 Task: Slide 3 - About Me.
Action: Mouse moved to (126, 70)
Screenshot: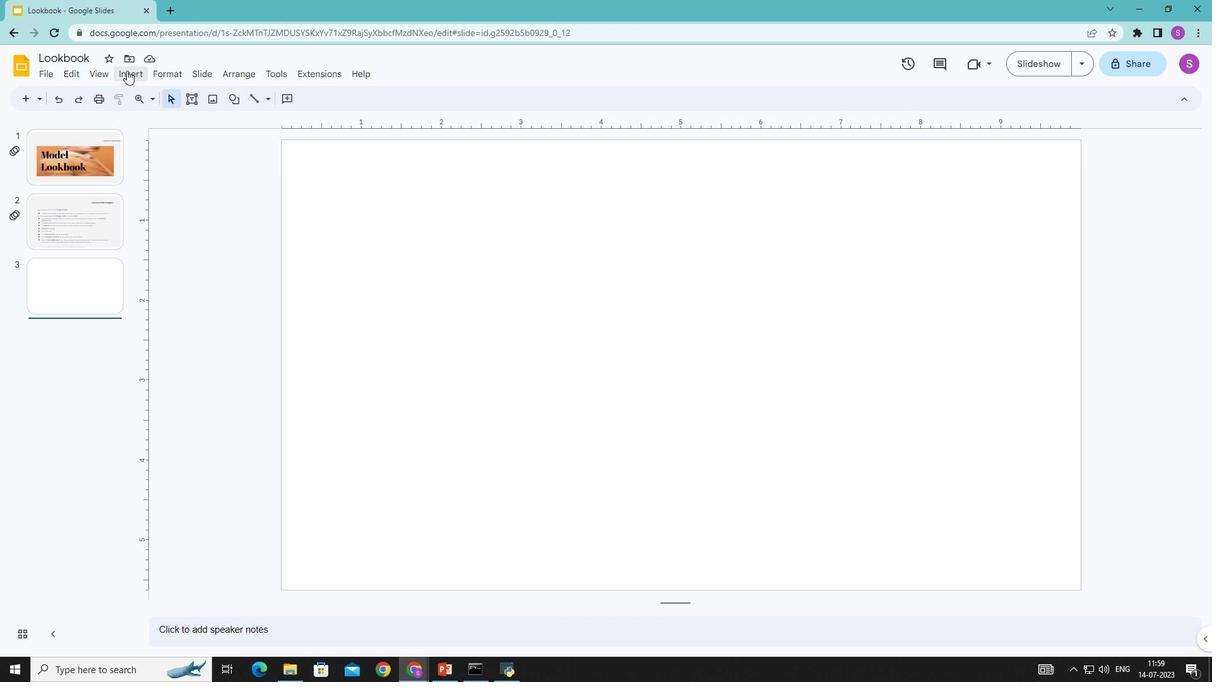 
Action: Mouse pressed left at (126, 70)
Screenshot: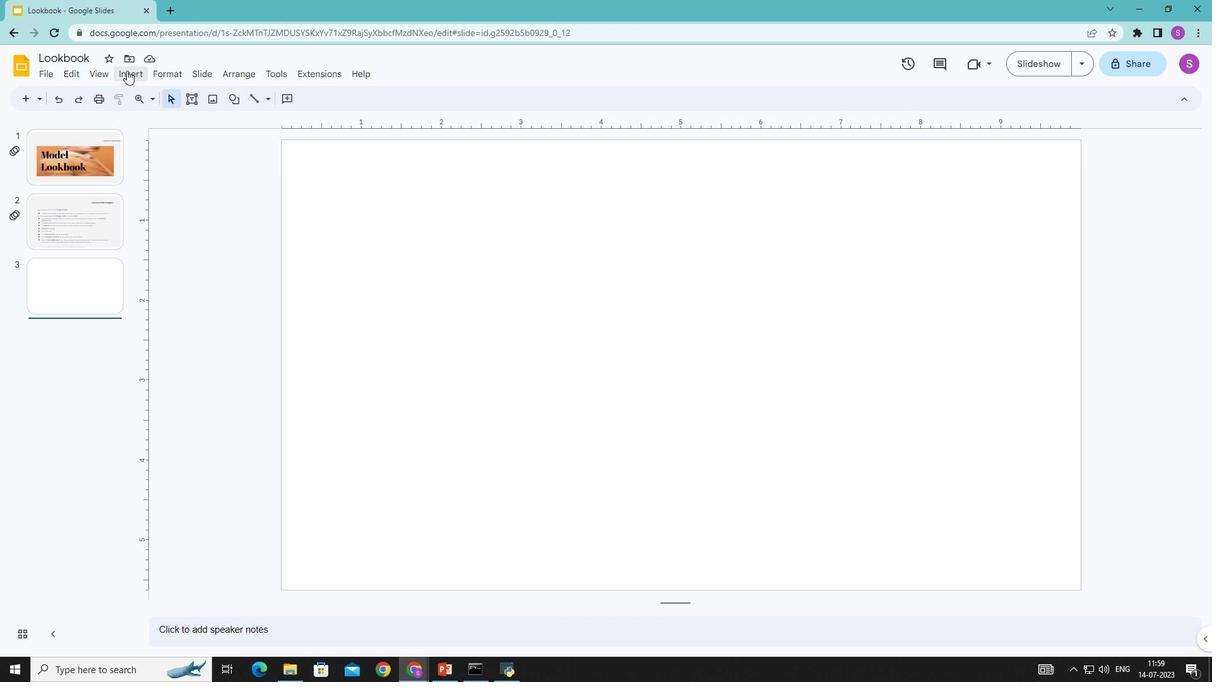 
Action: Mouse moved to (361, 94)
Screenshot: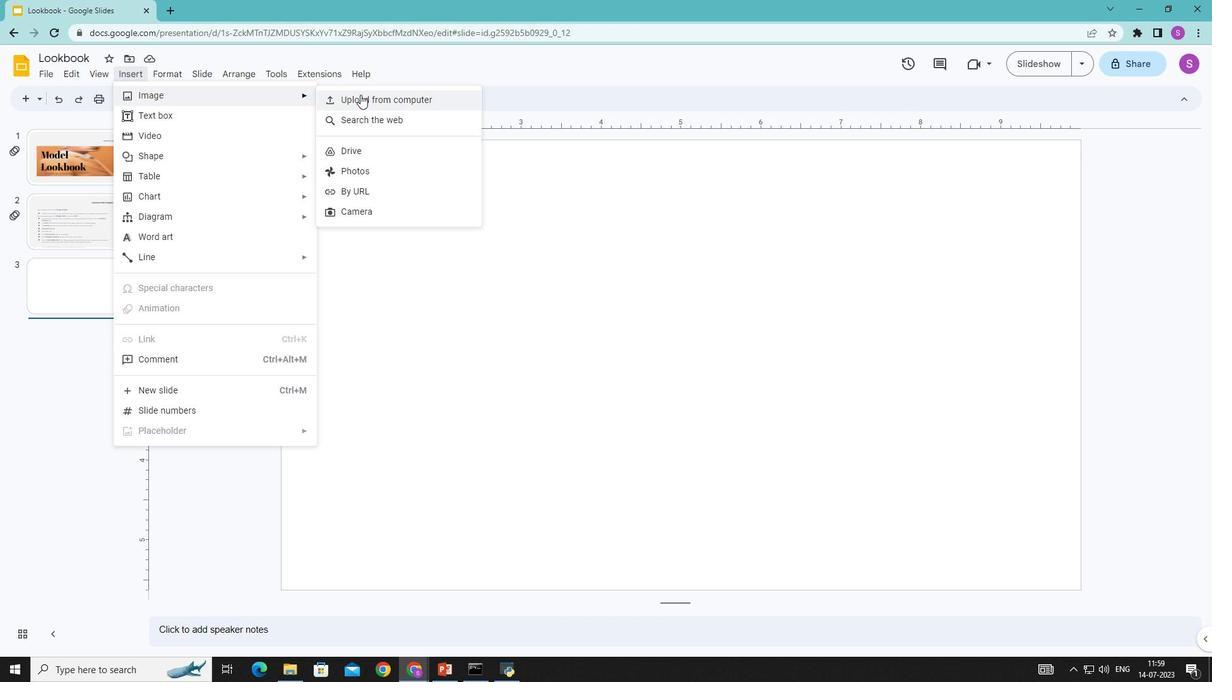 
Action: Mouse pressed left at (361, 94)
Screenshot: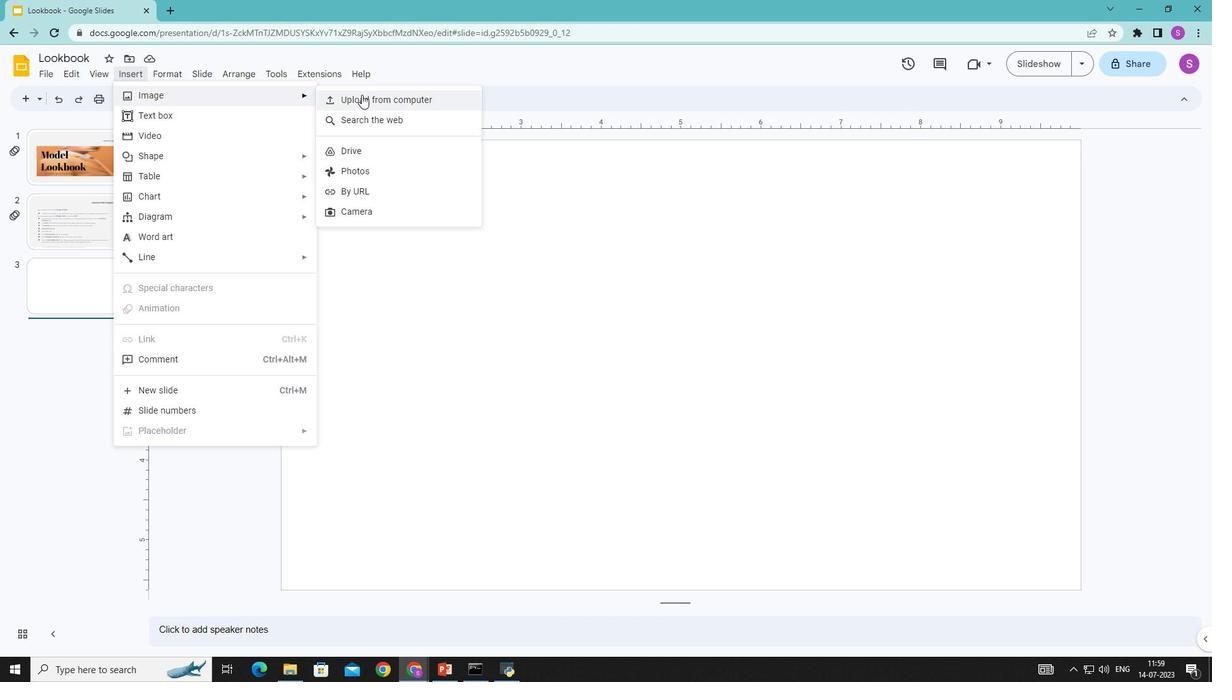 
Action: Mouse moved to (157, 106)
Screenshot: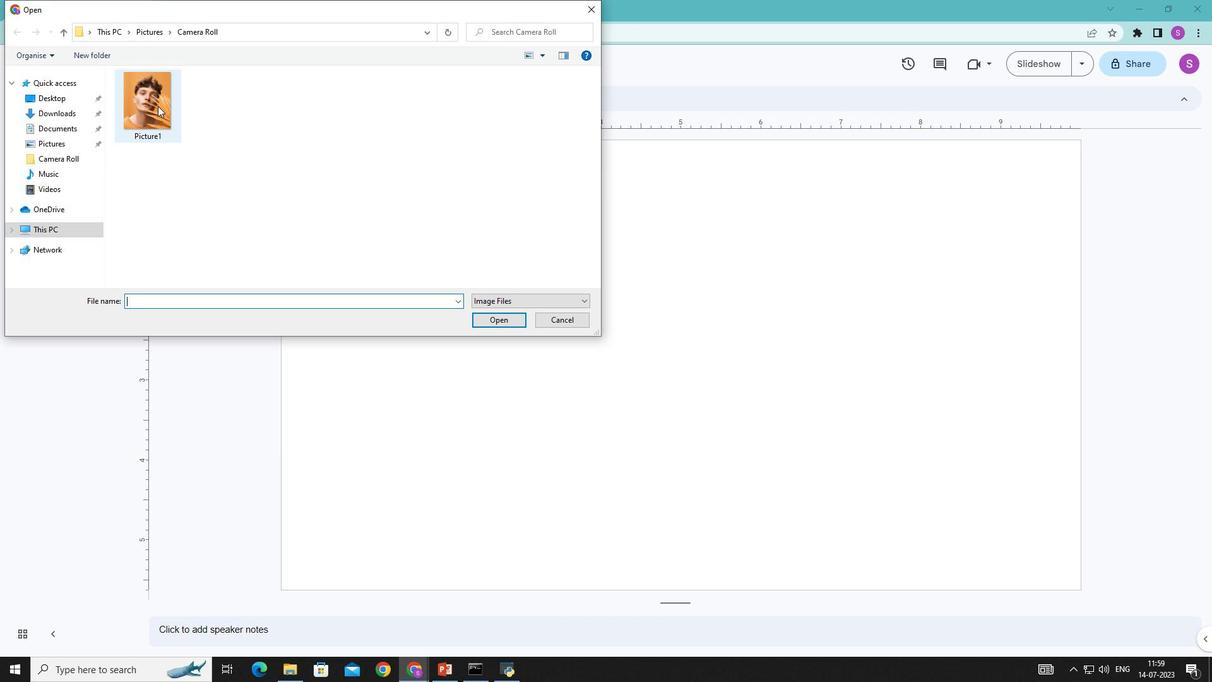 
Action: Mouse pressed left at (157, 106)
Screenshot: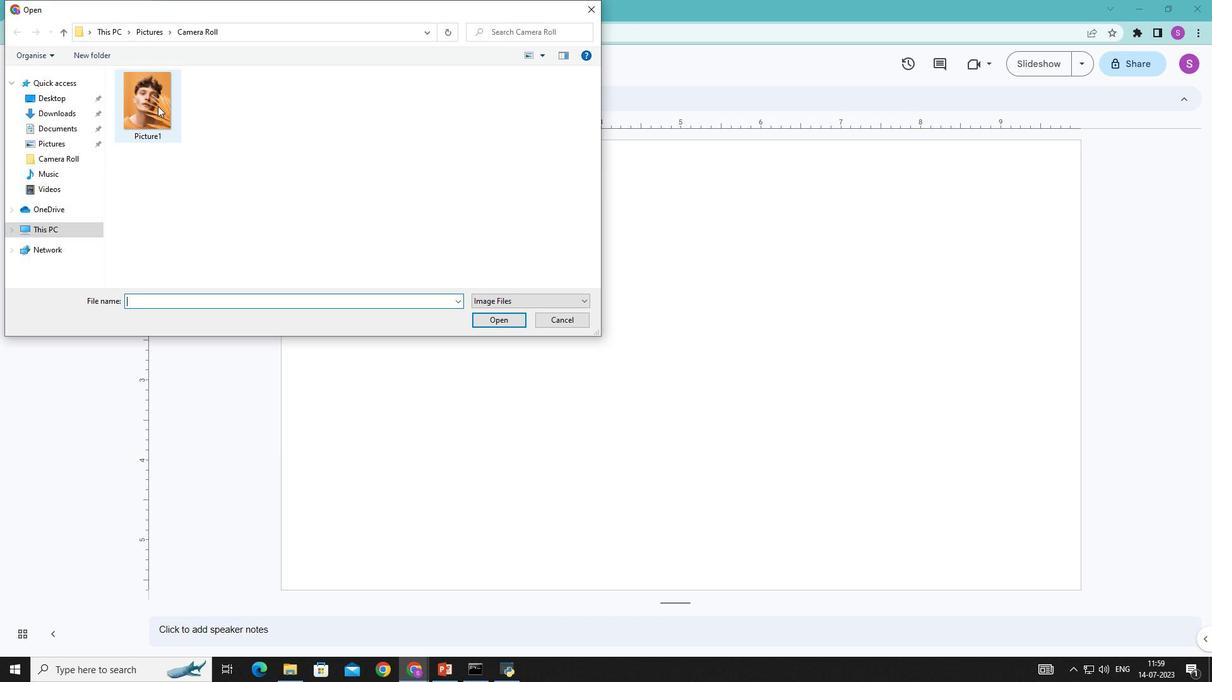 
Action: Mouse moved to (502, 319)
Screenshot: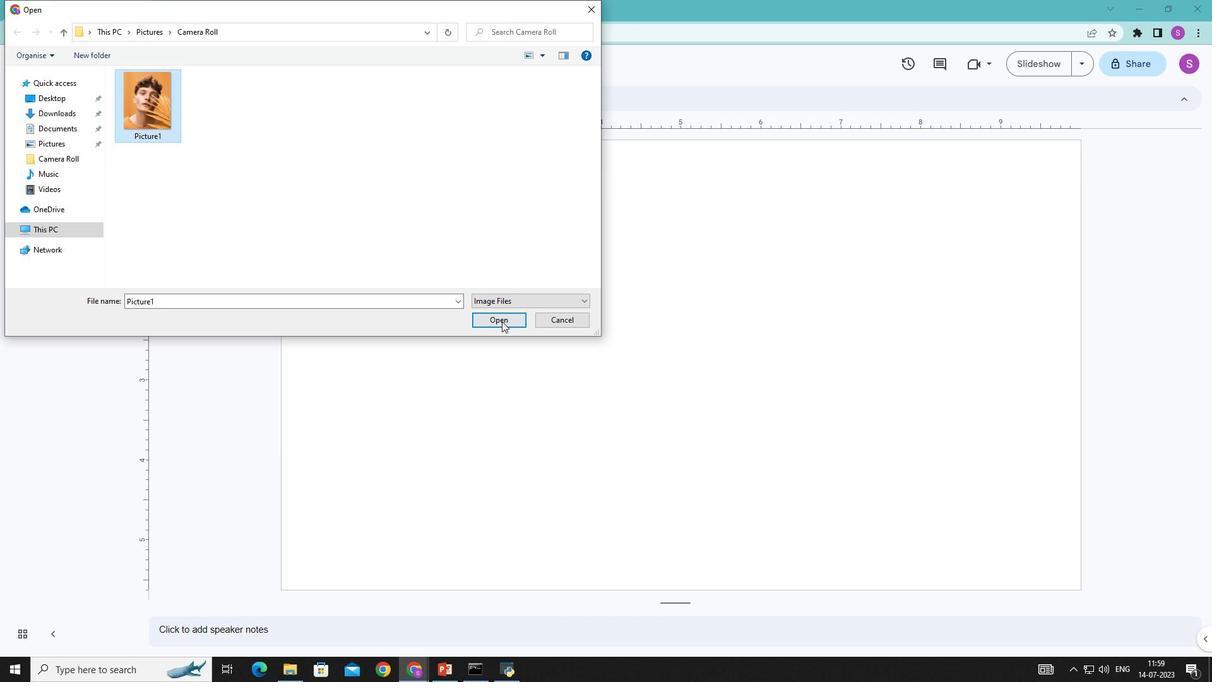 
Action: Mouse pressed left at (502, 319)
Screenshot: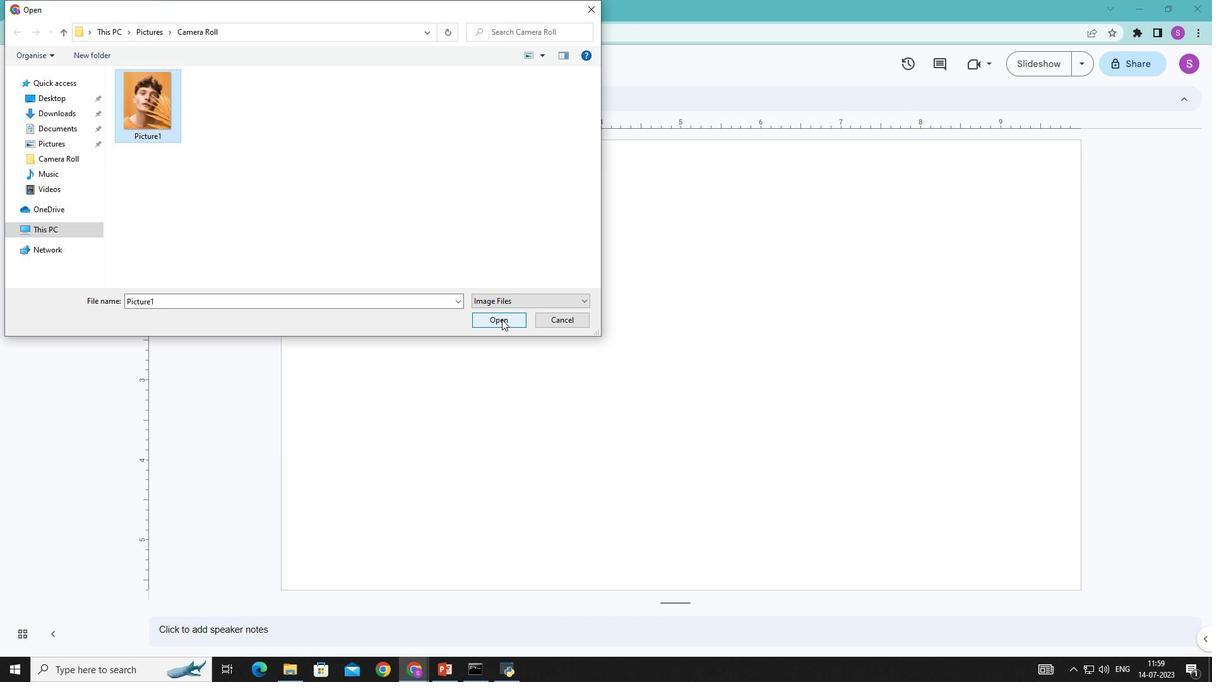 
Action: Mouse moved to (745, 255)
Screenshot: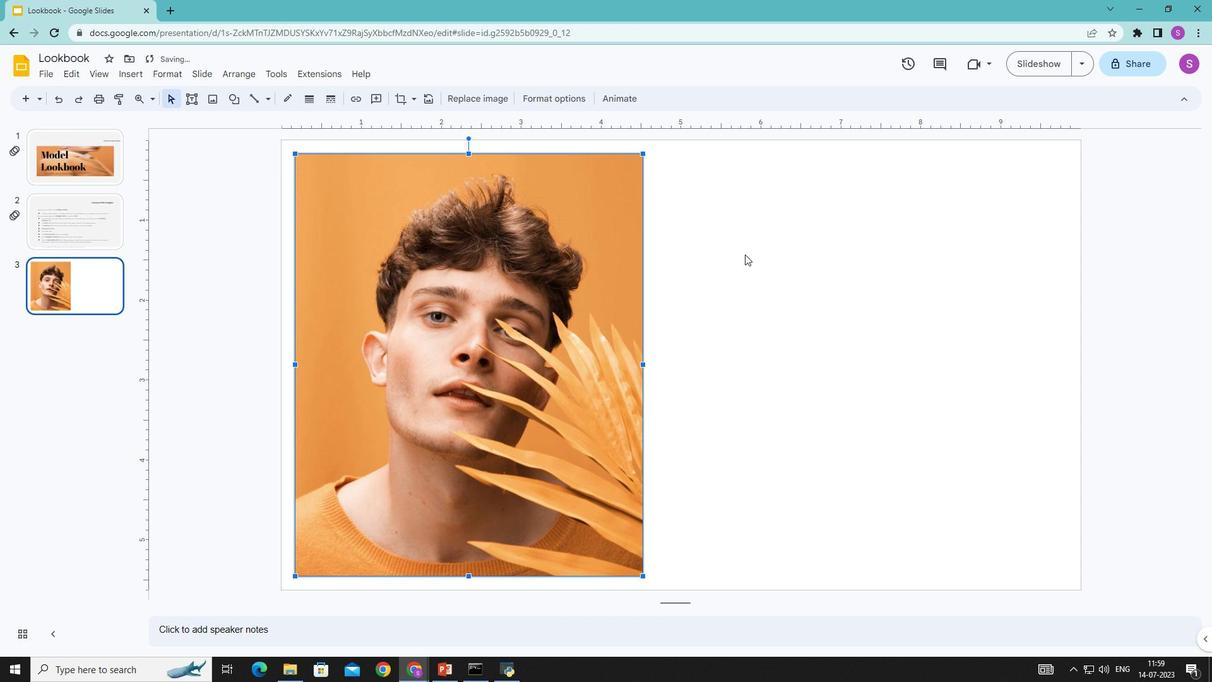 
Action: Mouse pressed left at (745, 255)
Screenshot: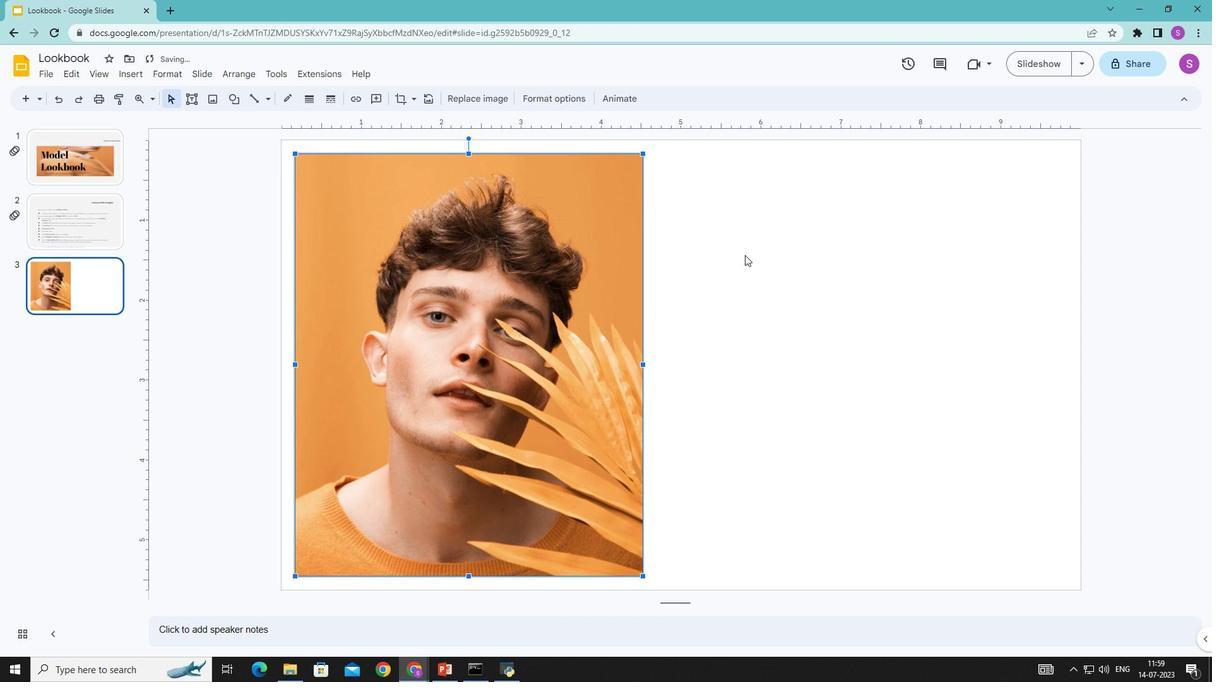 
Action: Mouse moved to (457, 216)
Screenshot: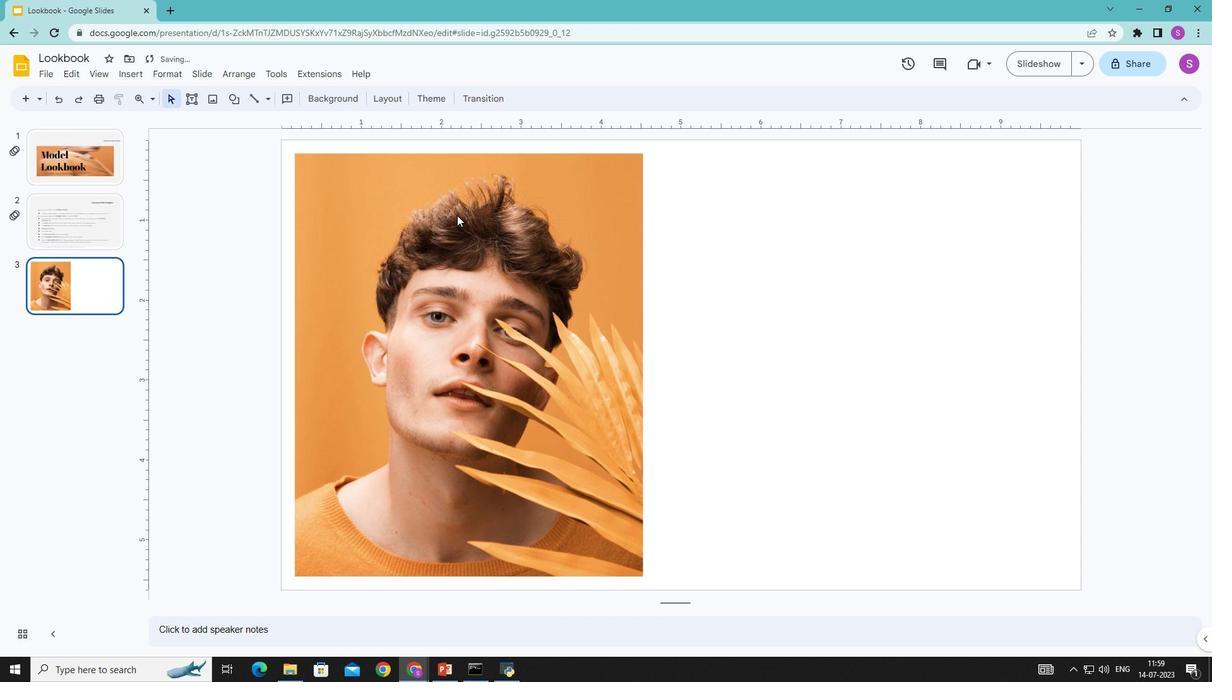 
Action: Mouse pressed left at (457, 216)
Screenshot: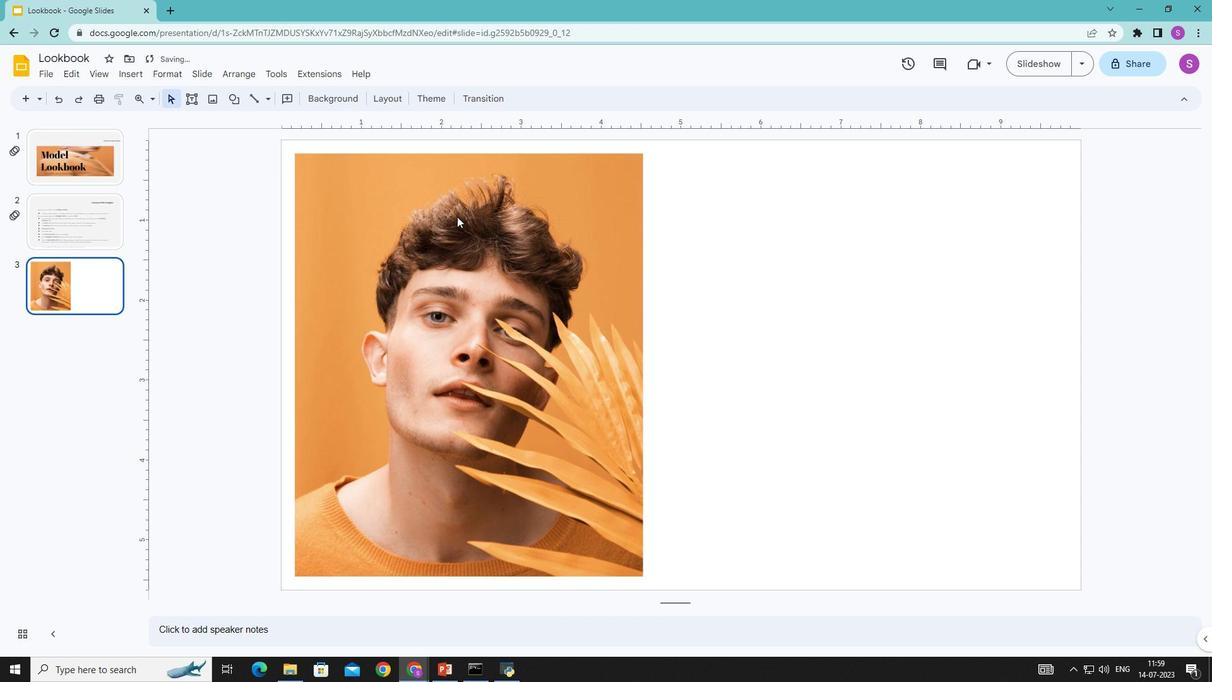 
Action: Mouse moved to (469, 152)
Screenshot: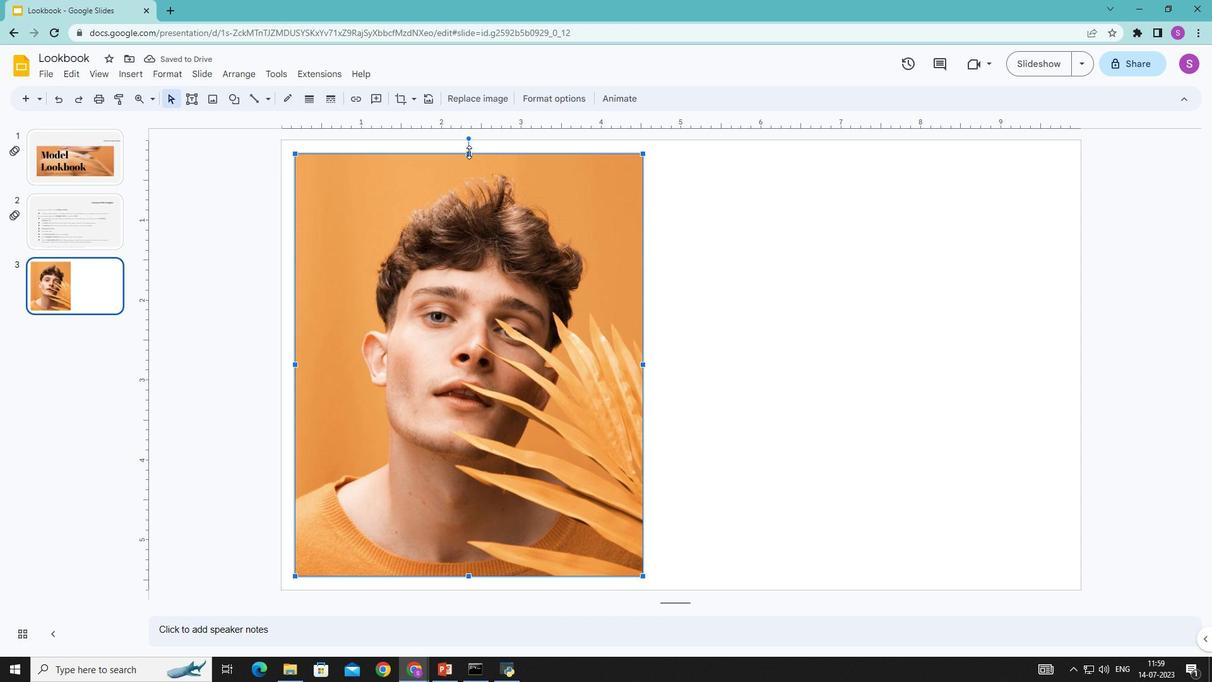 
Action: Mouse pressed left at (469, 152)
Screenshot: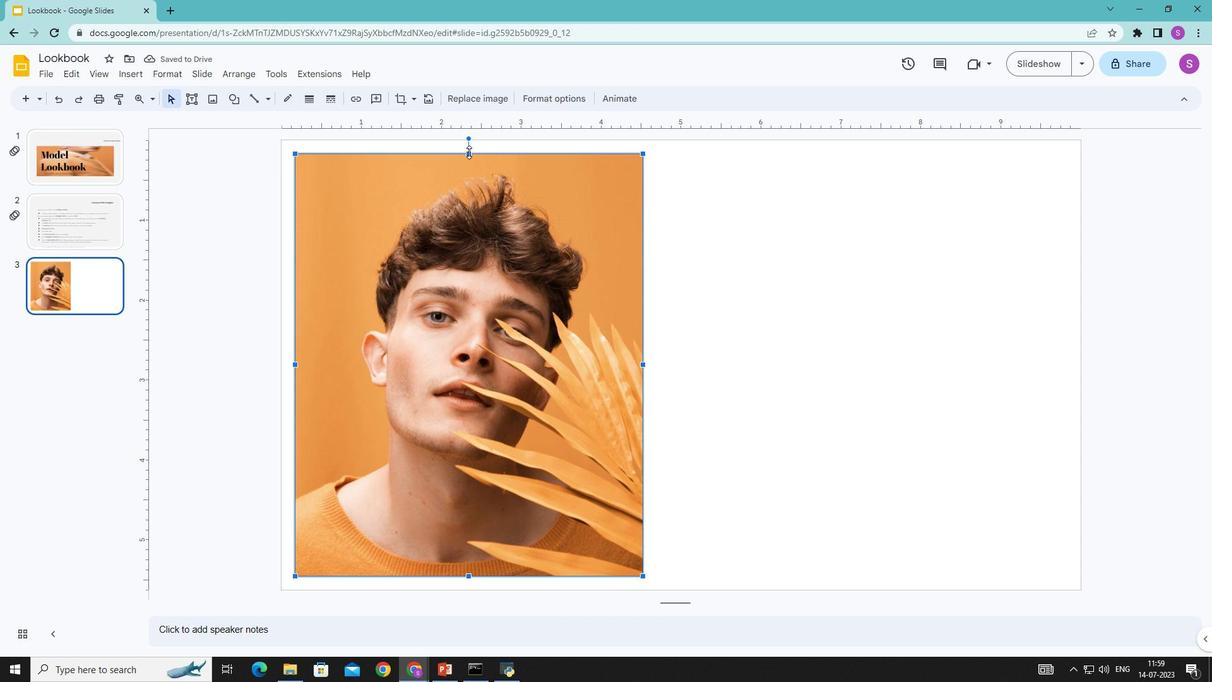
Action: Mouse moved to (642, 359)
Screenshot: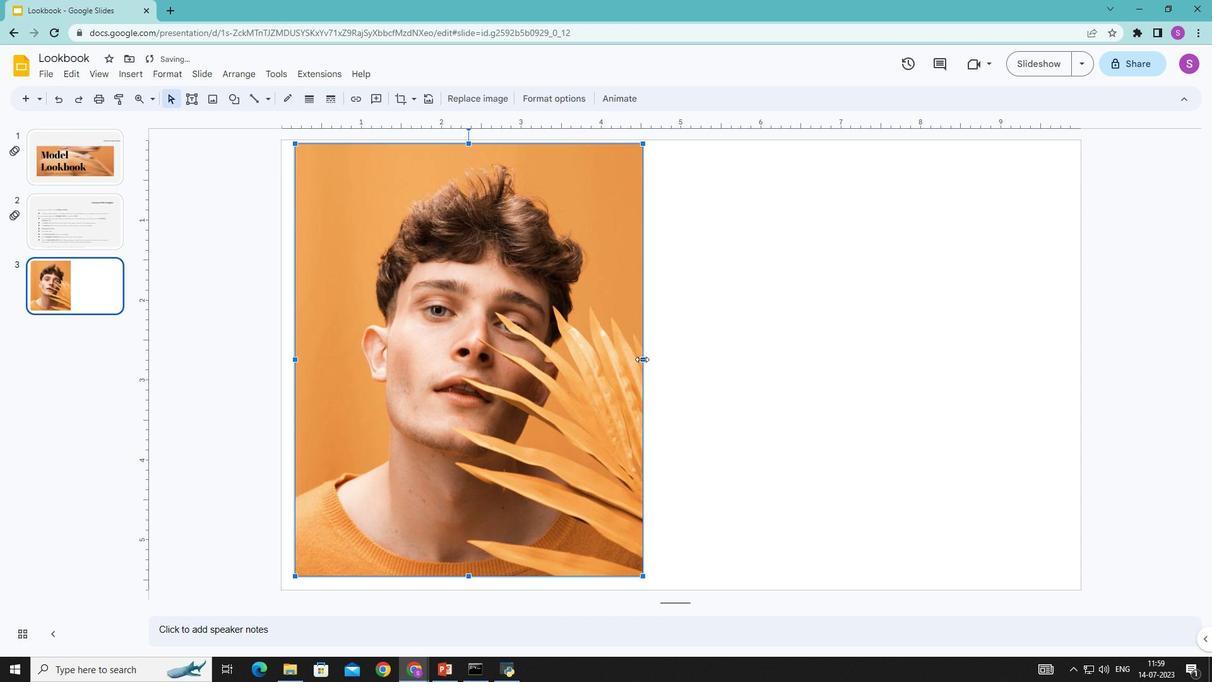 
Action: Mouse pressed left at (642, 359)
Screenshot: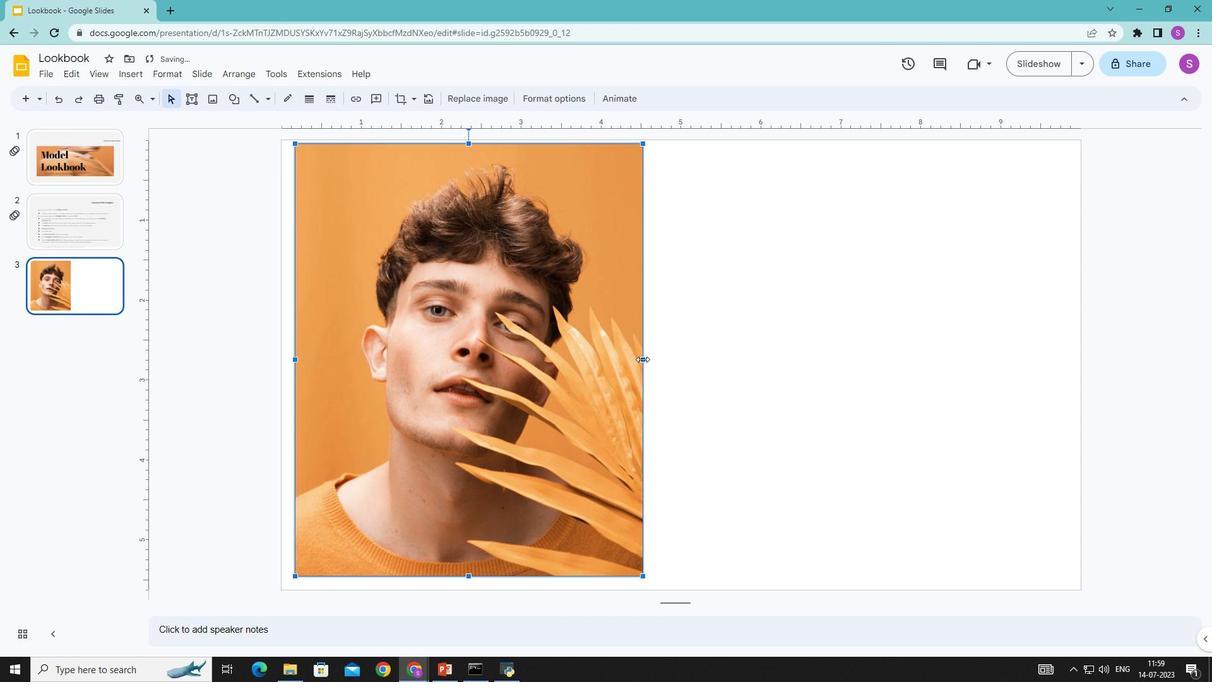 
Action: Mouse moved to (855, 377)
Screenshot: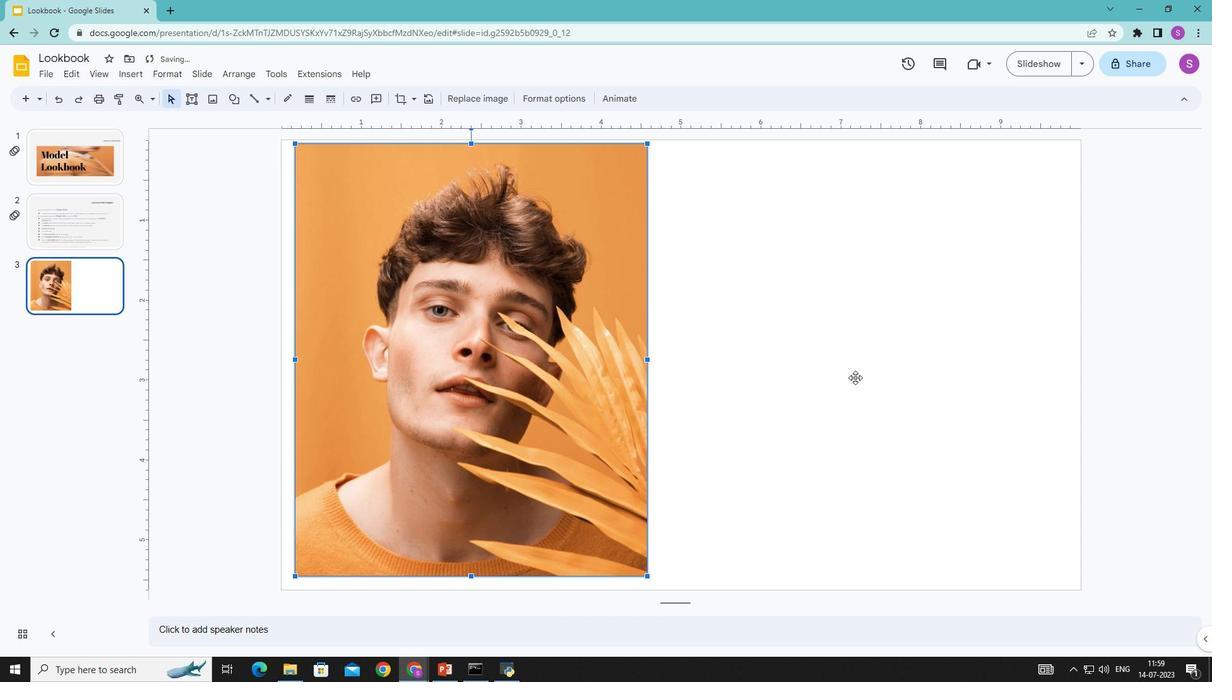 
Action: Mouse pressed left at (855, 377)
Screenshot: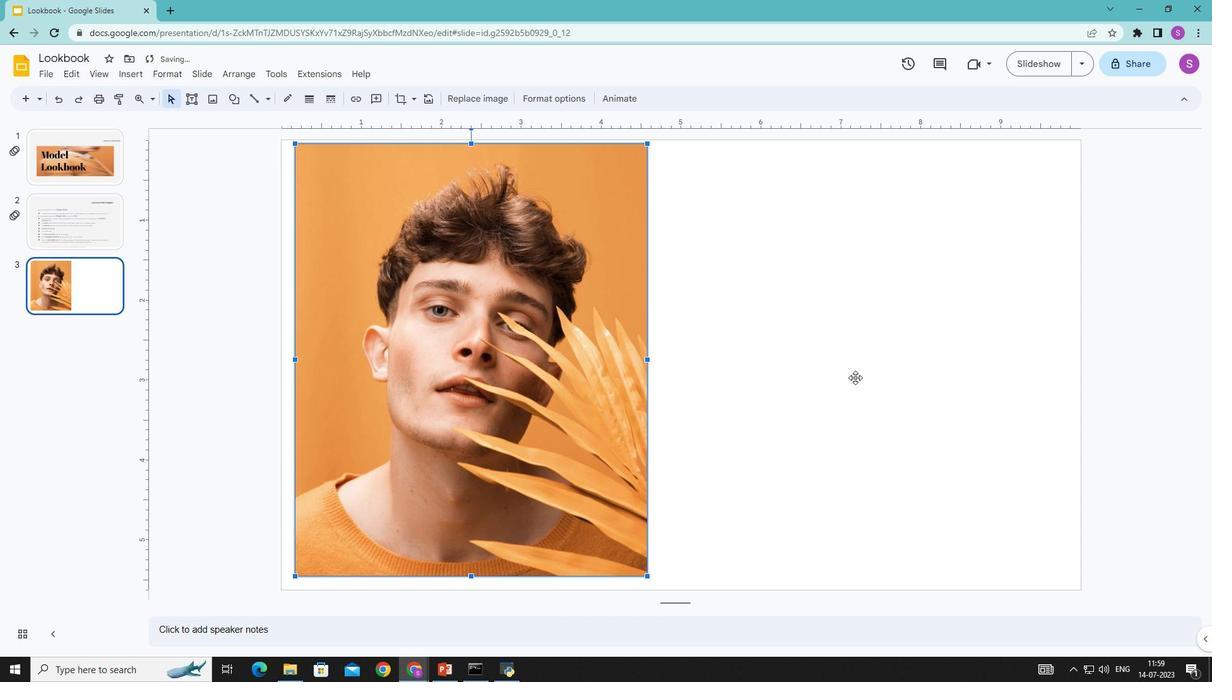 
Action: Mouse moved to (886, 279)
Screenshot: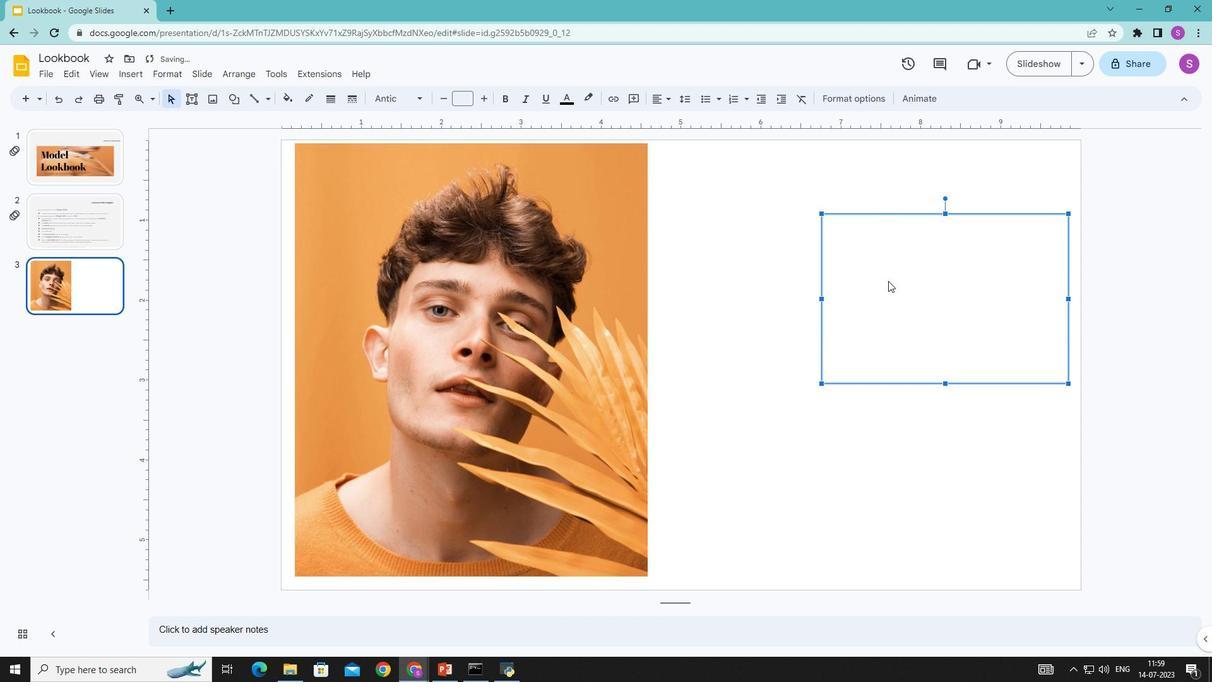
Action: Mouse pressed left at (886, 279)
Screenshot: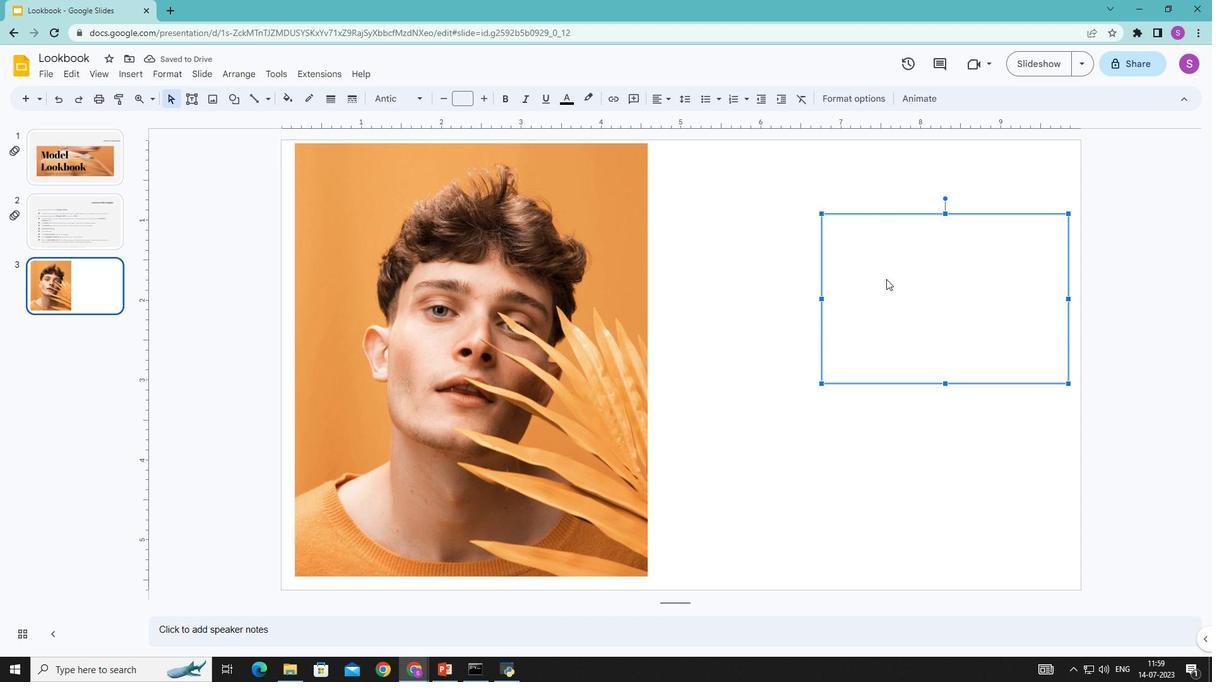 
Action: Mouse moved to (884, 275)
Screenshot: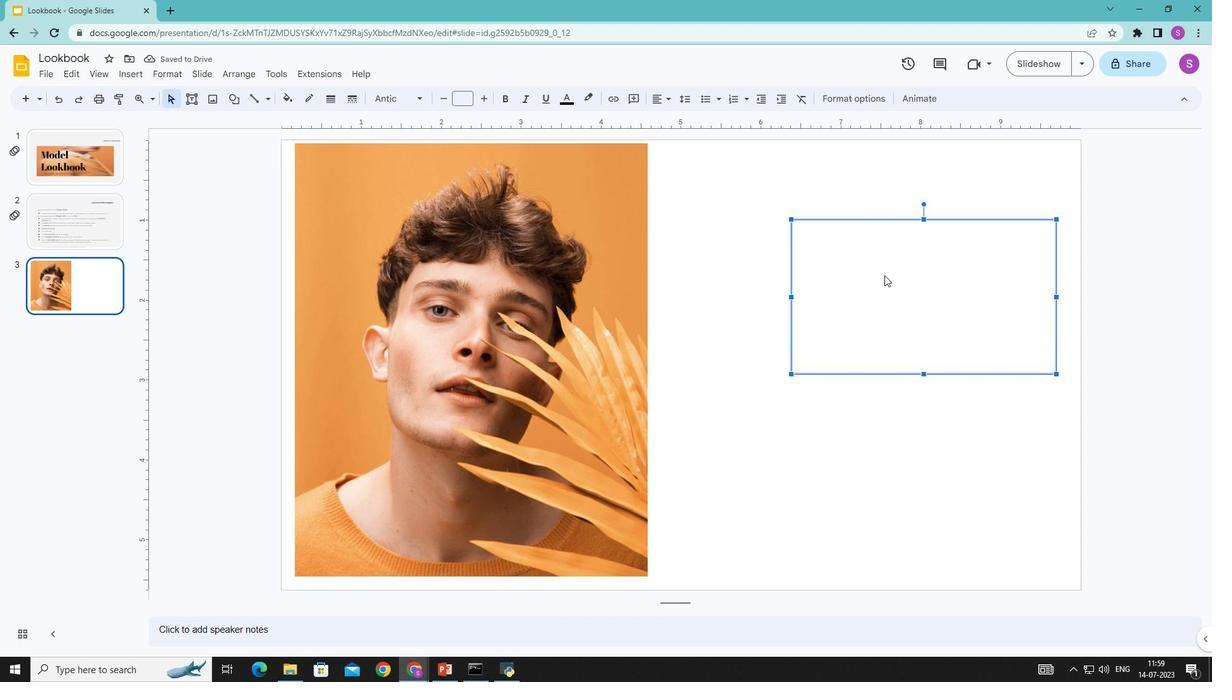 
Action: Key pressed <Key.shift>About<Key.space><Key.shift>Me
Screenshot: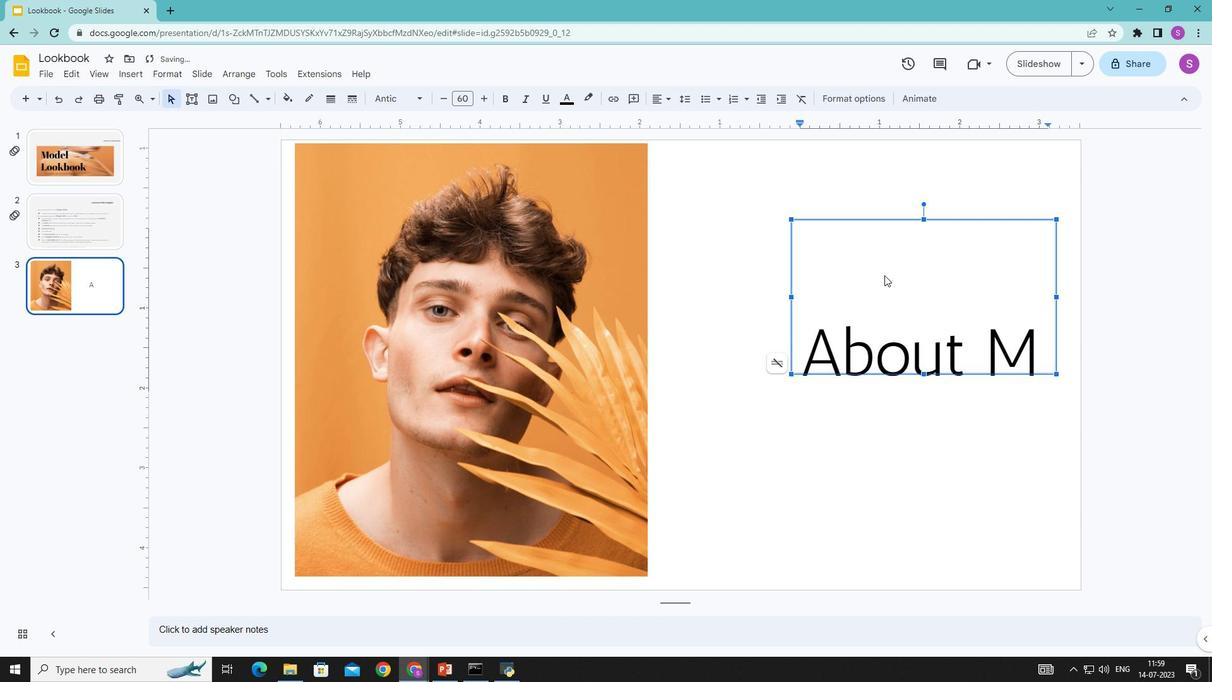 
Action: Mouse moved to (681, 282)
Screenshot: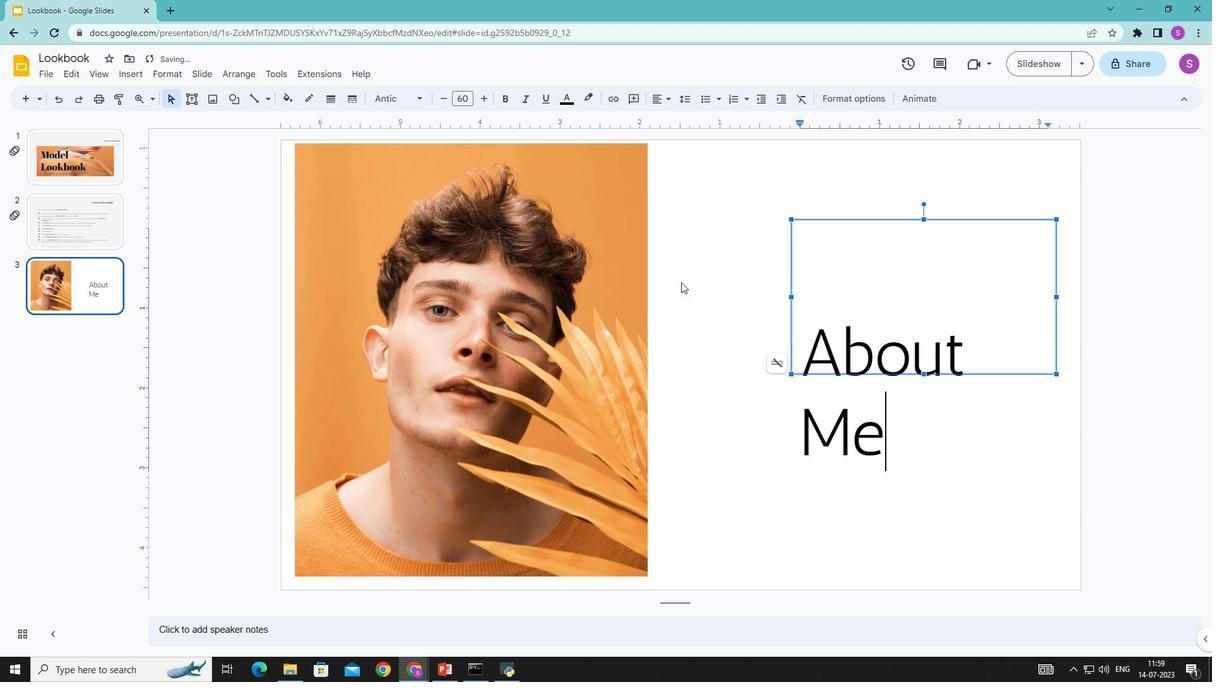 
Action: Mouse pressed left at (681, 282)
Screenshot: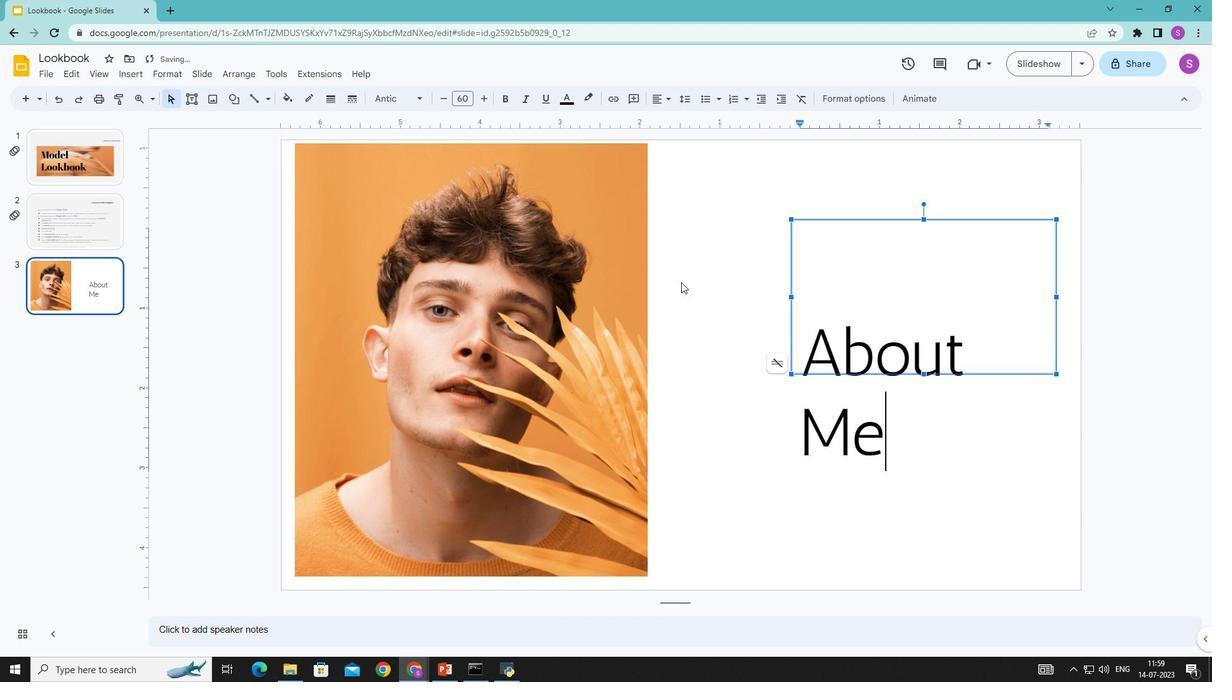 
Action: Mouse moved to (894, 438)
Screenshot: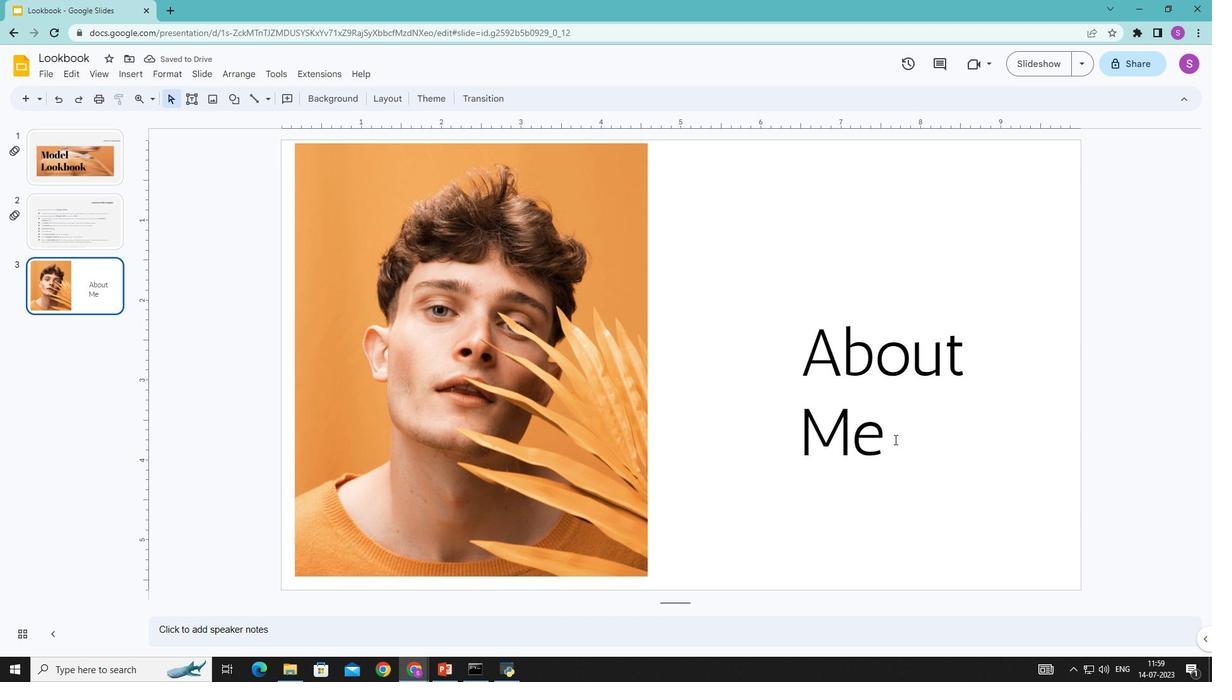 
Action: Mouse pressed left at (894, 438)
Screenshot: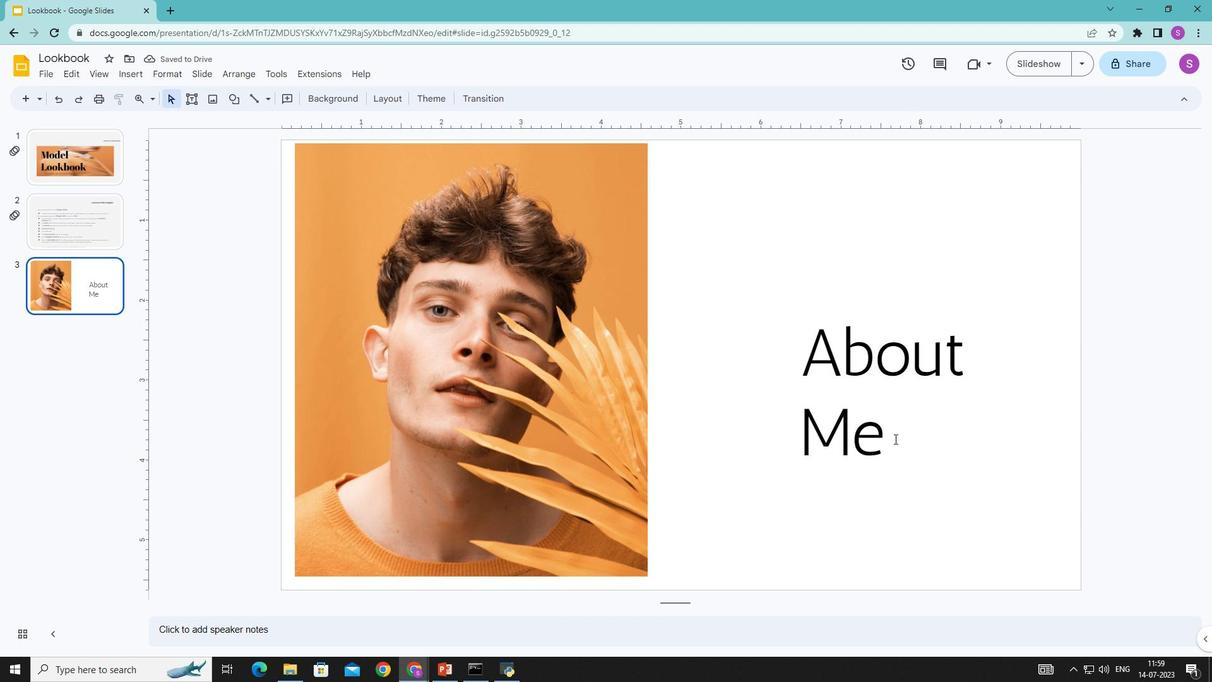 
Action: Mouse moved to (754, 426)
Screenshot: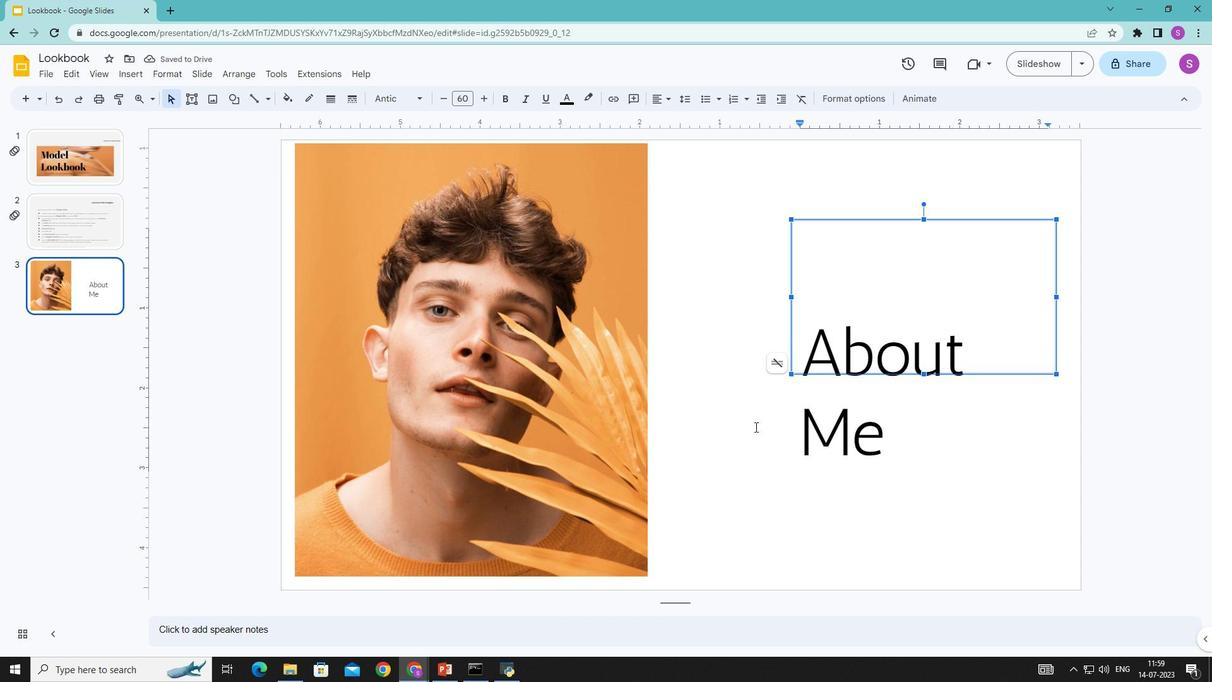 
Action: Mouse pressed left at (754, 426)
Screenshot: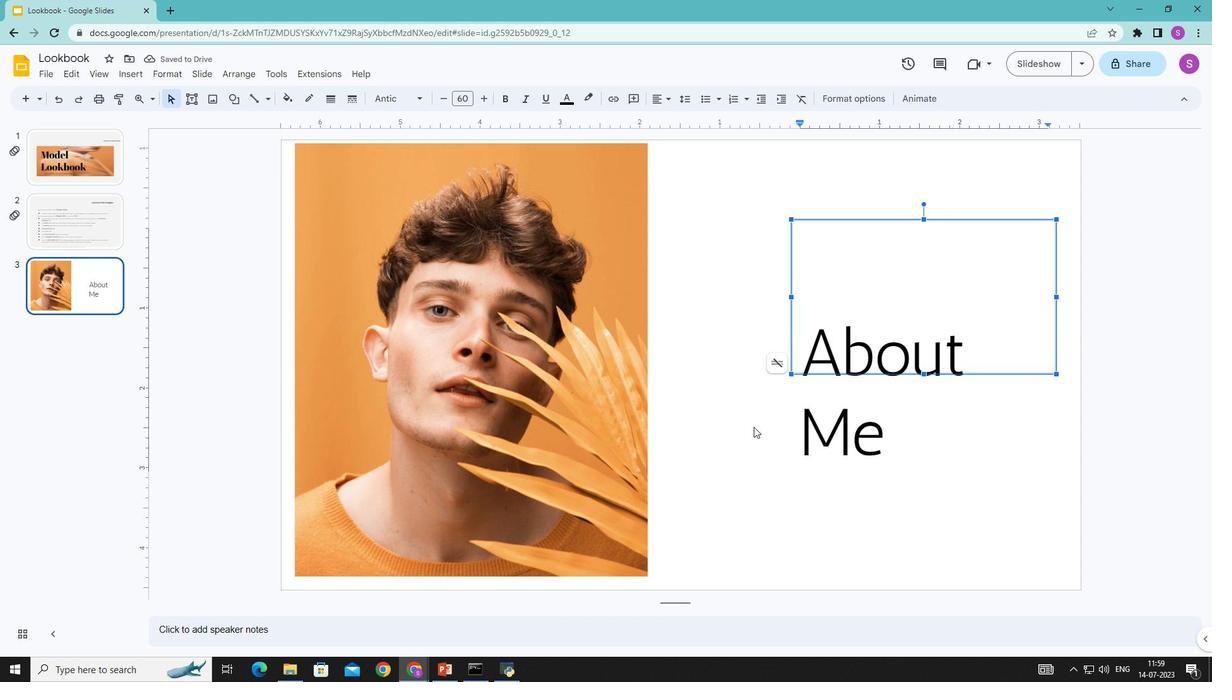 
Action: Mouse moved to (898, 428)
Screenshot: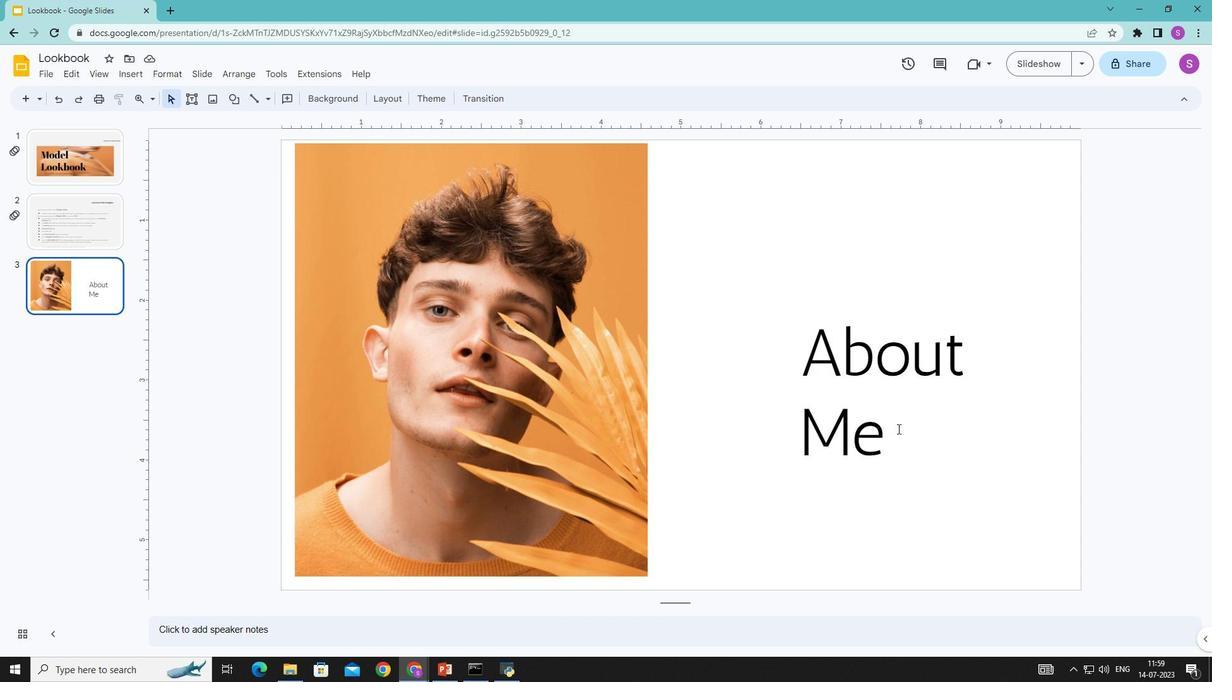 
Action: Mouse pressed left at (898, 428)
Screenshot: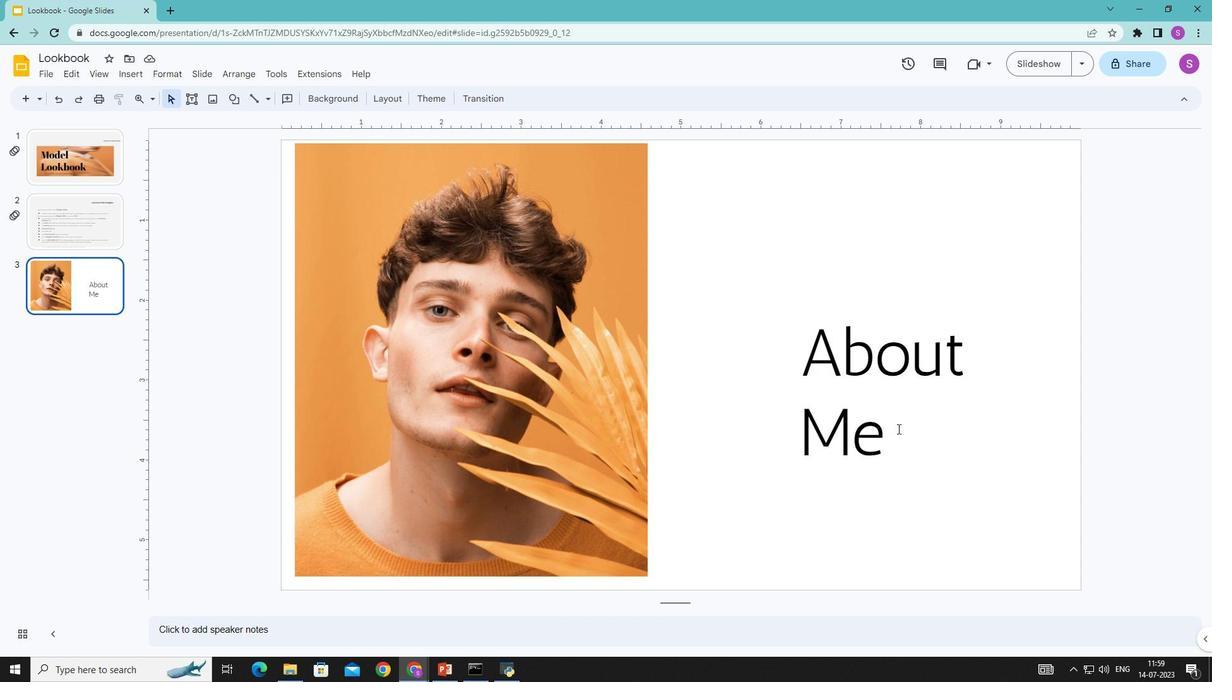 
Action: Mouse moved to (855, 526)
Screenshot: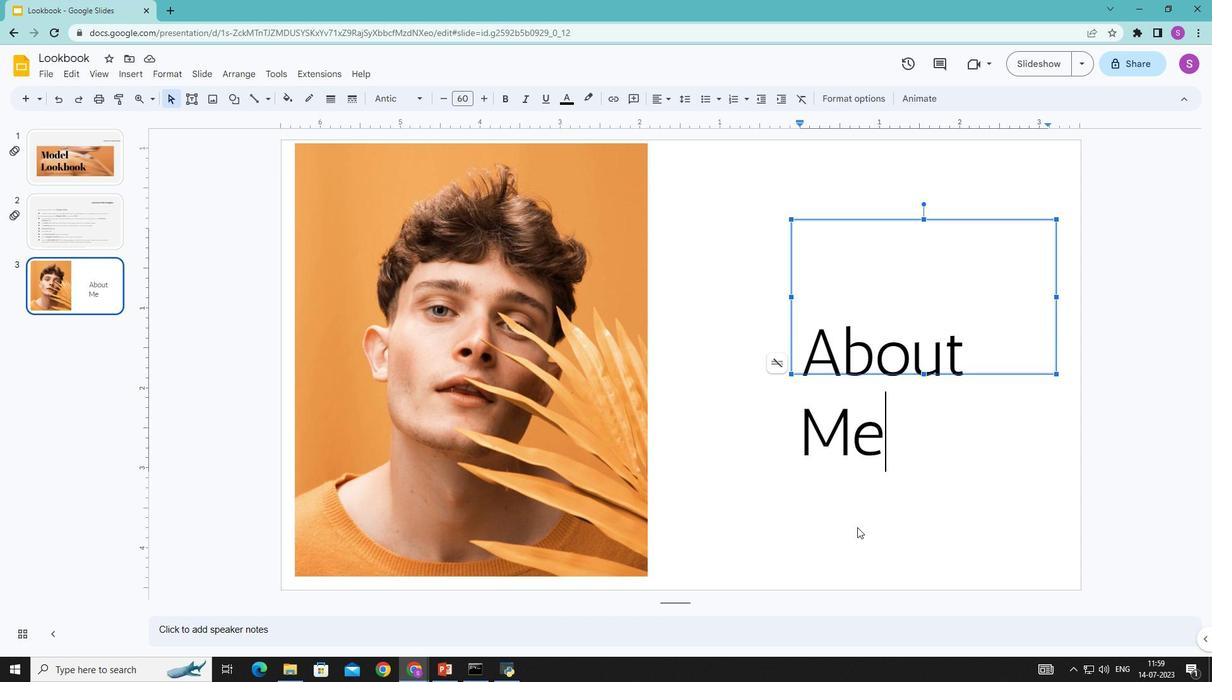 
Action: Mouse pressed left at (855, 526)
Screenshot: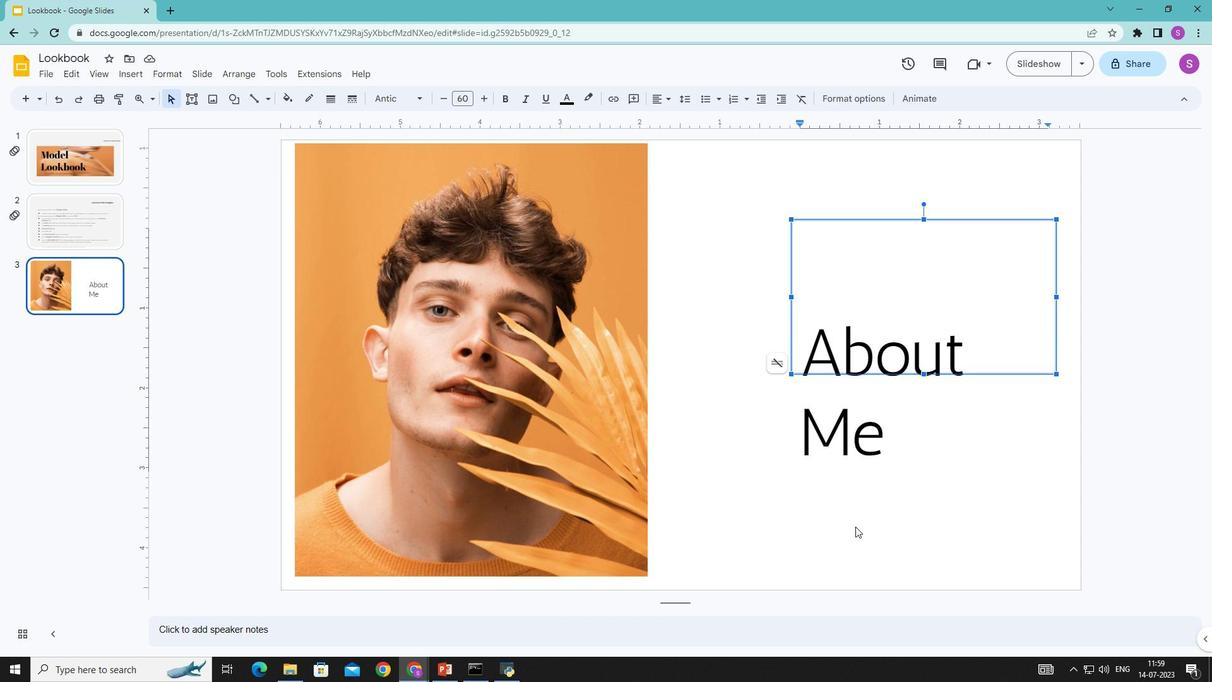
Action: Mouse moved to (195, 98)
Screenshot: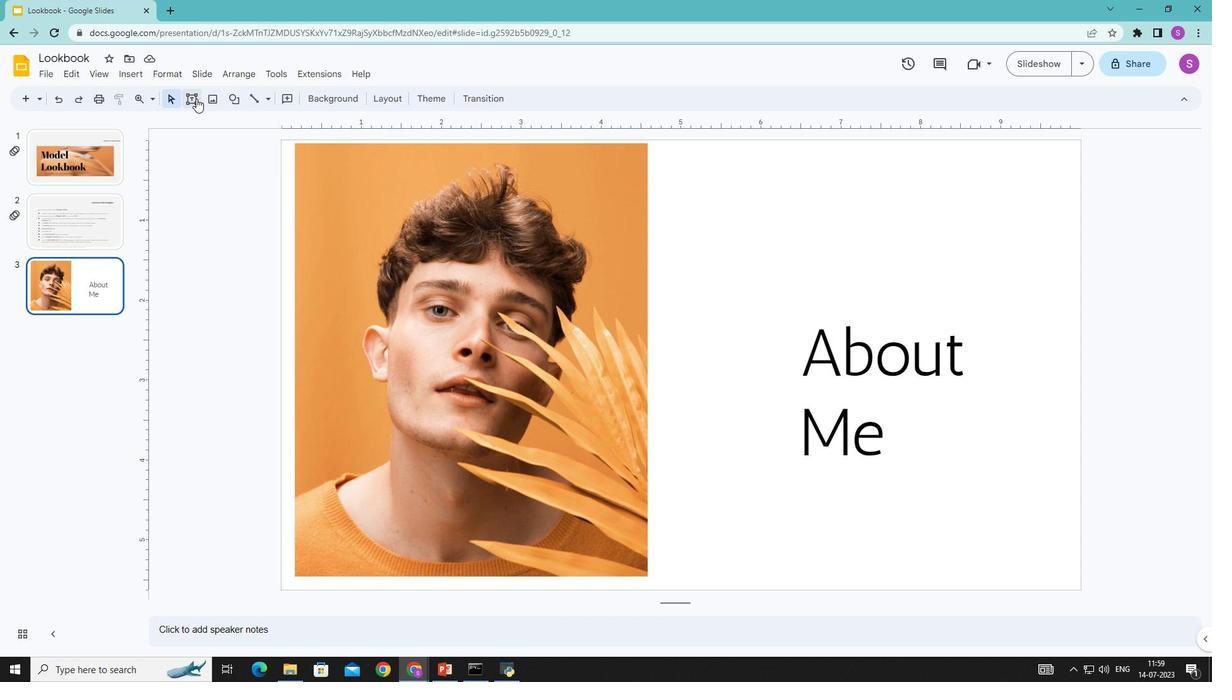 
Action: Mouse pressed left at (195, 98)
Screenshot: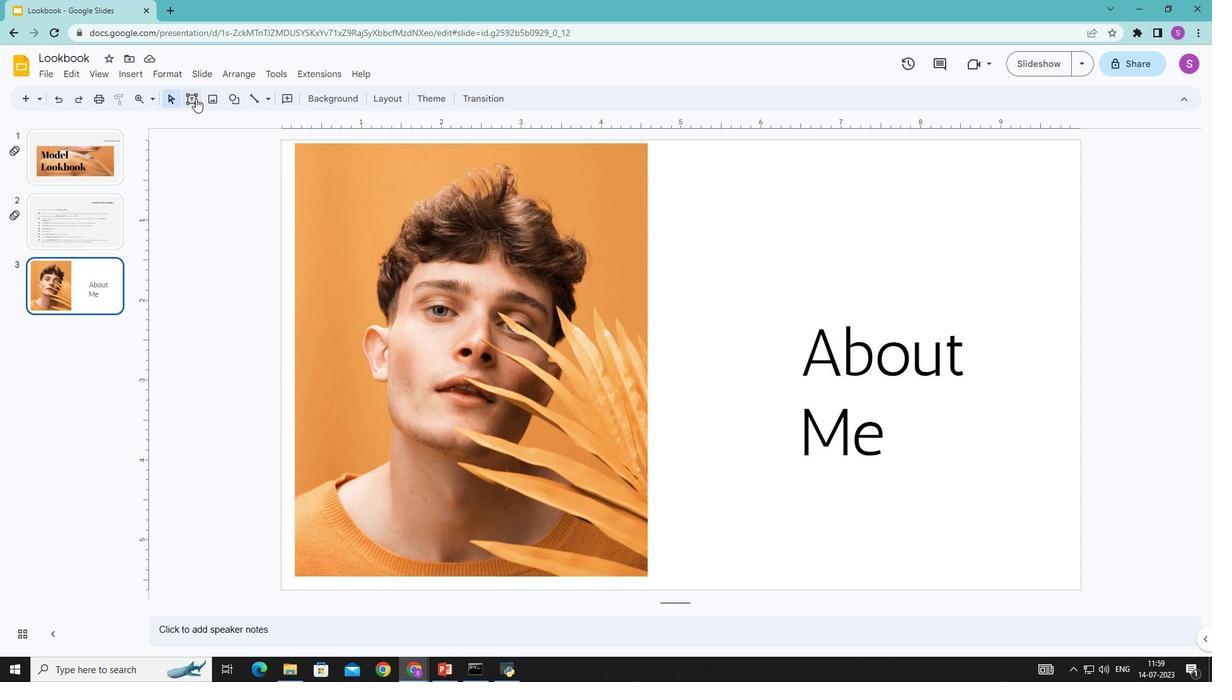 
Action: Mouse moved to (781, 483)
Screenshot: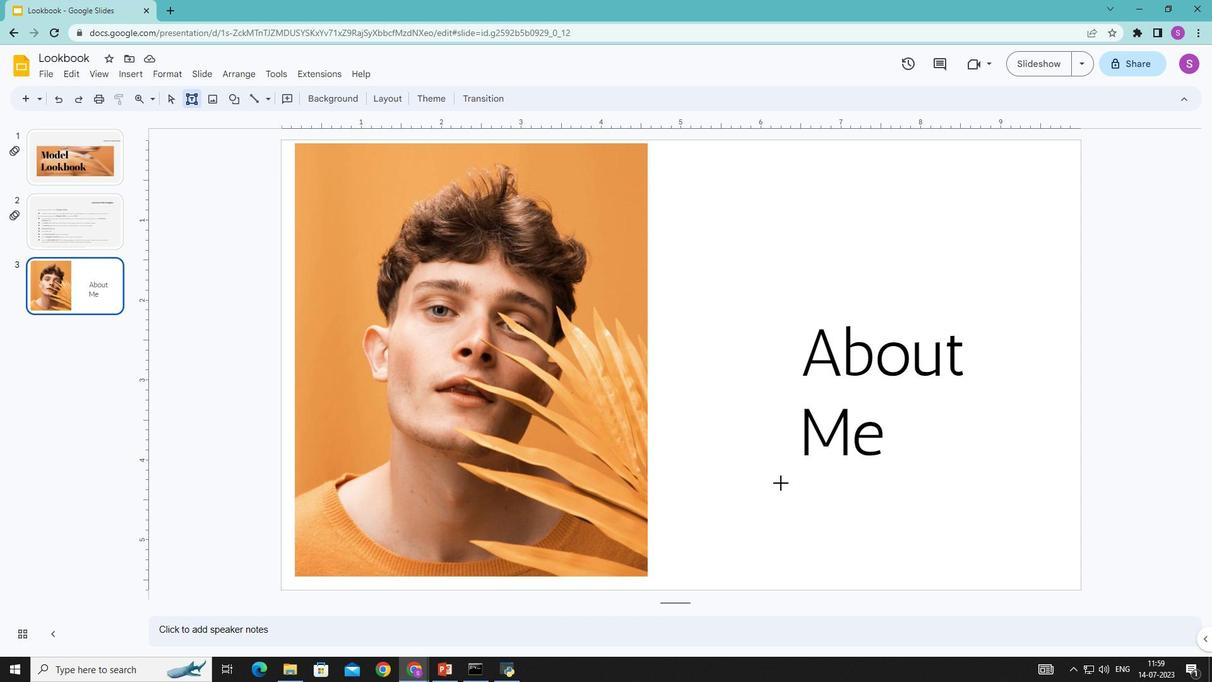 
Action: Mouse pressed left at (781, 483)
Screenshot: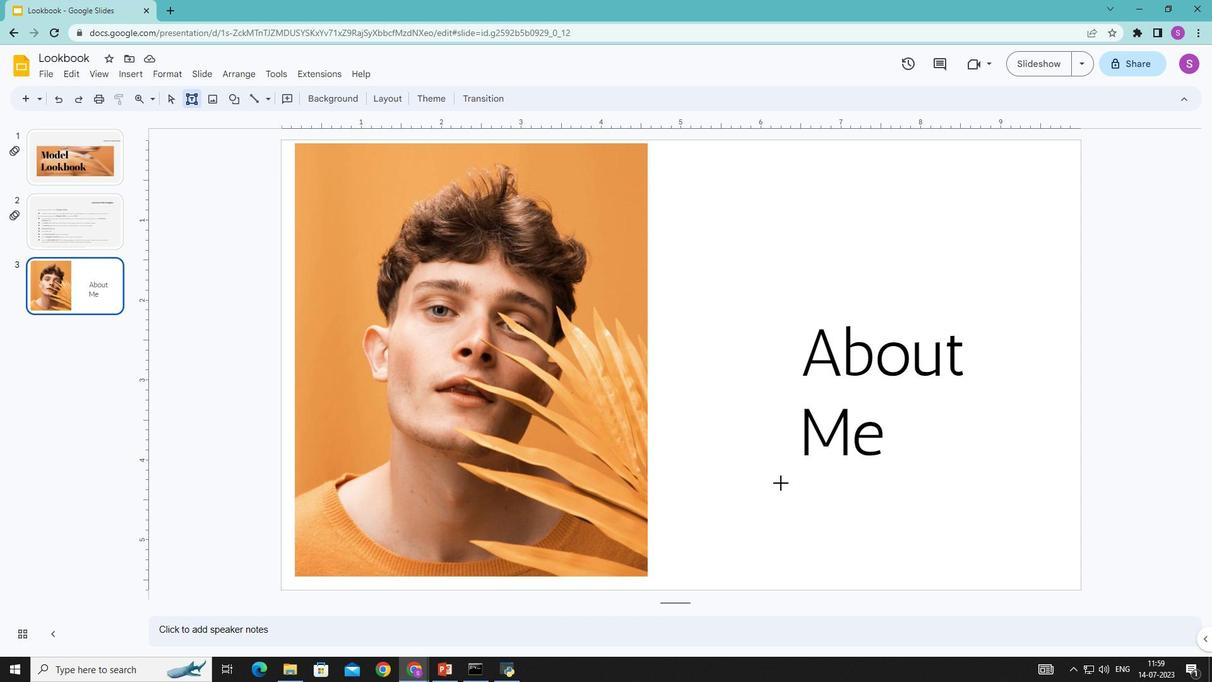 
Action: Mouse moved to (870, 525)
Screenshot: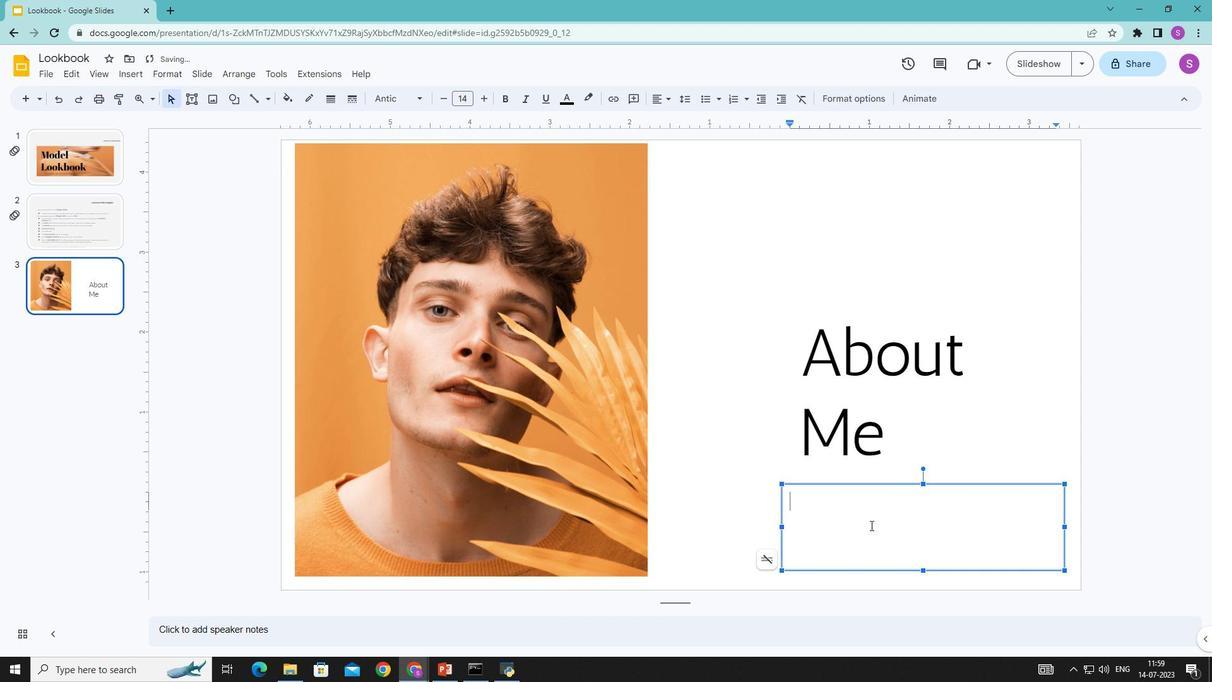 
Action: Key pressed <Key.shift>Venus<Key.space>has<Key.space>a<Key.space>beautiful<Key.space>name<Key.space>and<Key.space>is<Key.space>the<Key.space>second<Key.space>planet<Key.space>from<Key.space>the<Key.space><Key.shift>sun.<Key.space><Key.shift>It's<Key.space>terribly
Screenshot: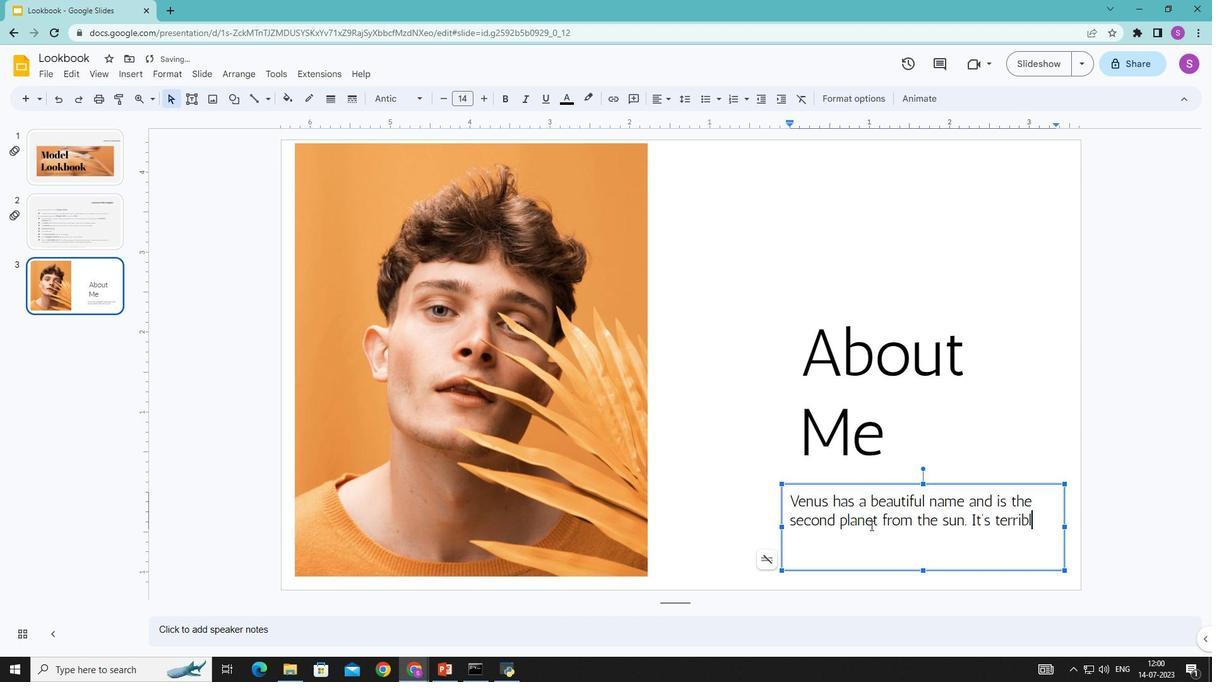 
Action: Mouse moved to (870, 524)
Screenshot: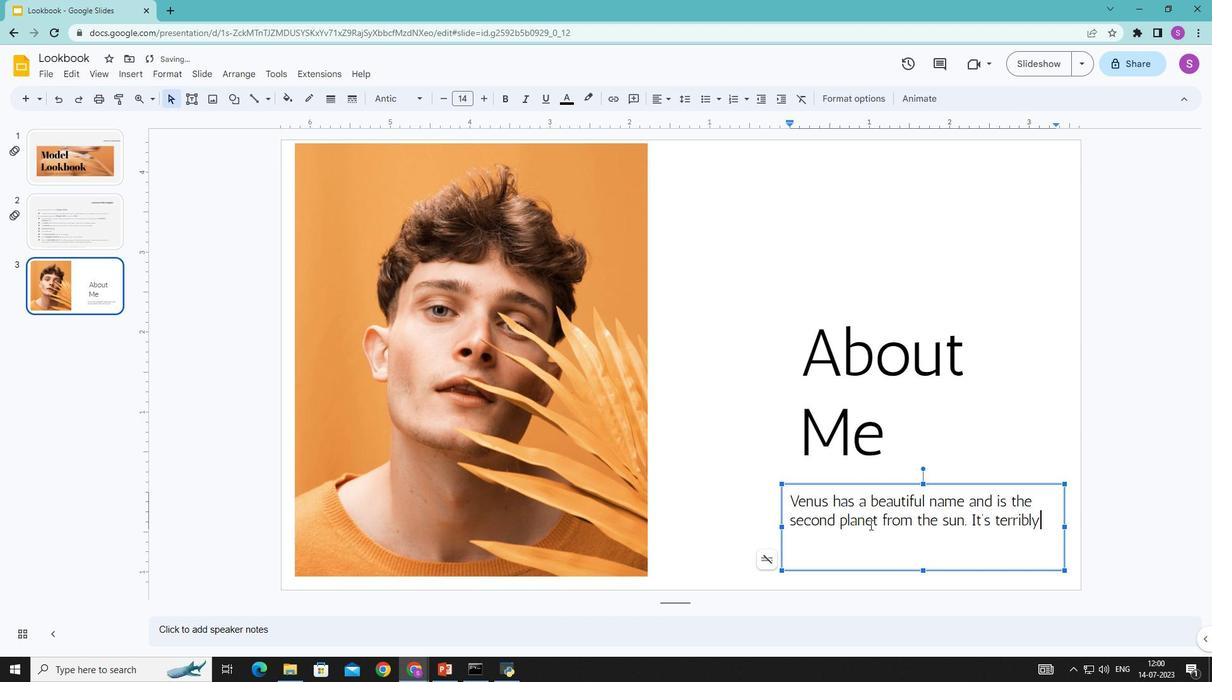 
Action: Key pressed <Key.space>hot-even<Key.space>hotter<Key.space>than<Key.space><Key.shift>Mercury-and<Key.space>its<Key.space>atmosphere<Key.space>is<Key.space>extremely<Key.space>poisonous
Screenshot: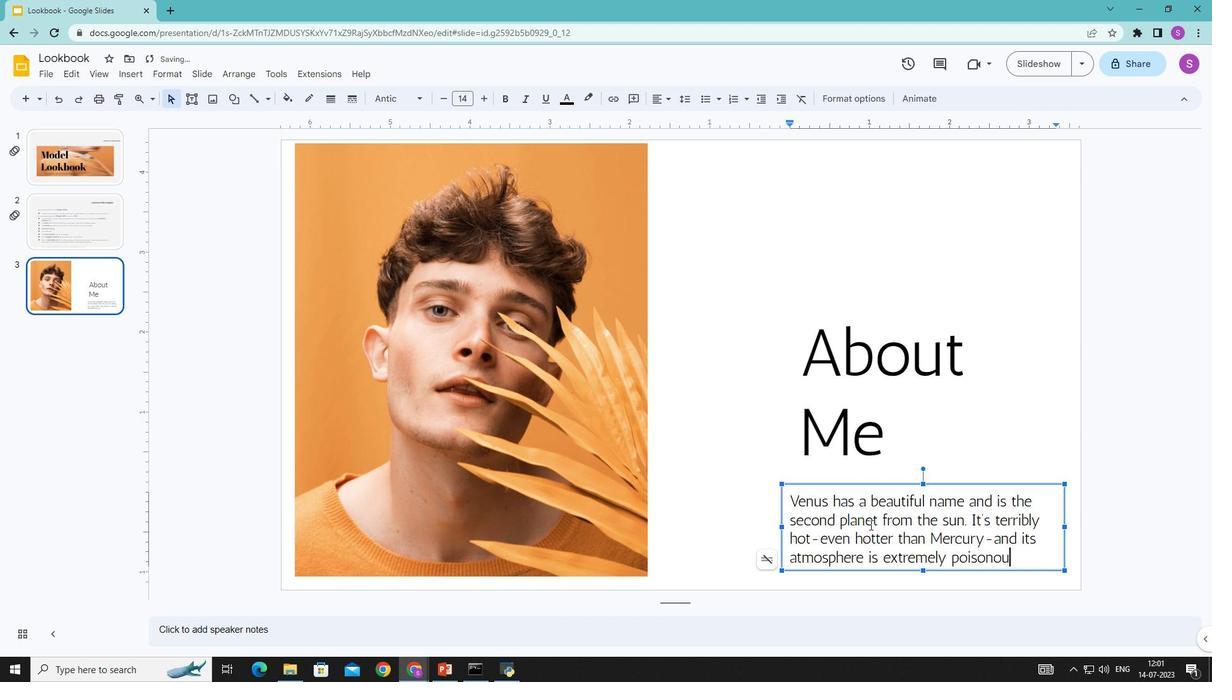 
Action: Mouse moved to (973, 266)
Screenshot: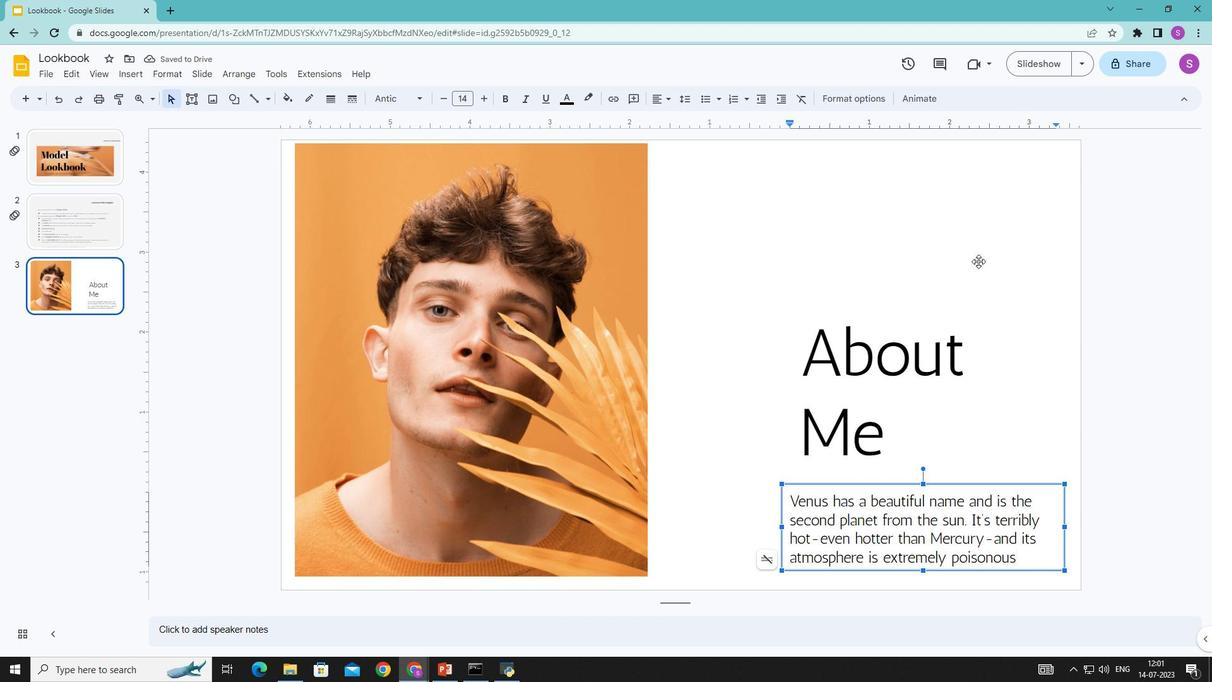 
Action: Mouse pressed left at (973, 266)
Screenshot: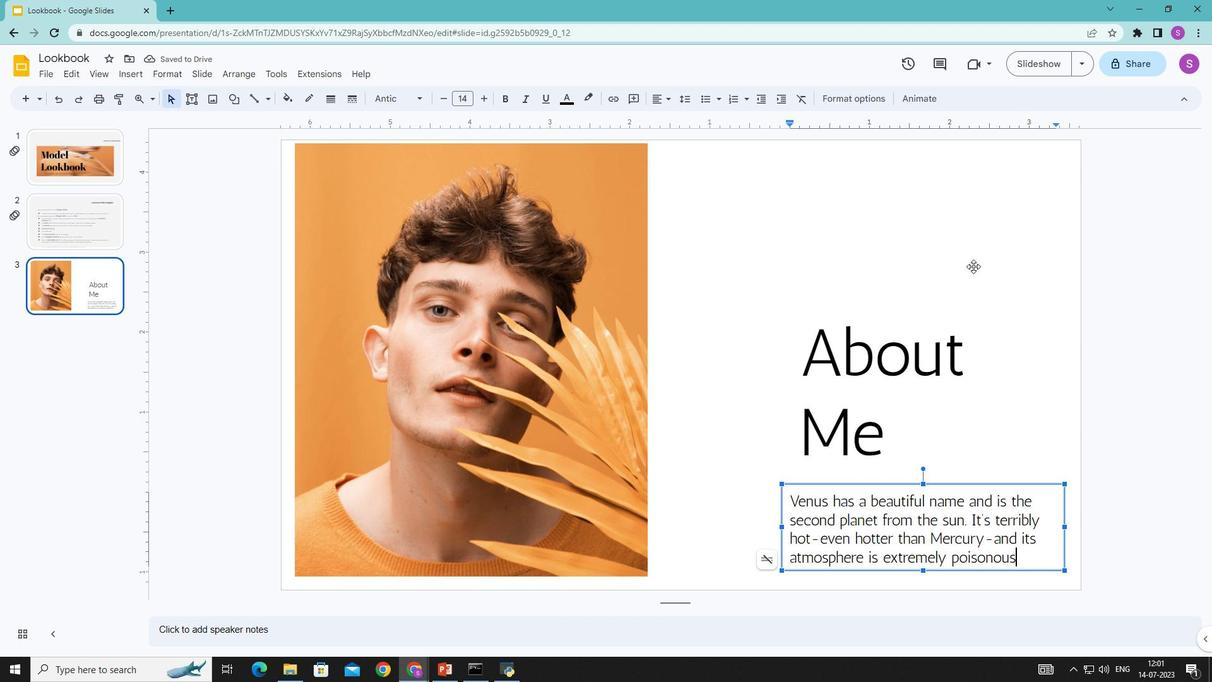 
Action: Mouse moved to (890, 430)
Screenshot: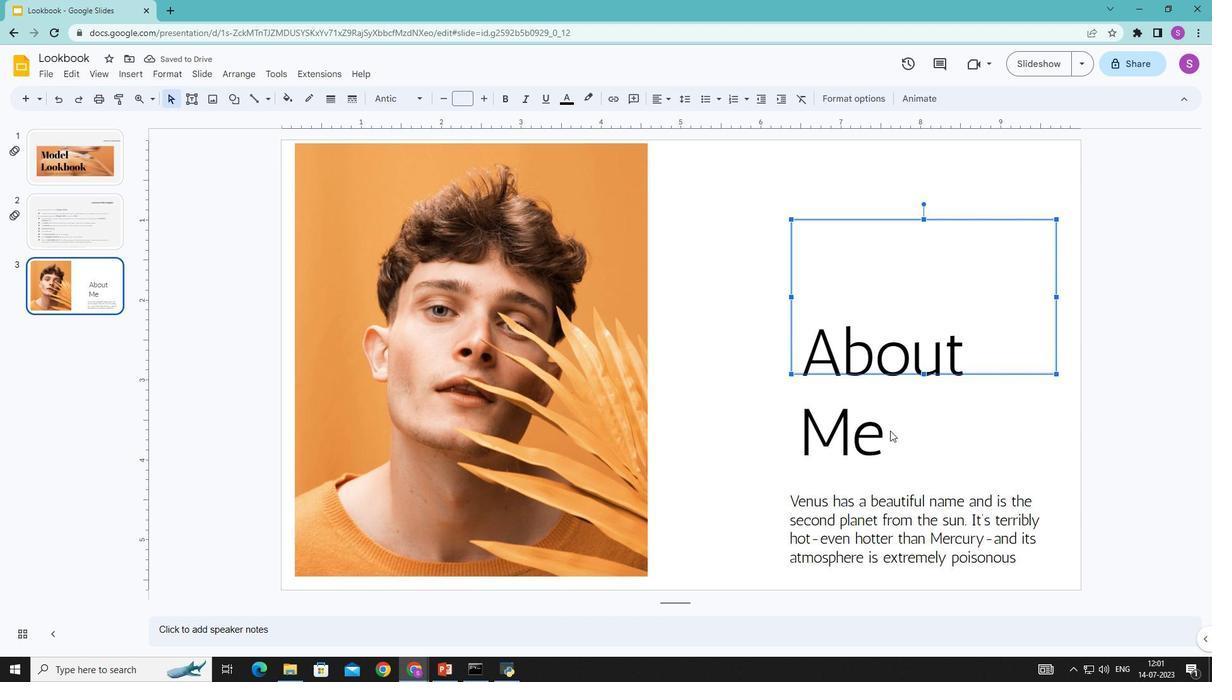 
Action: Mouse pressed left at (890, 430)
Screenshot: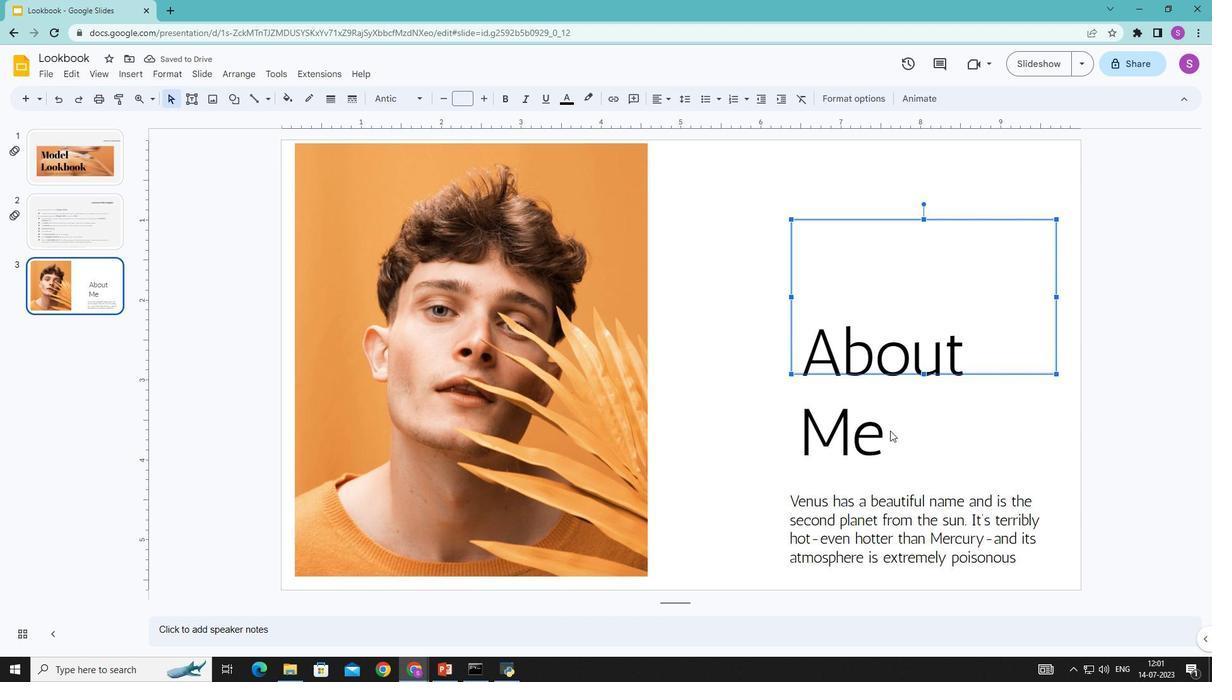 
Action: Mouse moved to (885, 435)
Screenshot: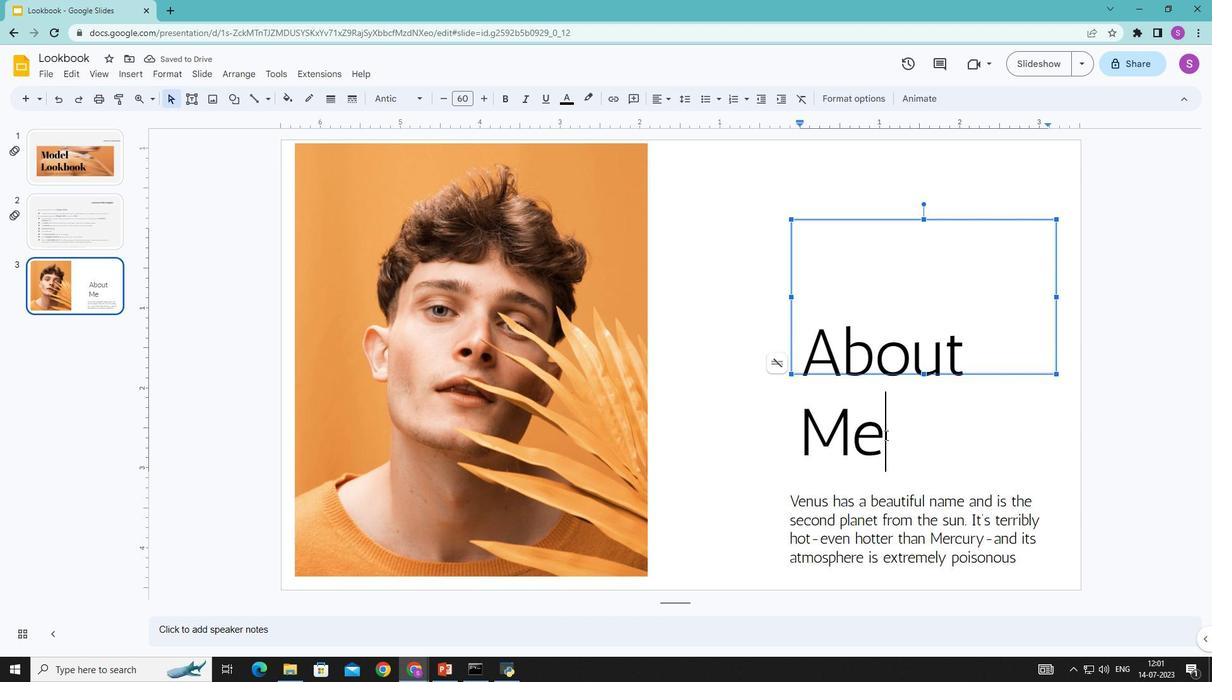 
Action: Mouse pressed left at (885, 435)
Screenshot: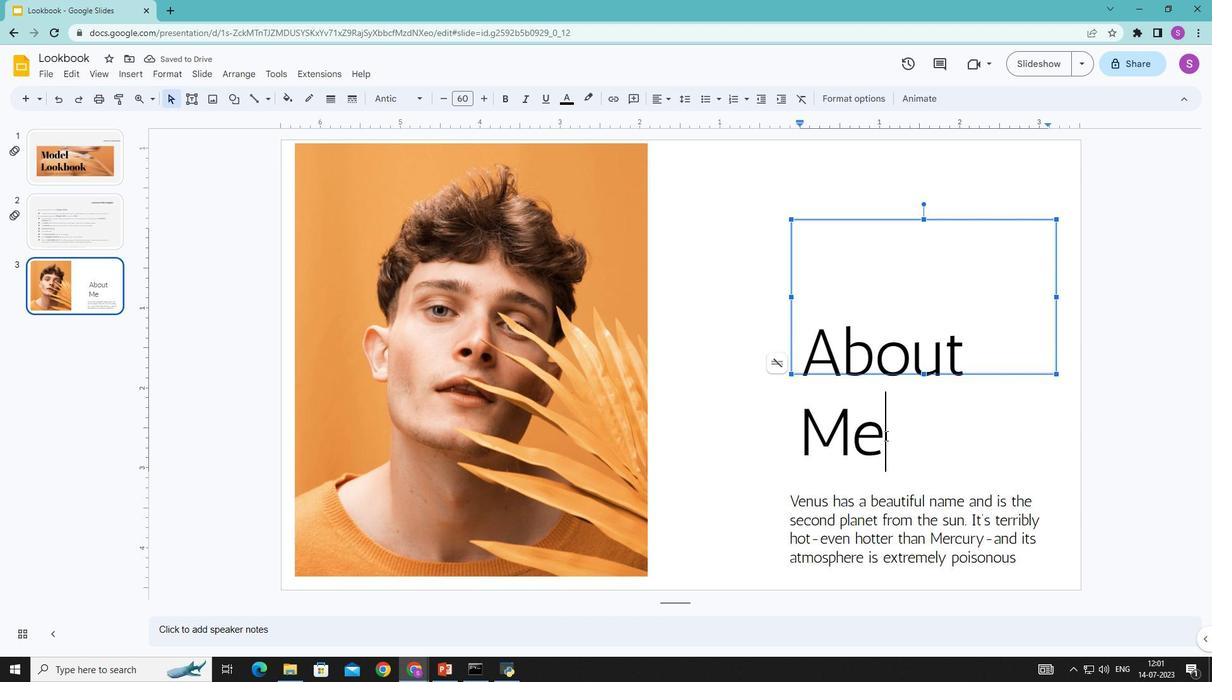 
Action: Mouse moved to (504, 99)
Screenshot: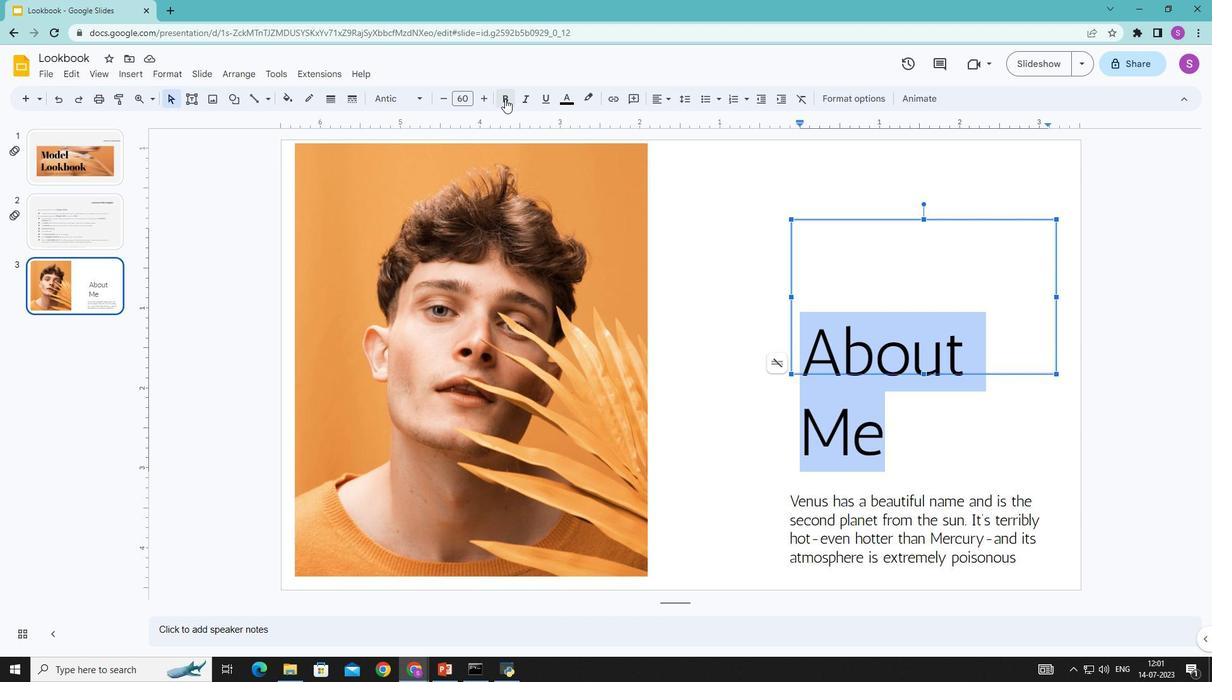 
Action: Mouse pressed left at (504, 99)
Screenshot: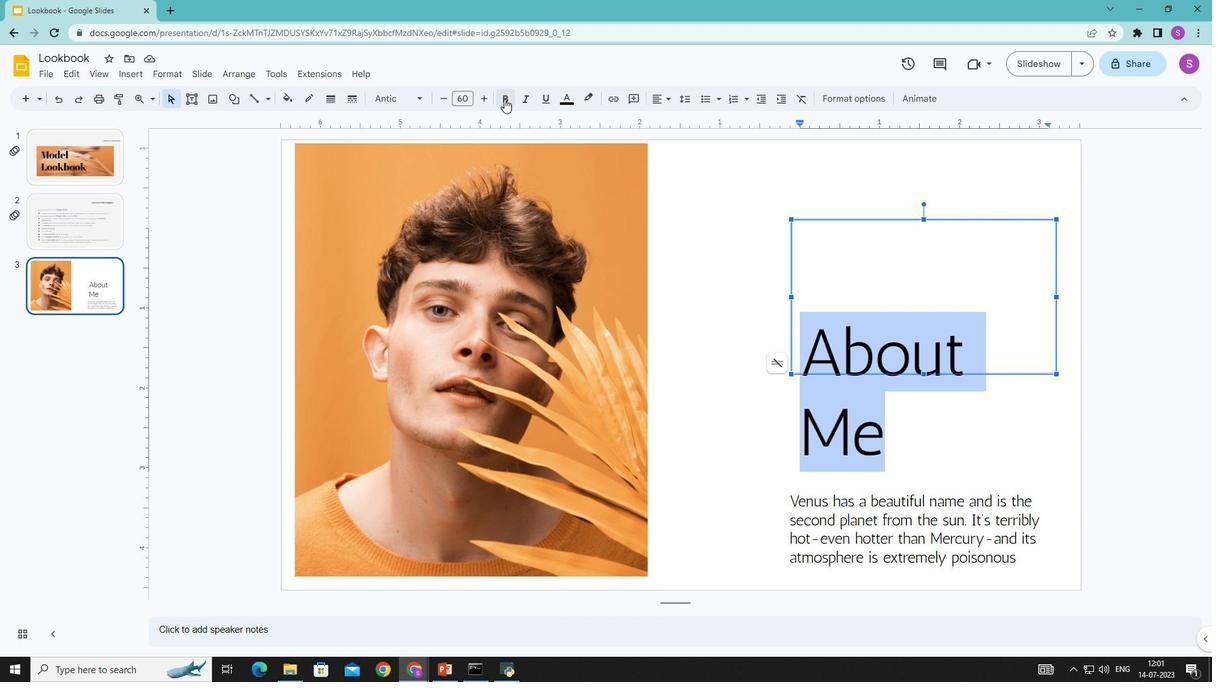 
Action: Mouse moved to (755, 220)
Screenshot: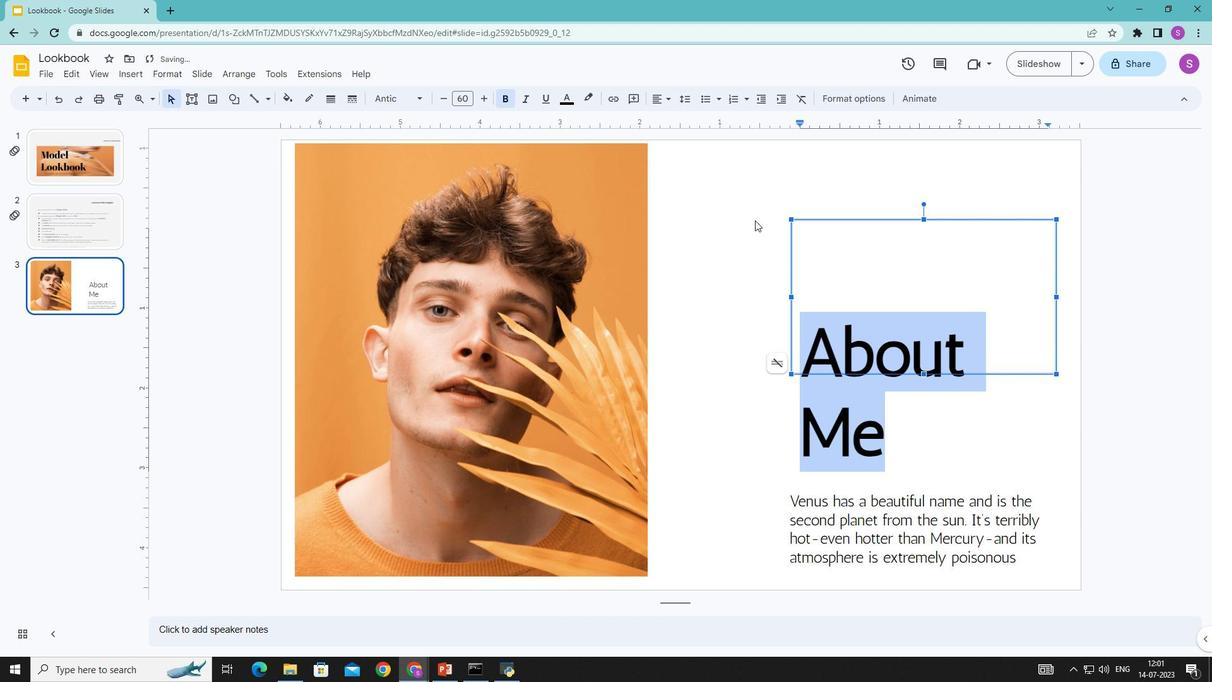 
Action: Mouse pressed left at (755, 220)
Screenshot: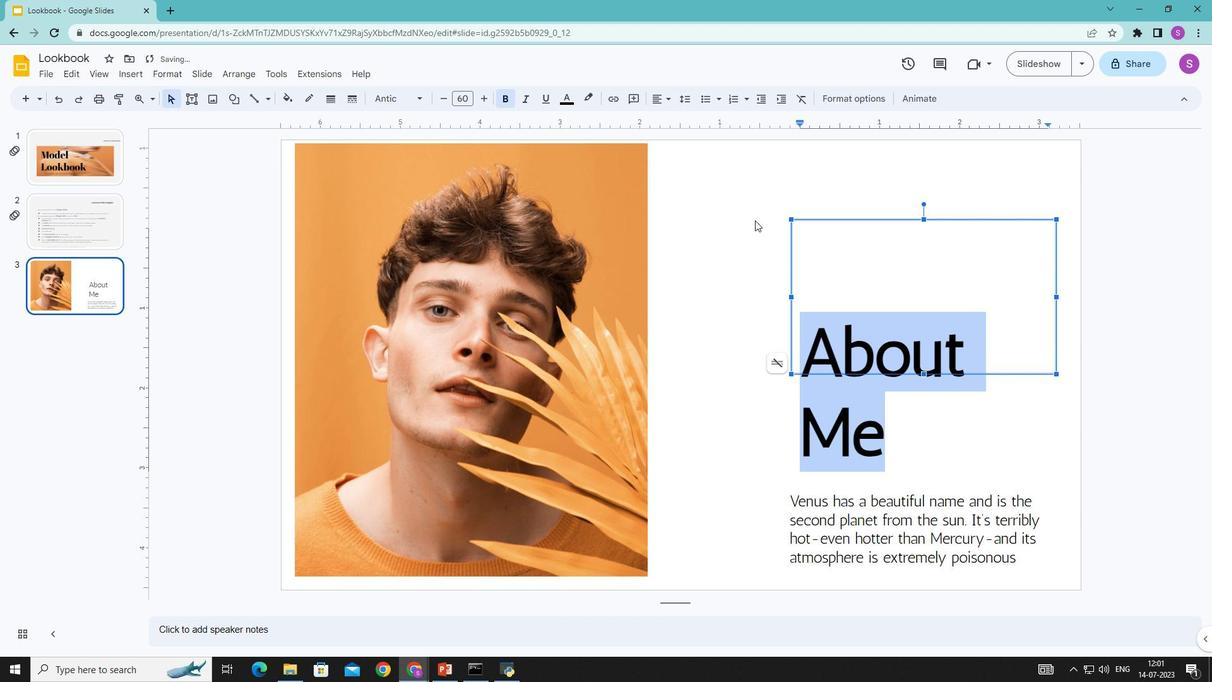 
Action: Mouse moved to (887, 435)
Screenshot: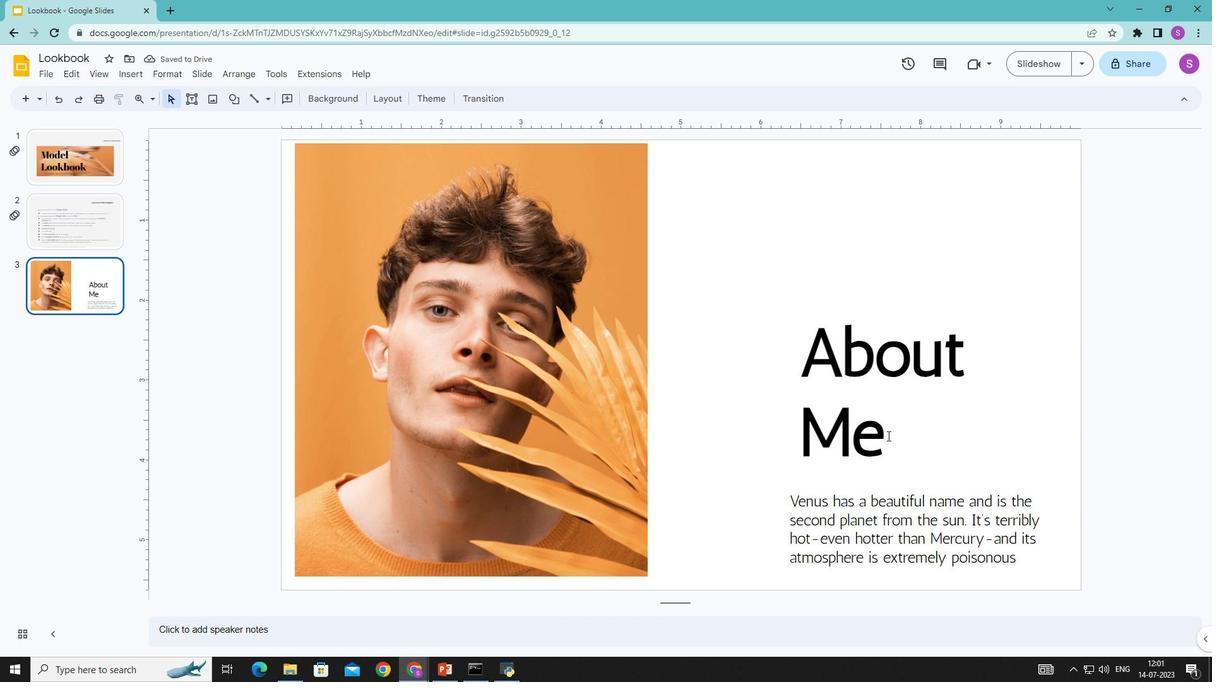 
Action: Mouse pressed left at (887, 435)
Screenshot: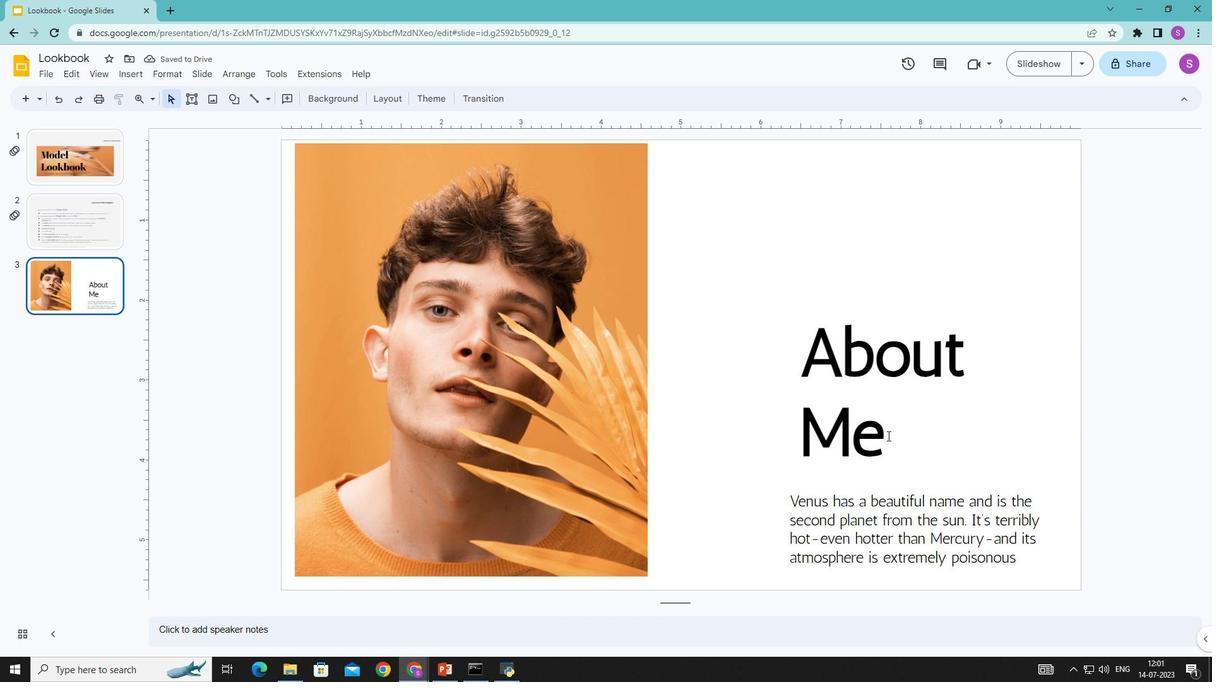 
Action: Mouse moved to (420, 101)
Screenshot: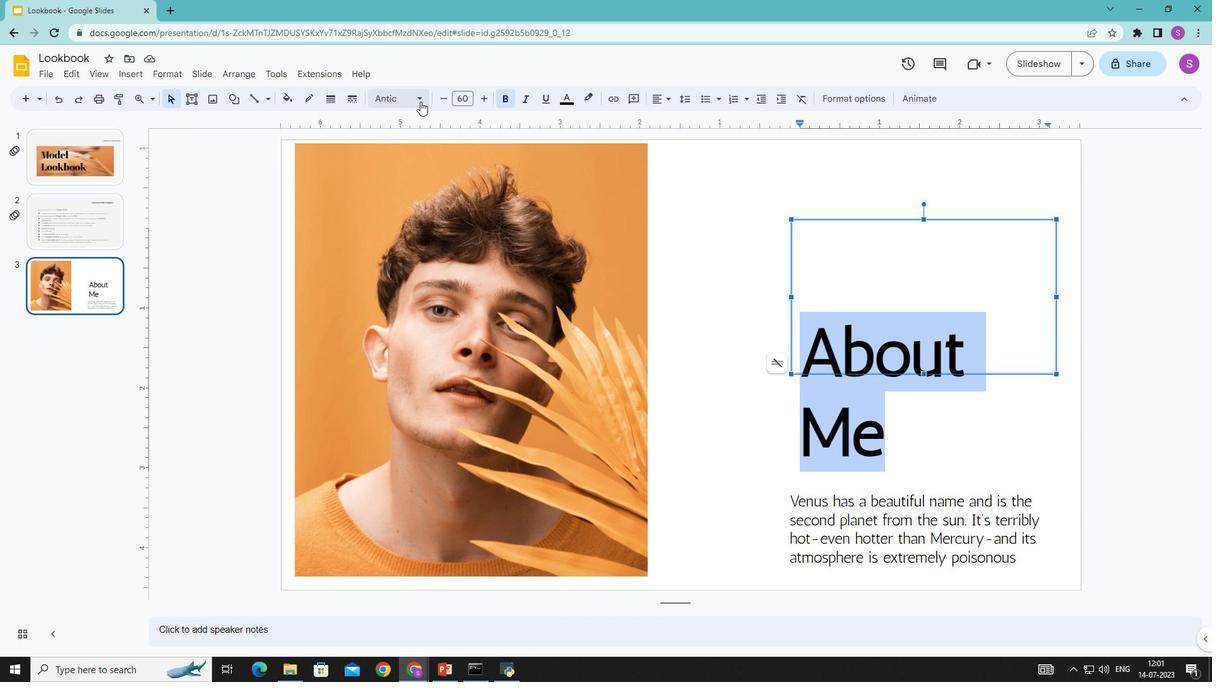 
Action: Mouse pressed left at (420, 101)
Screenshot: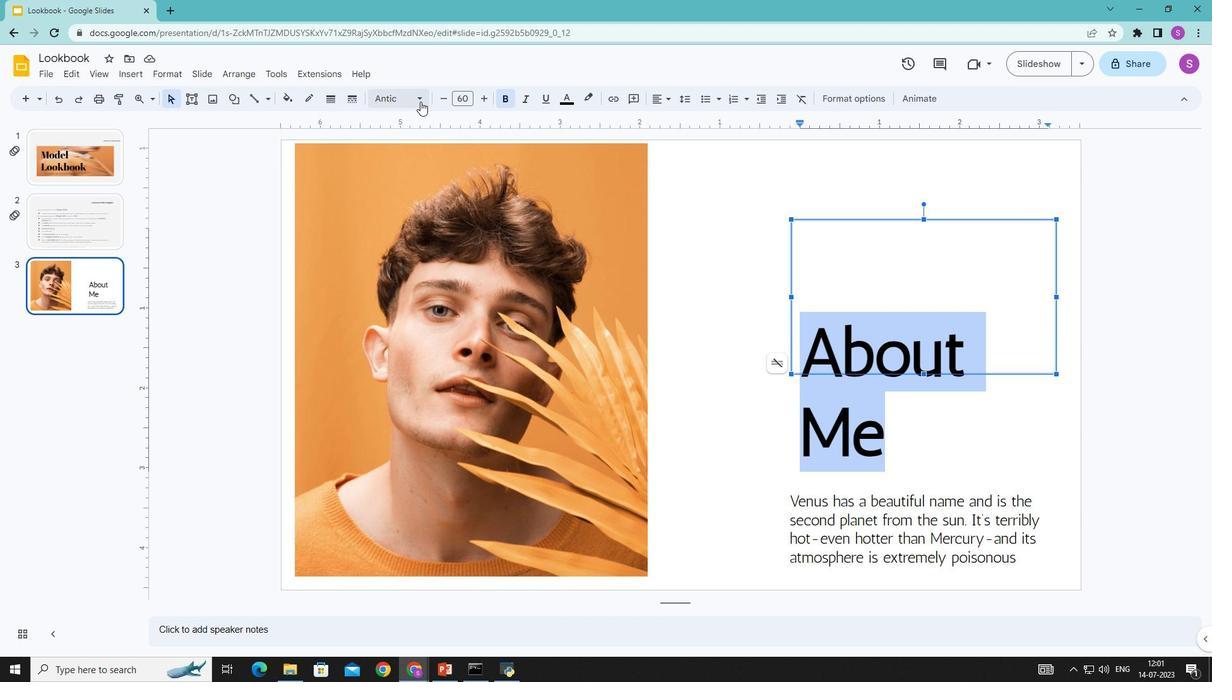 
Action: Mouse moved to (432, 174)
Screenshot: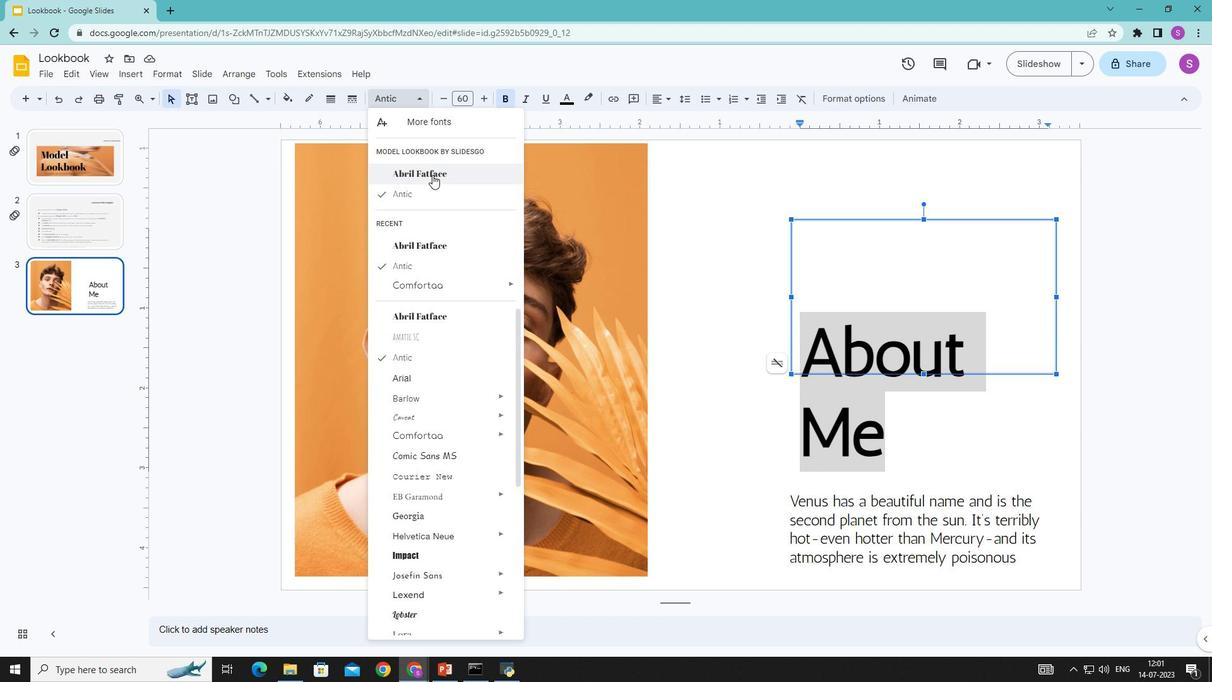 
Action: Mouse pressed left at (432, 174)
Screenshot: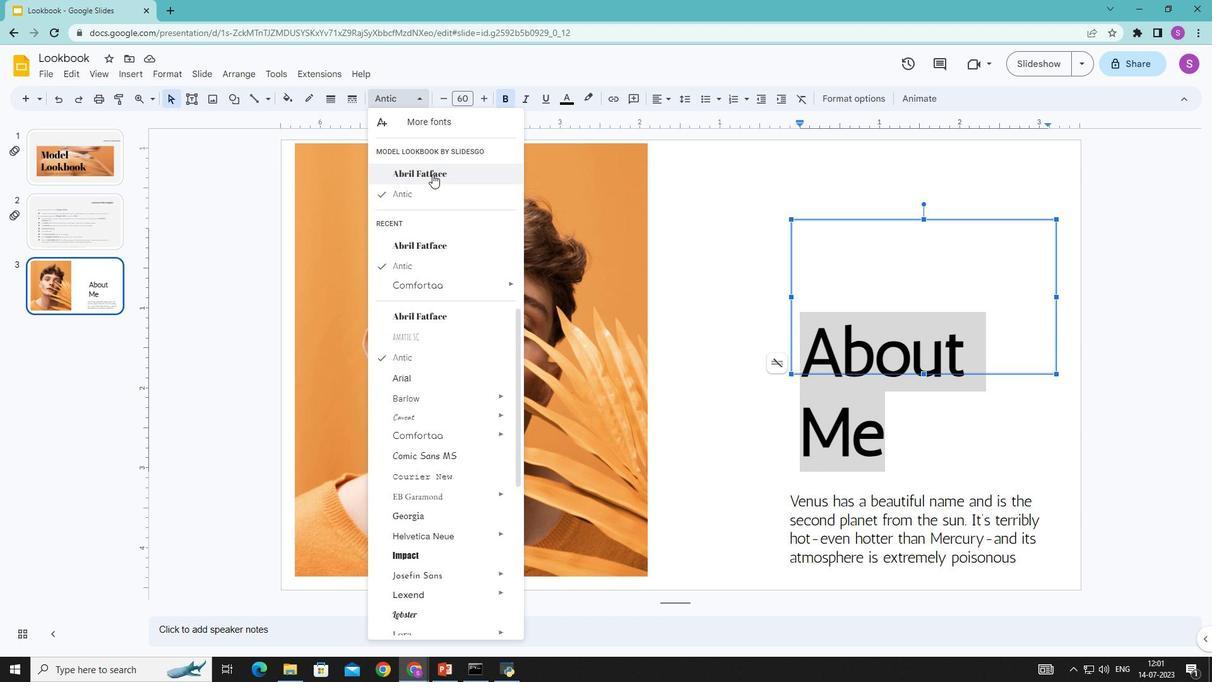 
Action: Mouse moved to (759, 265)
Screenshot: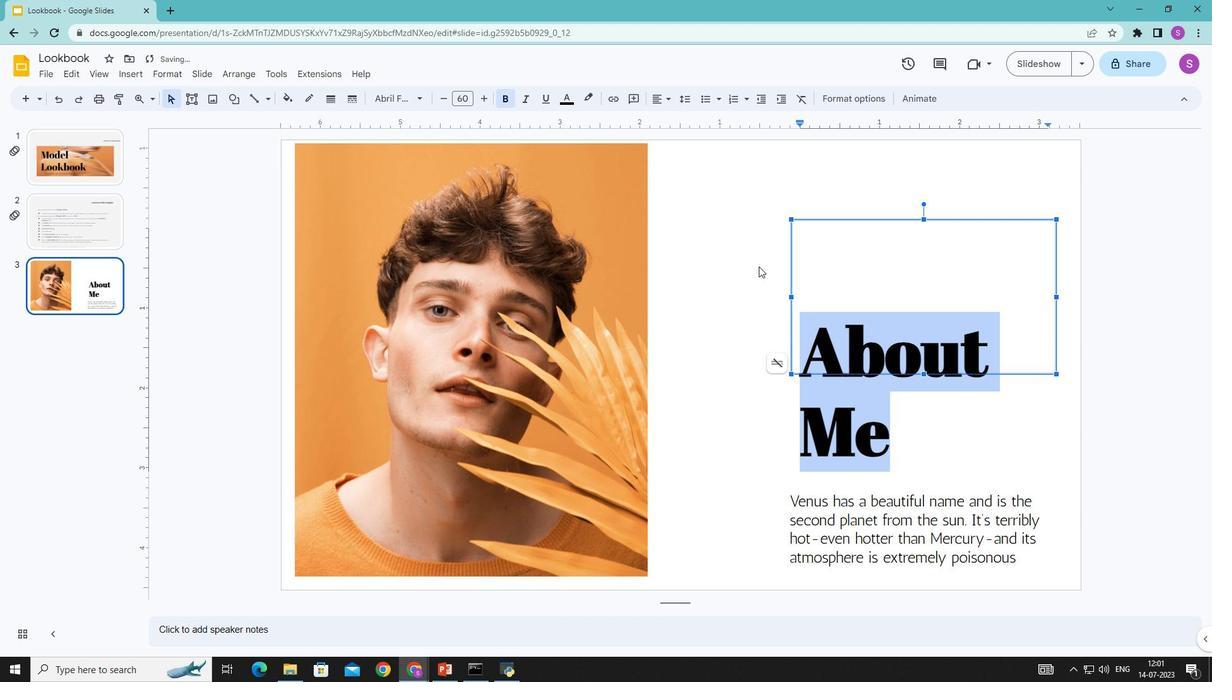 
Action: Mouse pressed left at (759, 265)
Screenshot: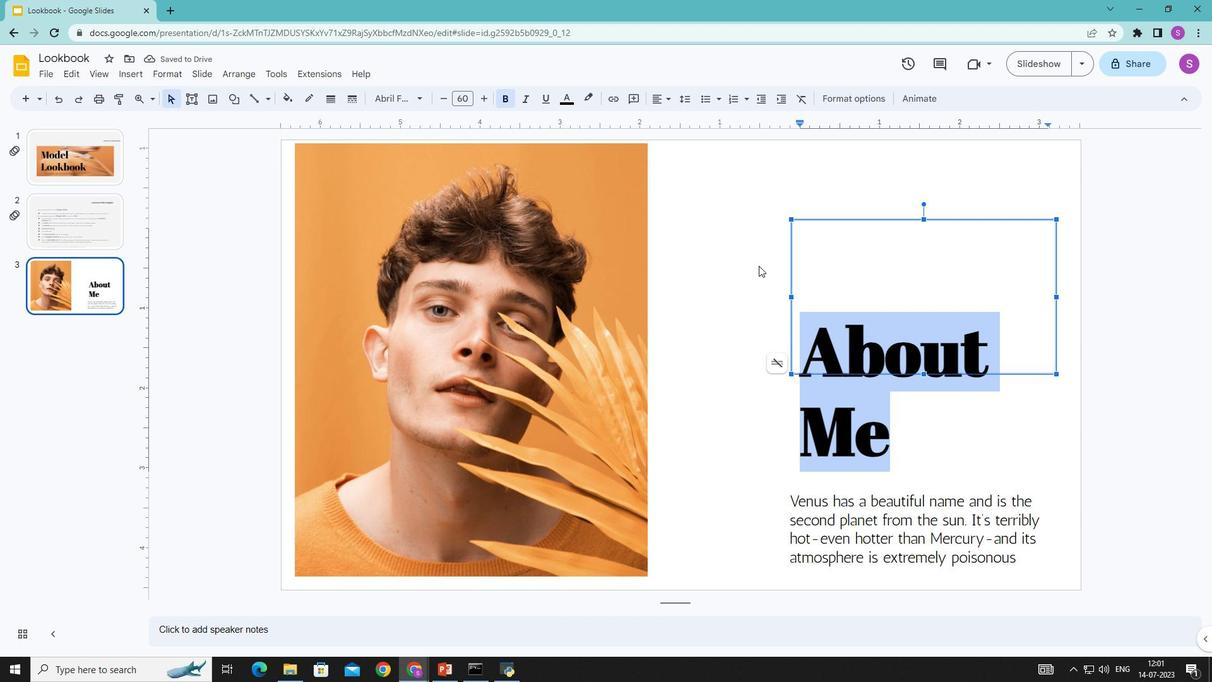 
Action: Mouse moved to (903, 438)
Screenshot: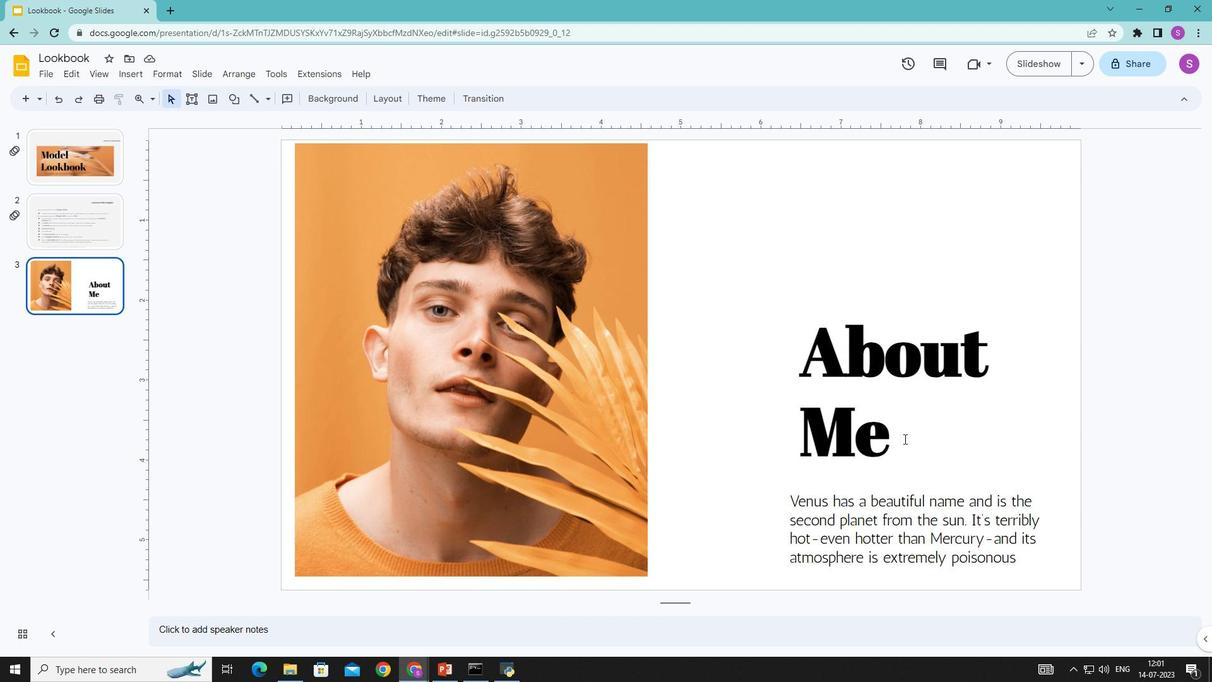 
Action: Mouse pressed left at (903, 438)
Screenshot: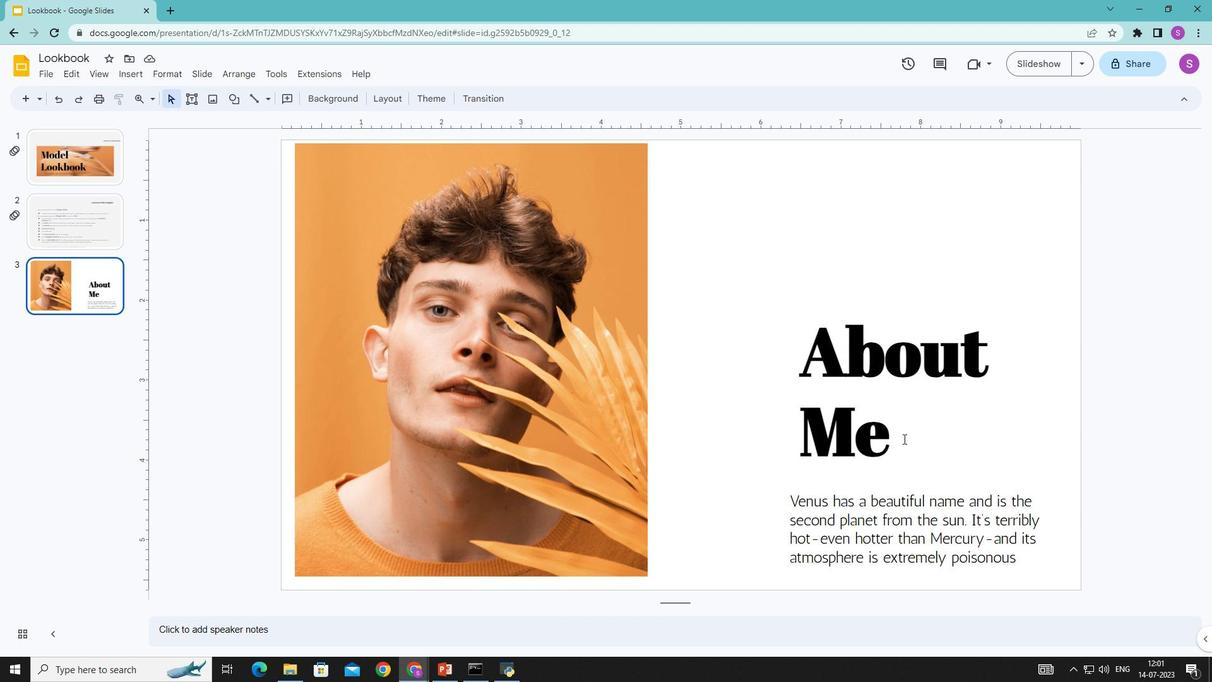 
Action: Mouse moved to (895, 435)
Screenshot: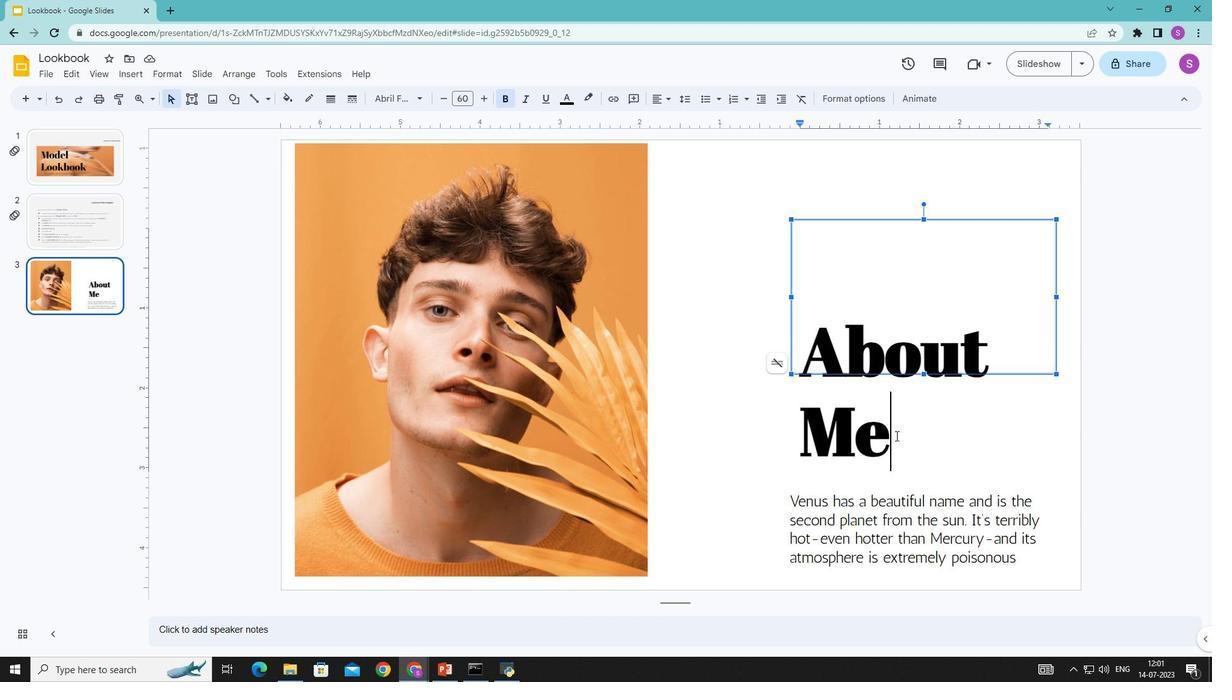 
Action: Mouse pressed left at (895, 435)
Screenshot: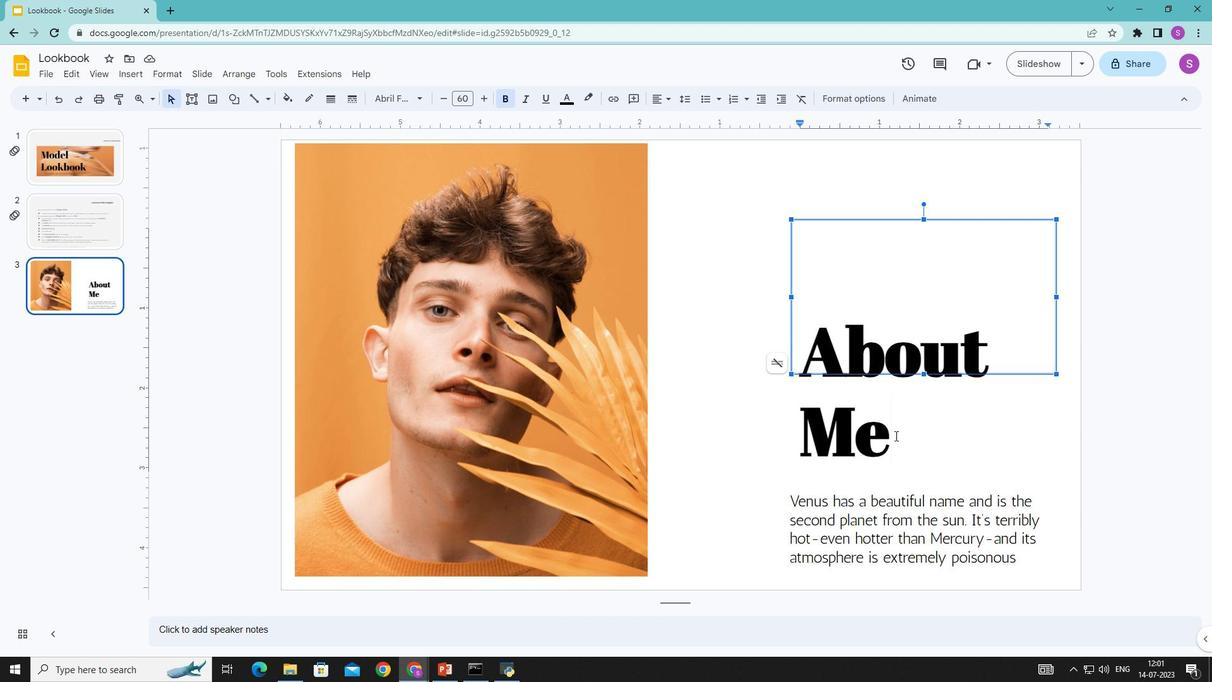
Action: Mouse moved to (545, 98)
Screenshot: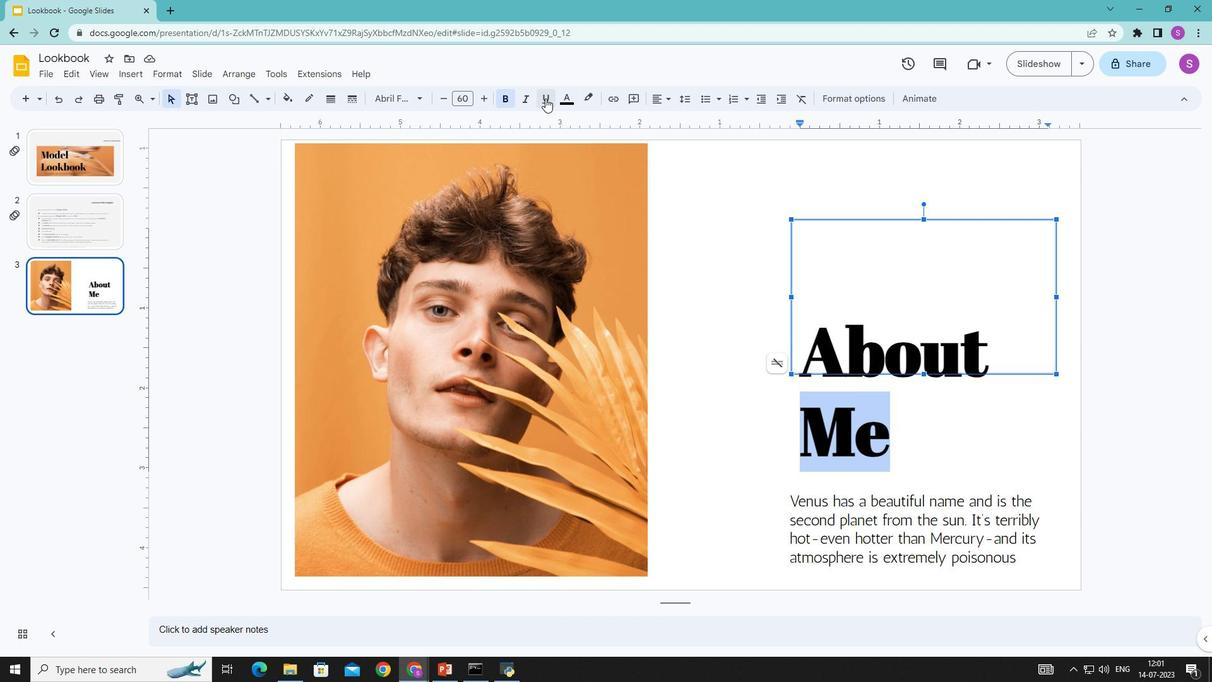 
Action: Mouse pressed left at (545, 98)
Screenshot: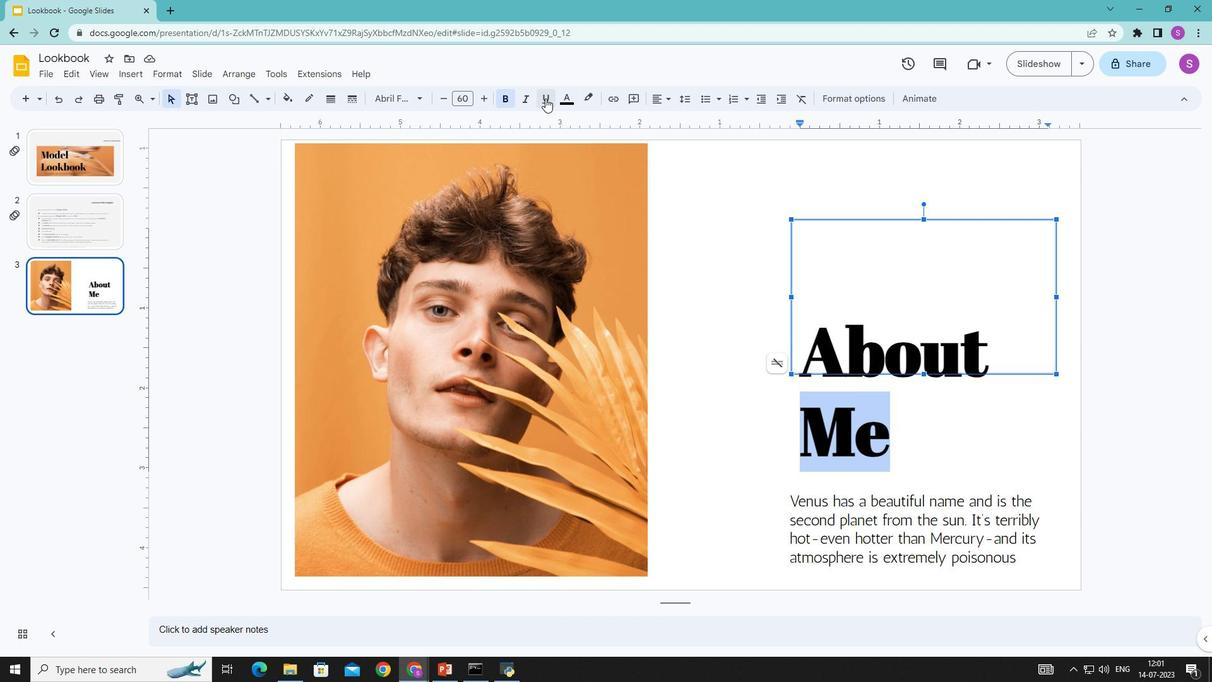 
Action: Mouse moved to (882, 162)
Screenshot: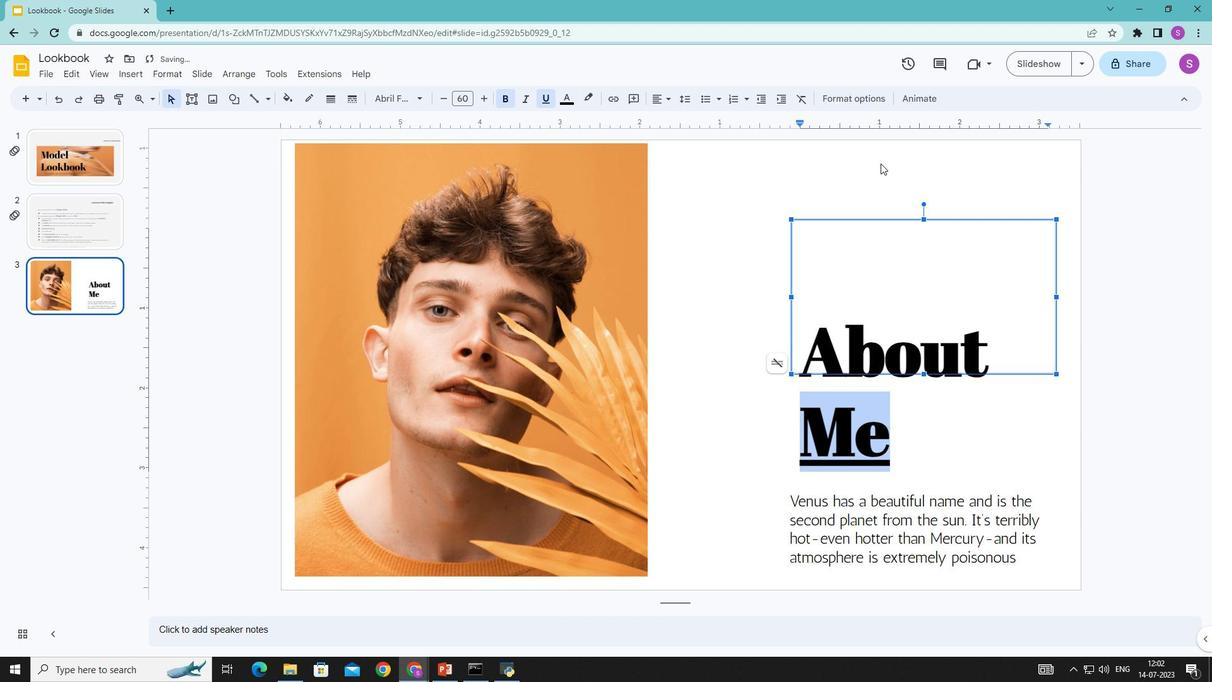 
Action: Mouse pressed left at (882, 162)
Screenshot: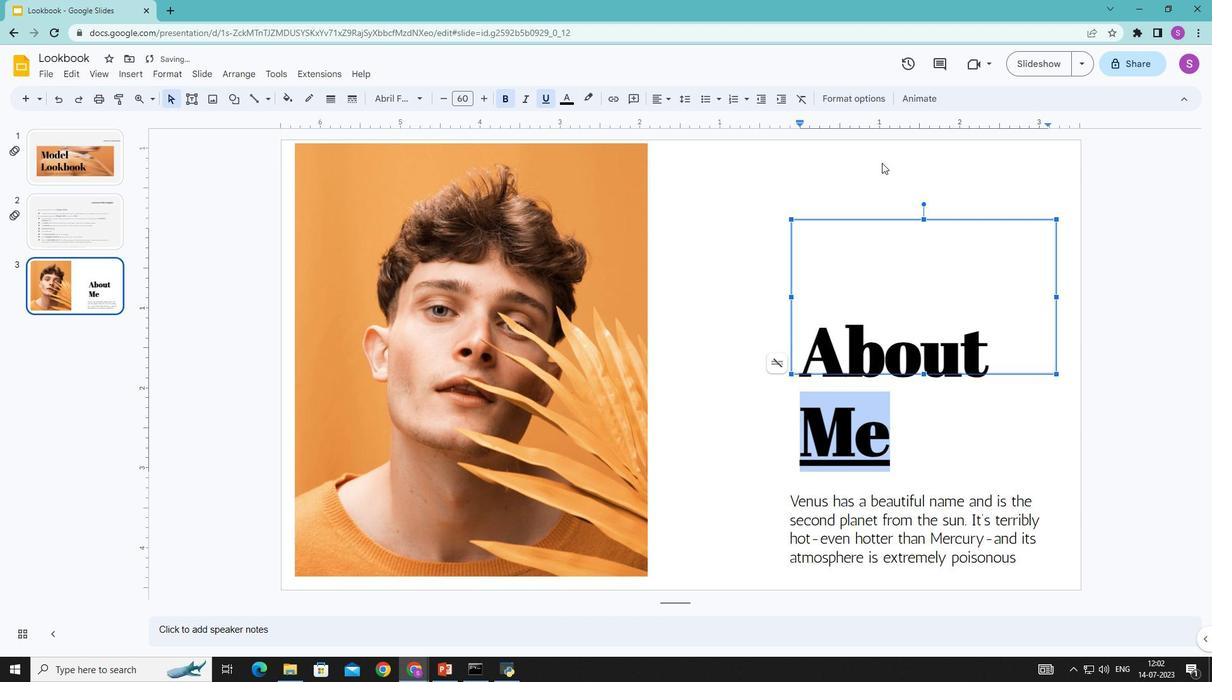 
Action: Mouse moved to (894, 446)
Screenshot: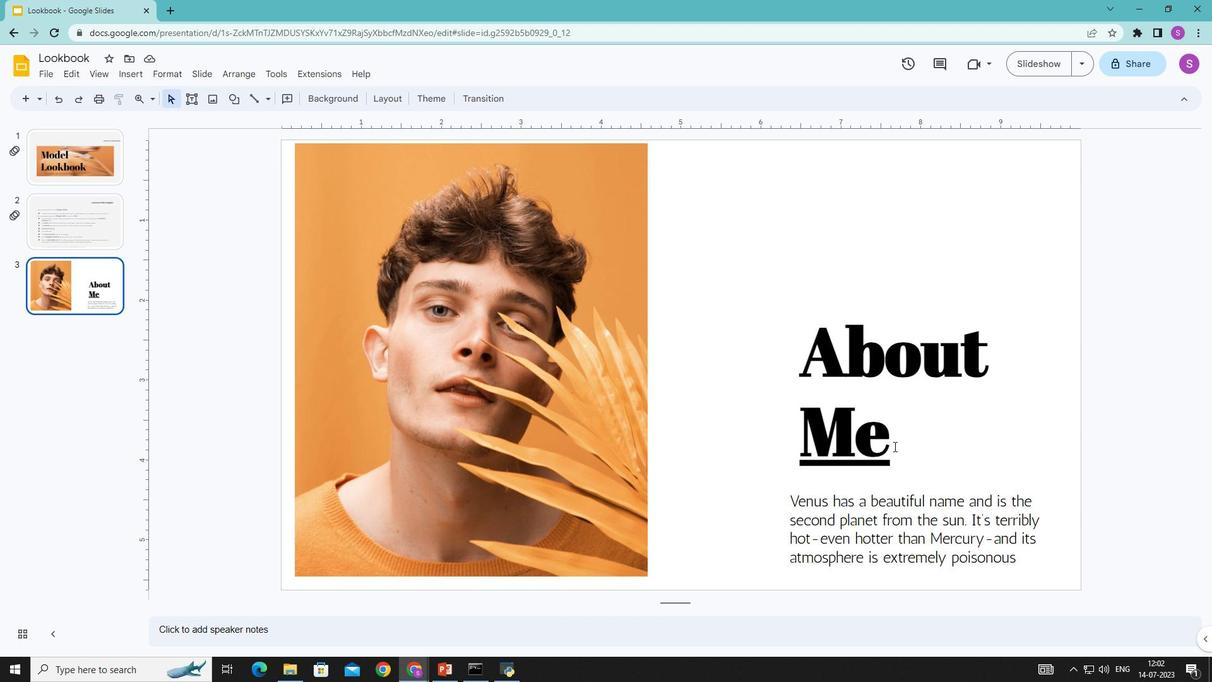 
Action: Mouse pressed left at (894, 446)
Screenshot: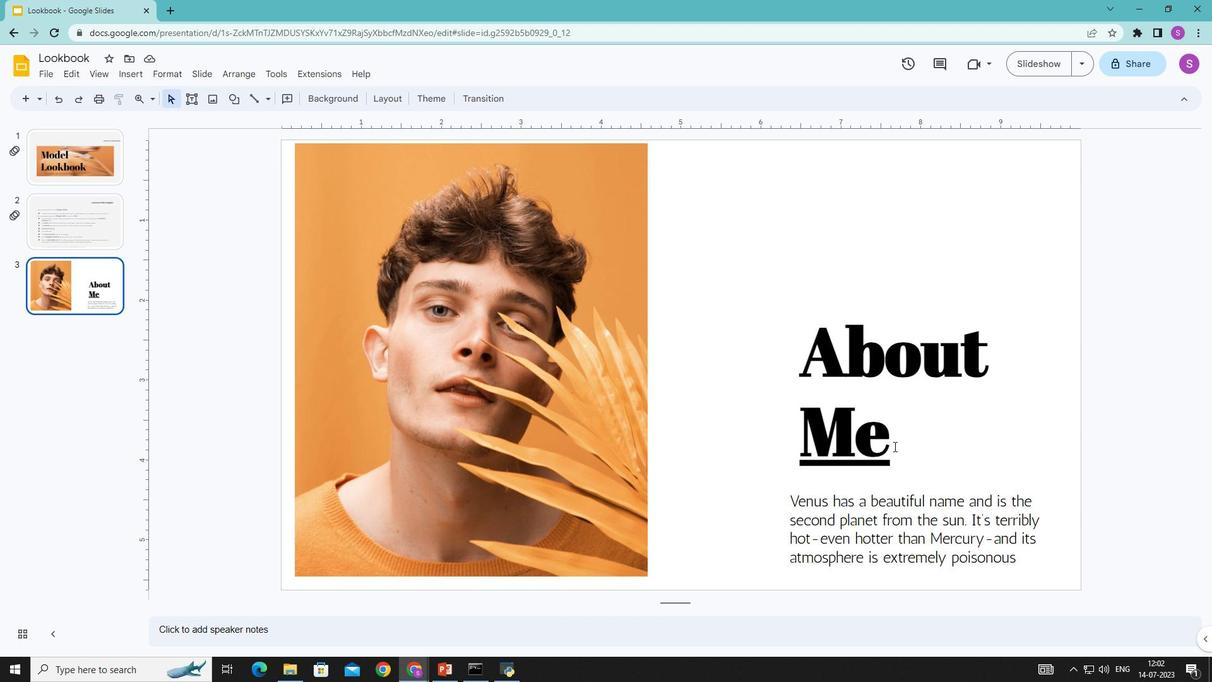 
Action: Mouse moved to (776, 454)
Screenshot: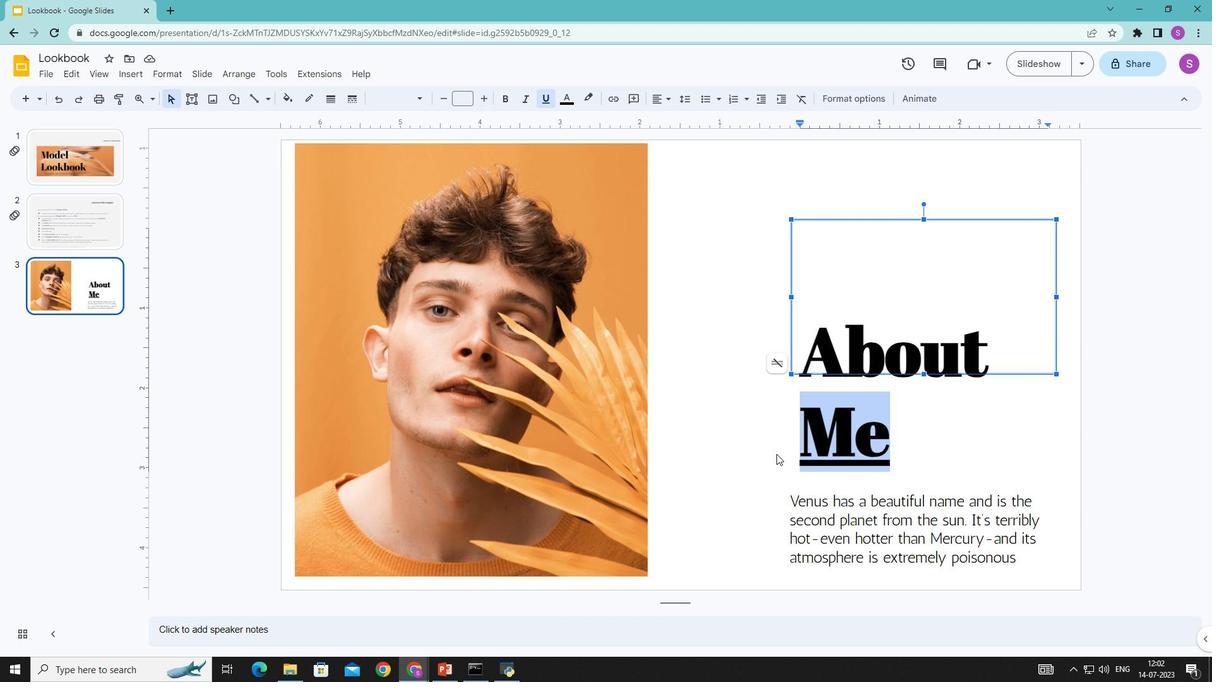 
Action: Key pressed ctrl+Z
Screenshot: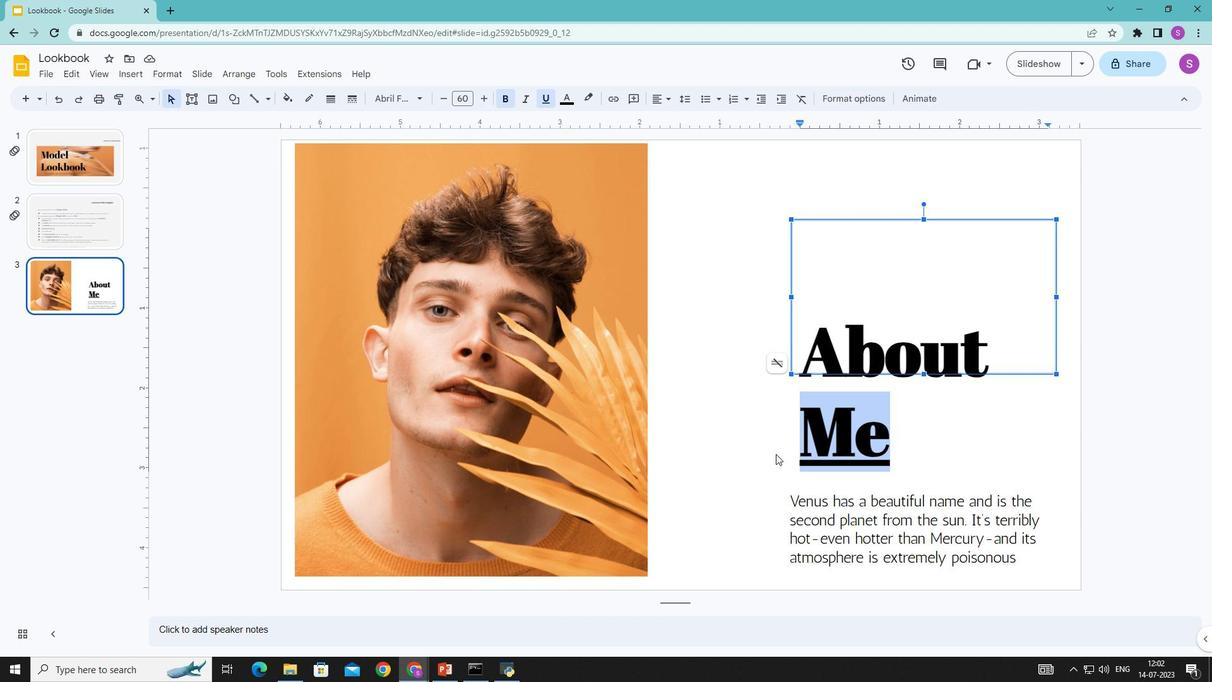 
Action: Mouse moved to (733, 221)
Screenshot: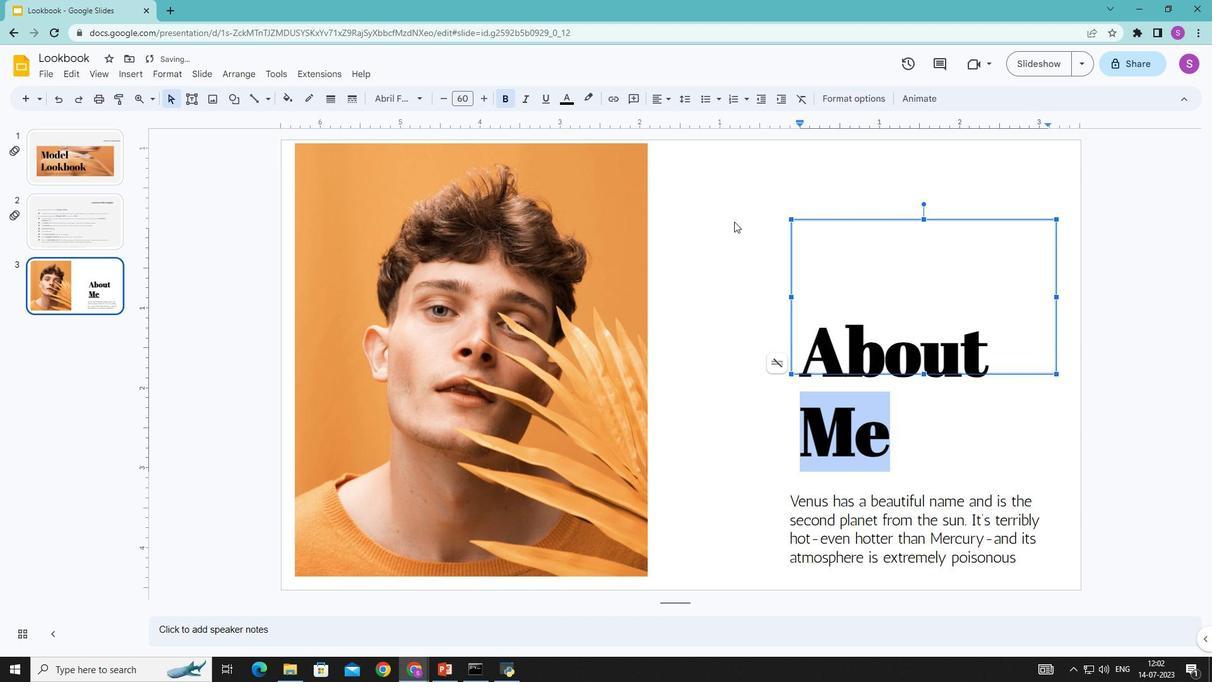 
Action: Mouse pressed left at (733, 221)
Screenshot: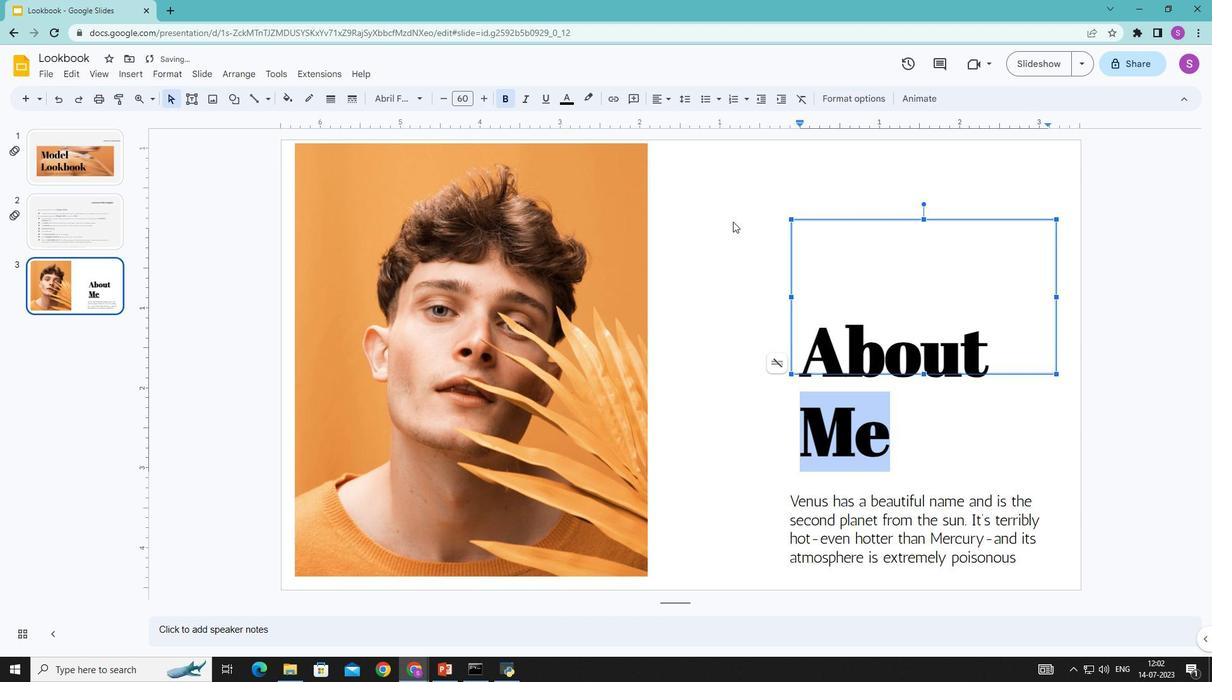 
Action: Mouse moved to (1028, 411)
Screenshot: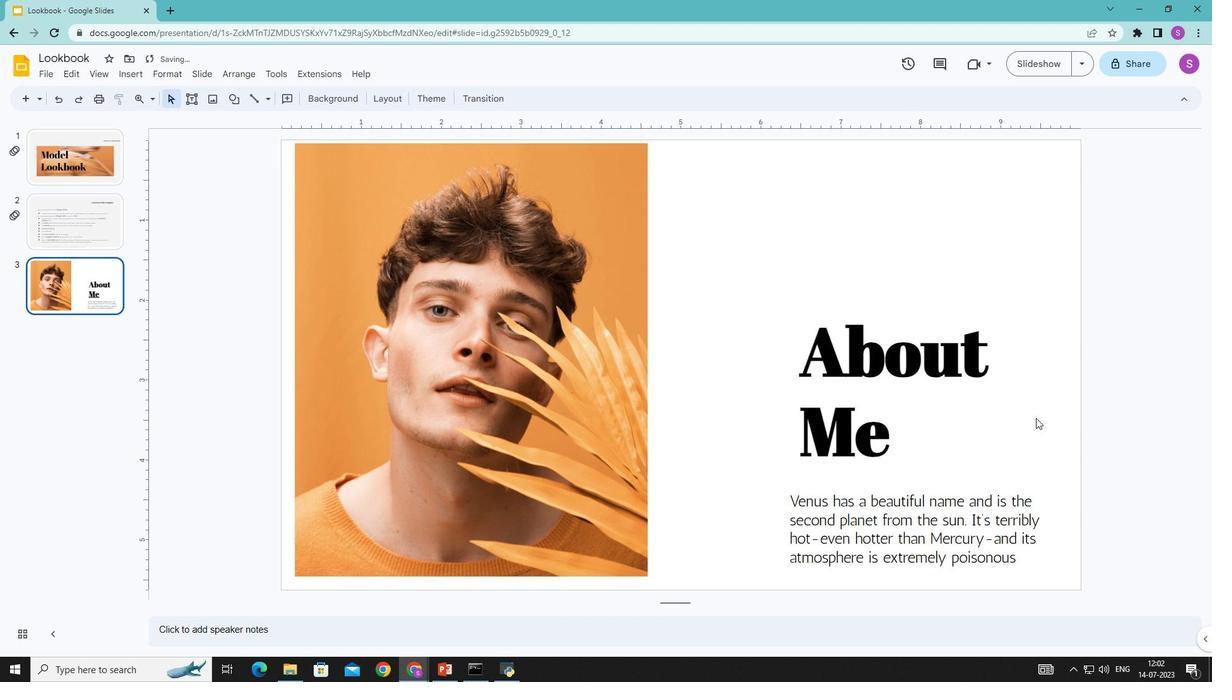 
Action: Mouse scrolled (1028, 410) with delta (0, 0)
Screenshot: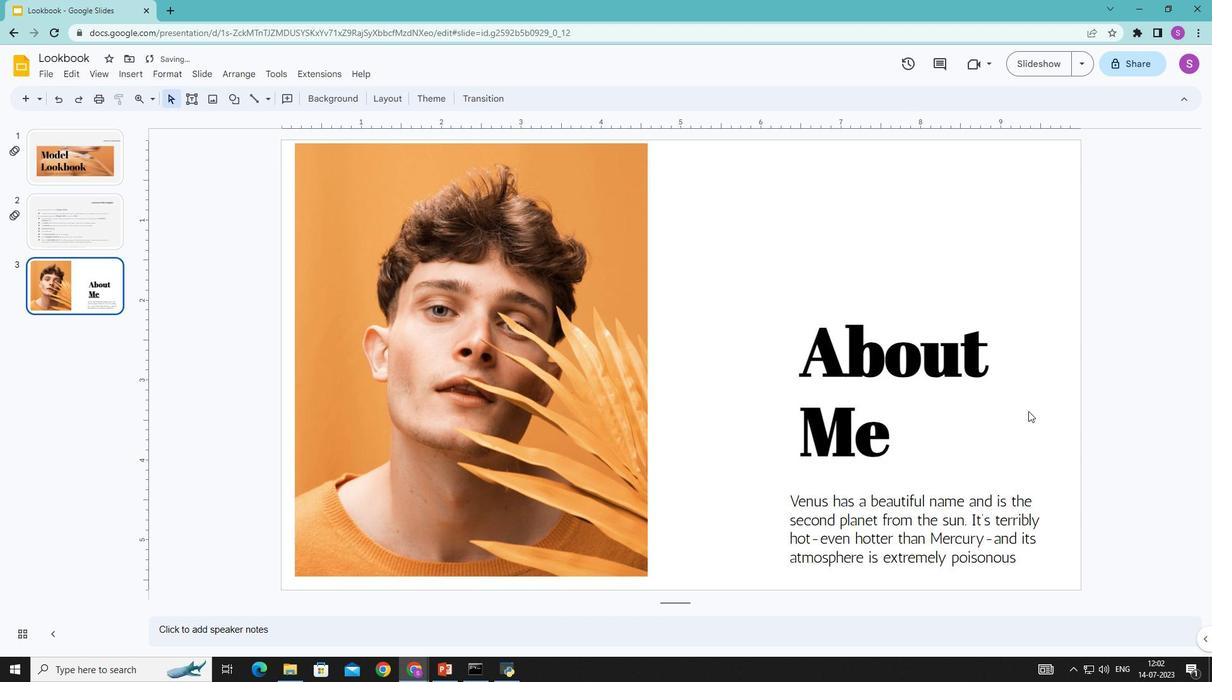
Action: Mouse scrolled (1028, 410) with delta (0, 0)
Screenshot: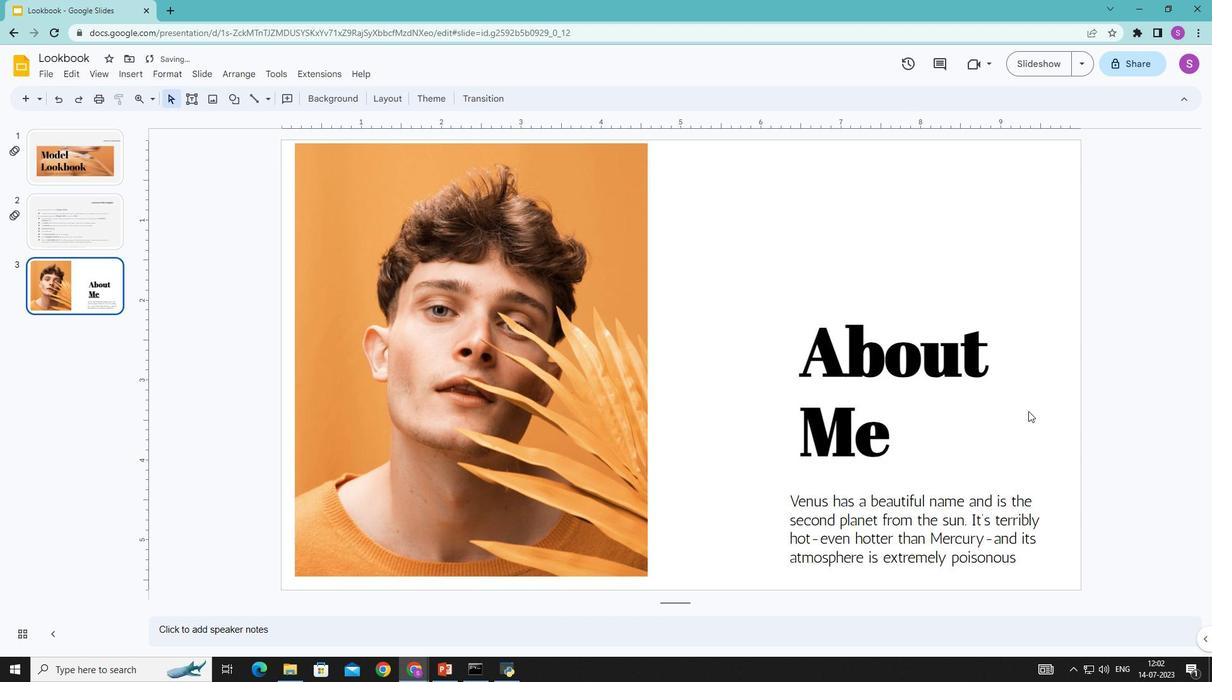 
Action: Mouse moved to (1017, 558)
Screenshot: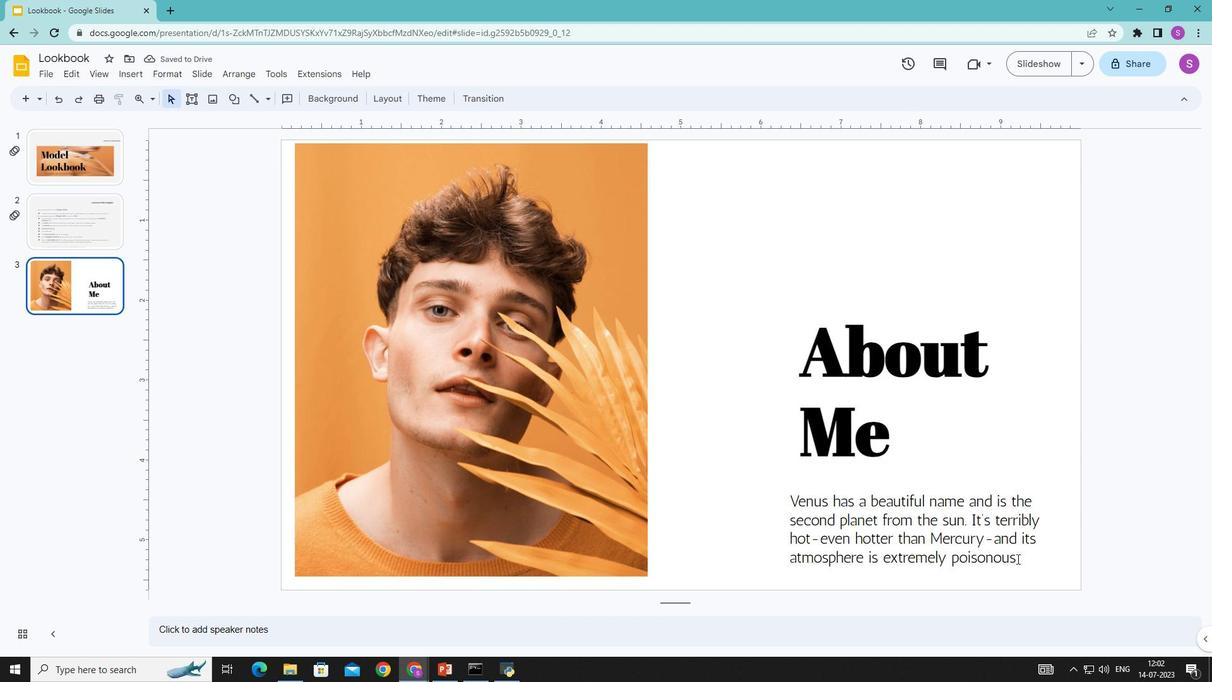 
Action: Mouse pressed left at (1017, 558)
Screenshot: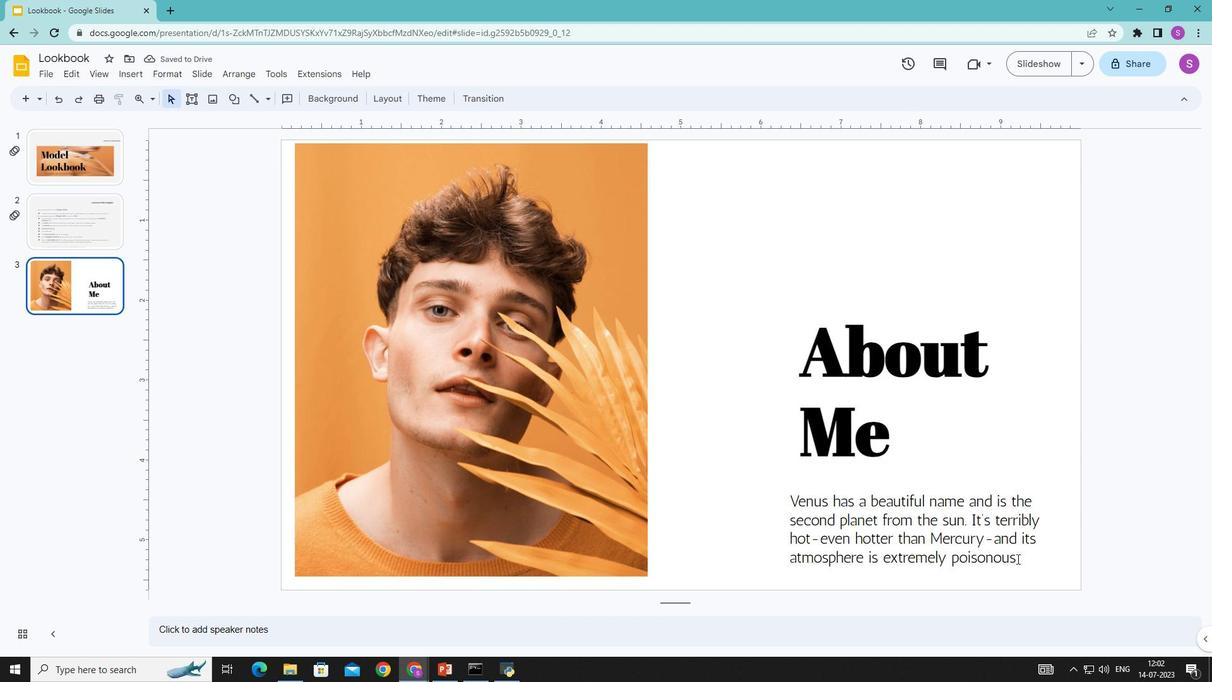 
Action: Mouse moved to (442, 99)
Screenshot: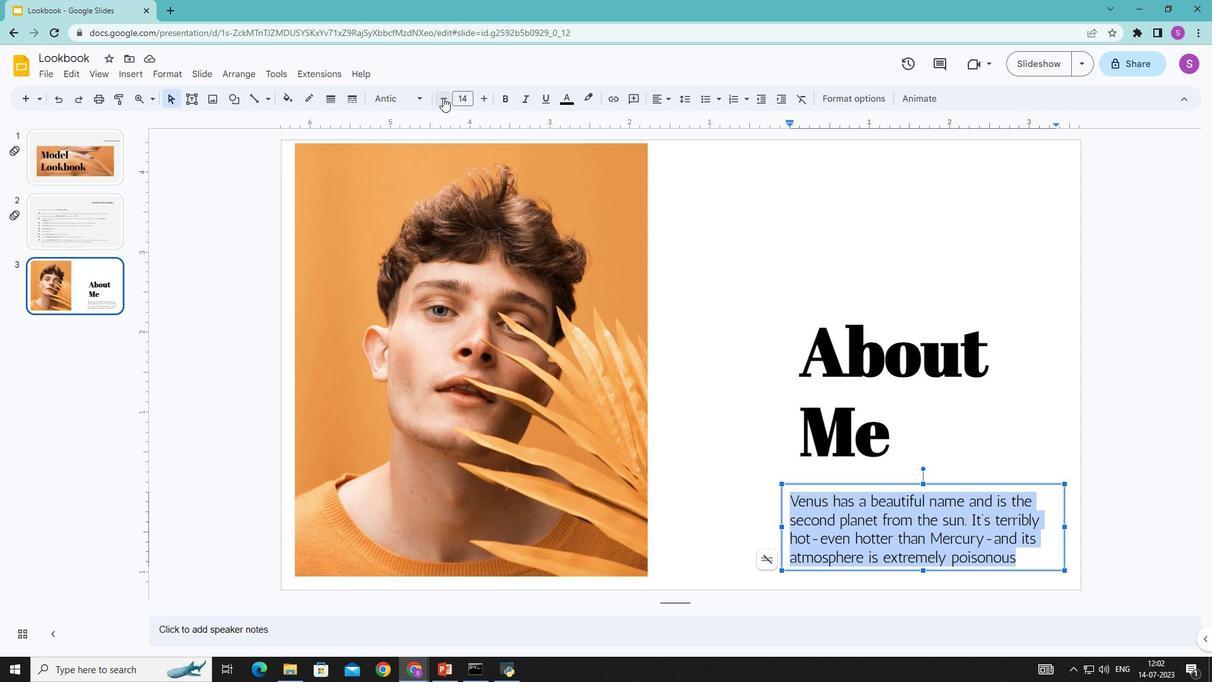
Action: Mouse pressed left at (442, 99)
Screenshot: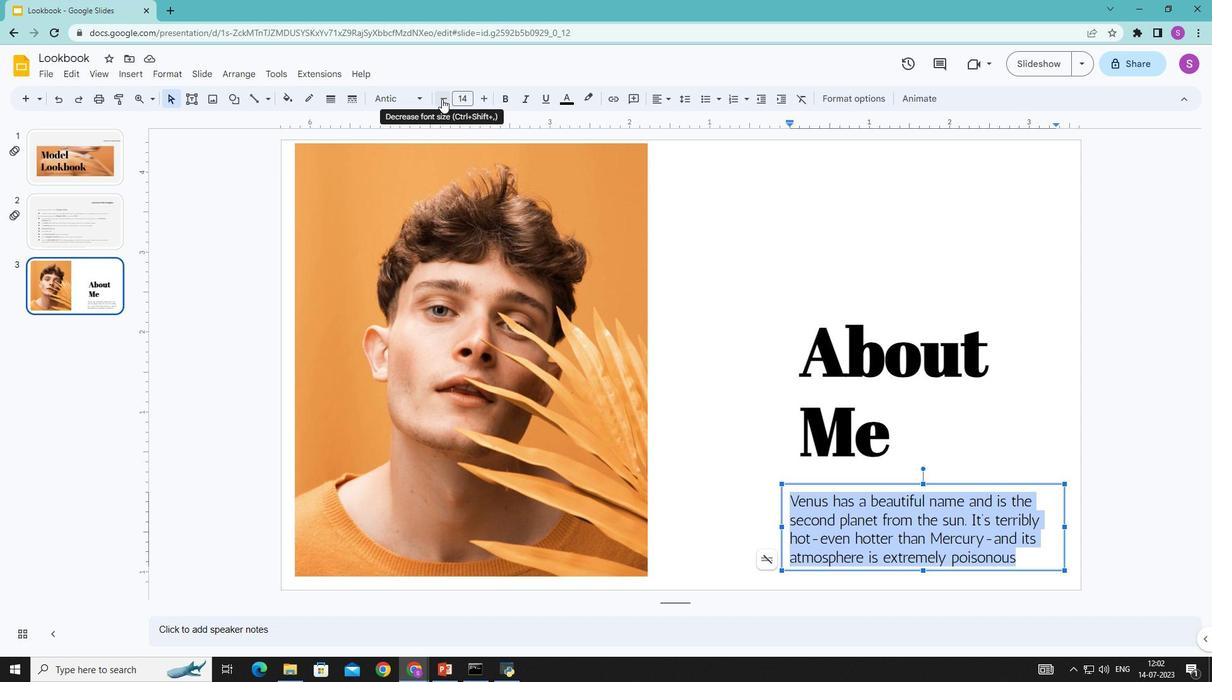 
Action: Mouse moved to (777, 205)
Screenshot: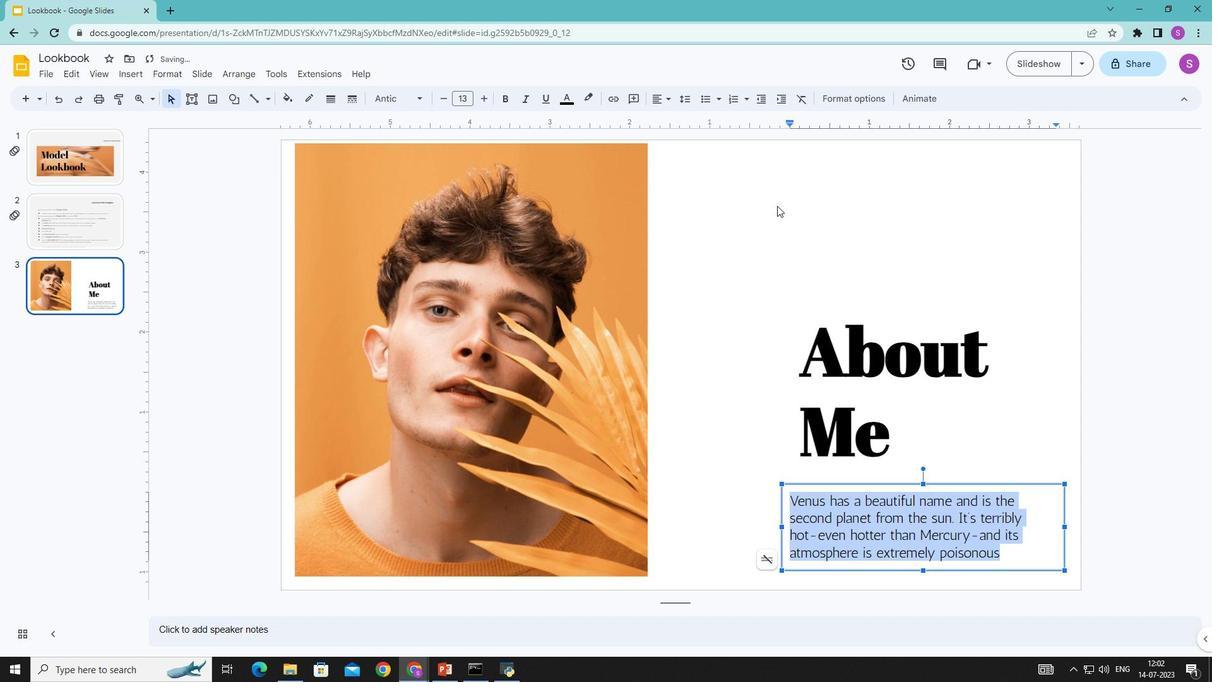 
Action: Mouse pressed left at (777, 205)
Screenshot: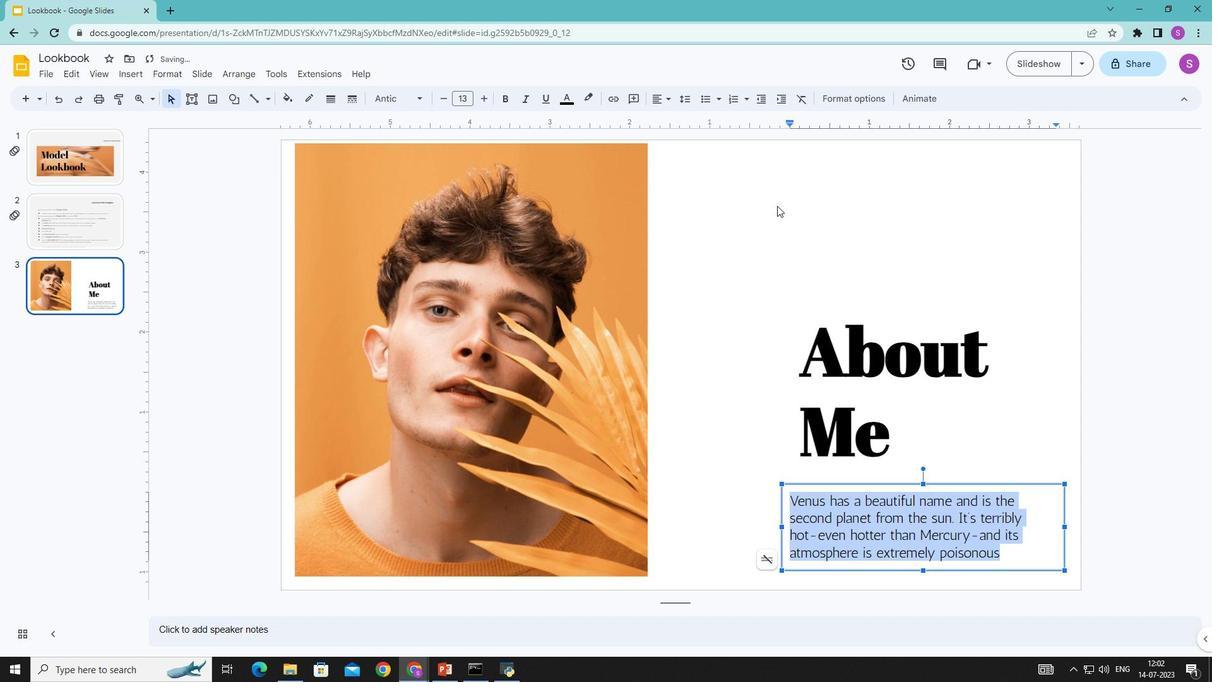 
Action: Mouse moved to (1001, 552)
Screenshot: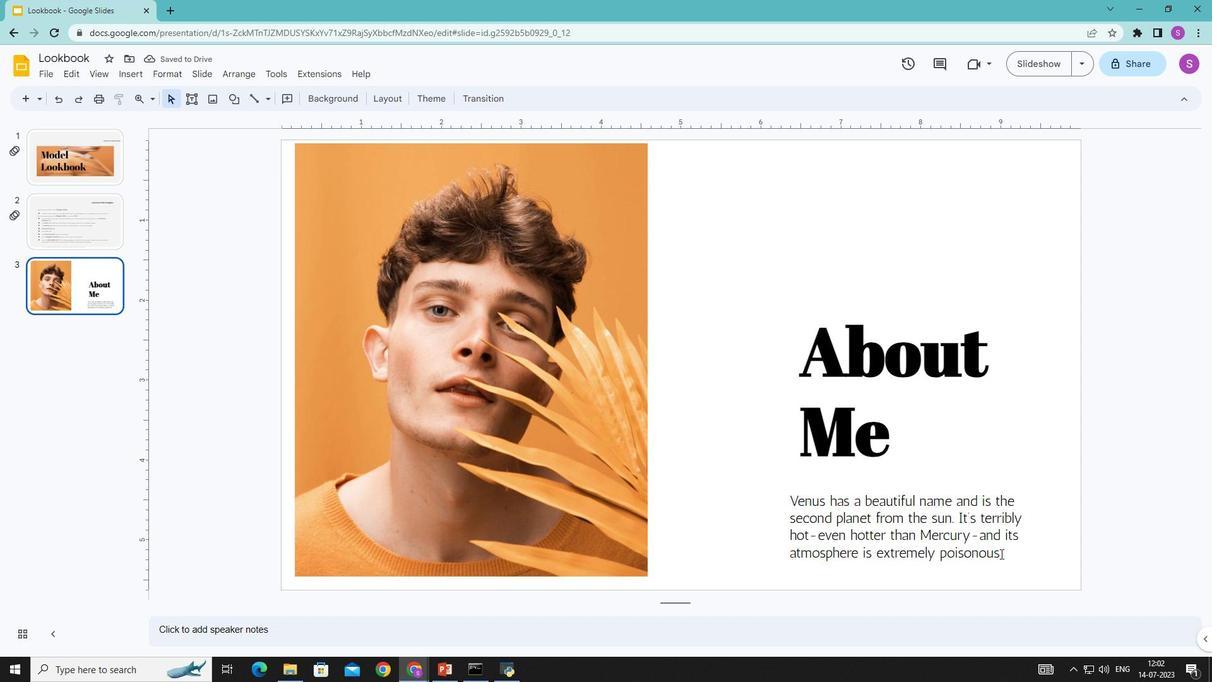 
Action: Mouse pressed left at (1001, 552)
Screenshot: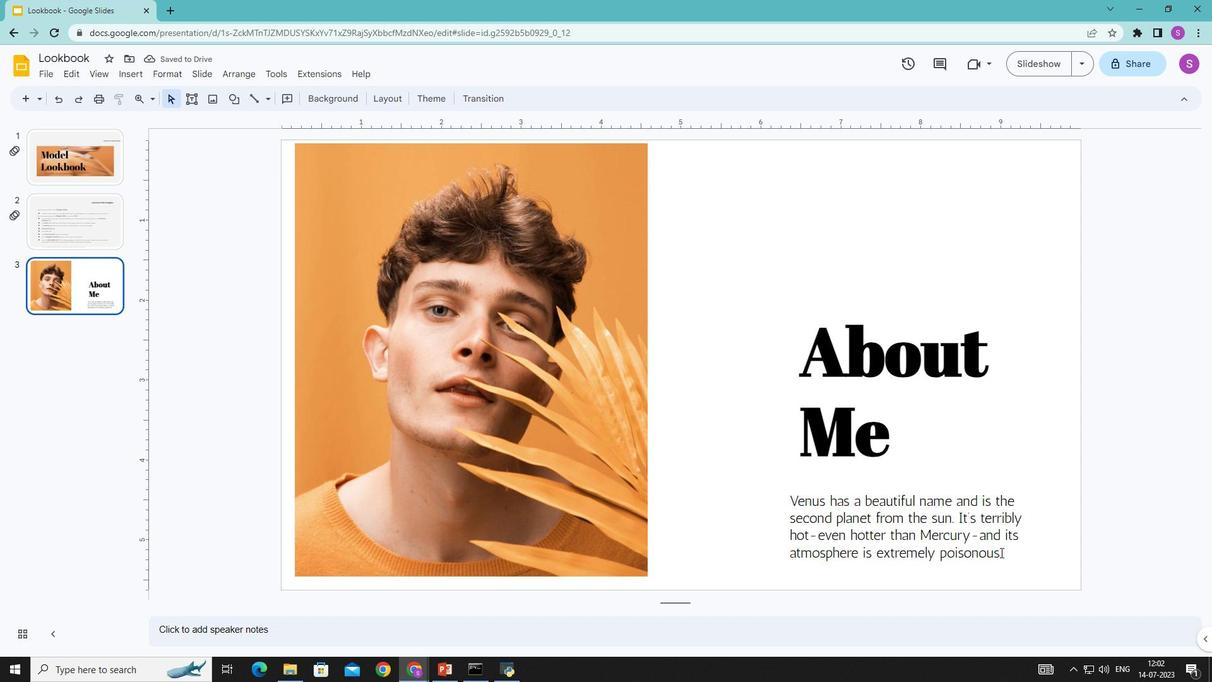 
Action: Mouse moved to (421, 99)
Screenshot: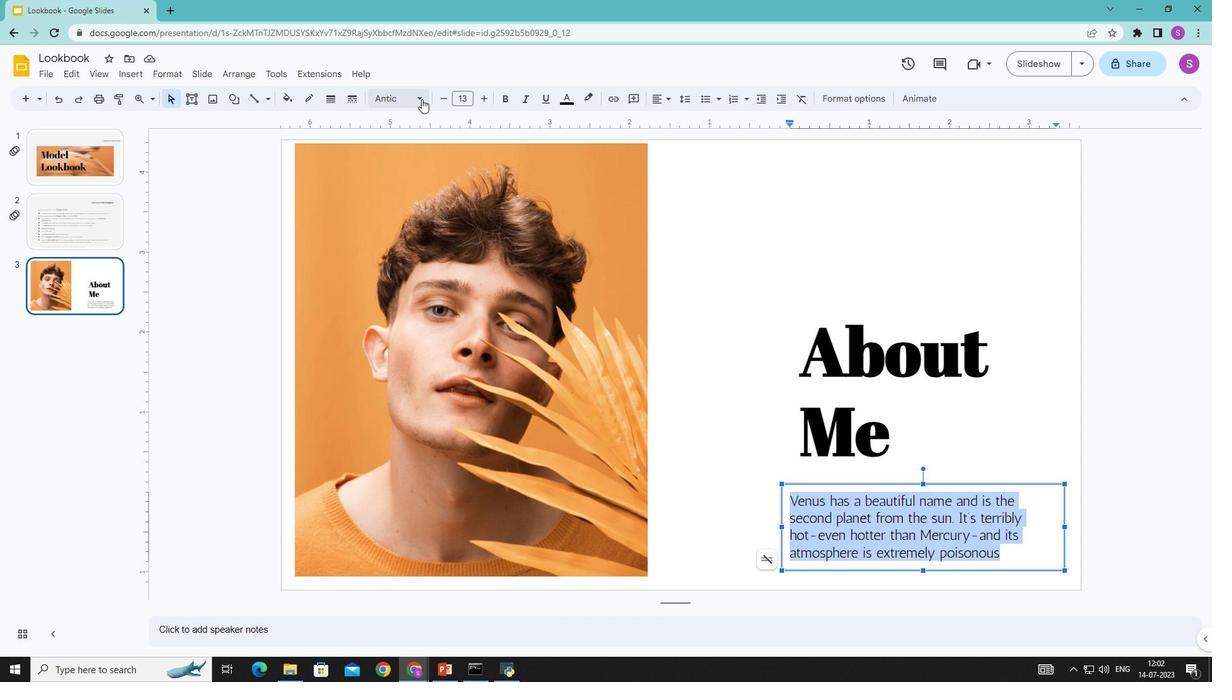 
Action: Mouse pressed left at (421, 99)
Screenshot: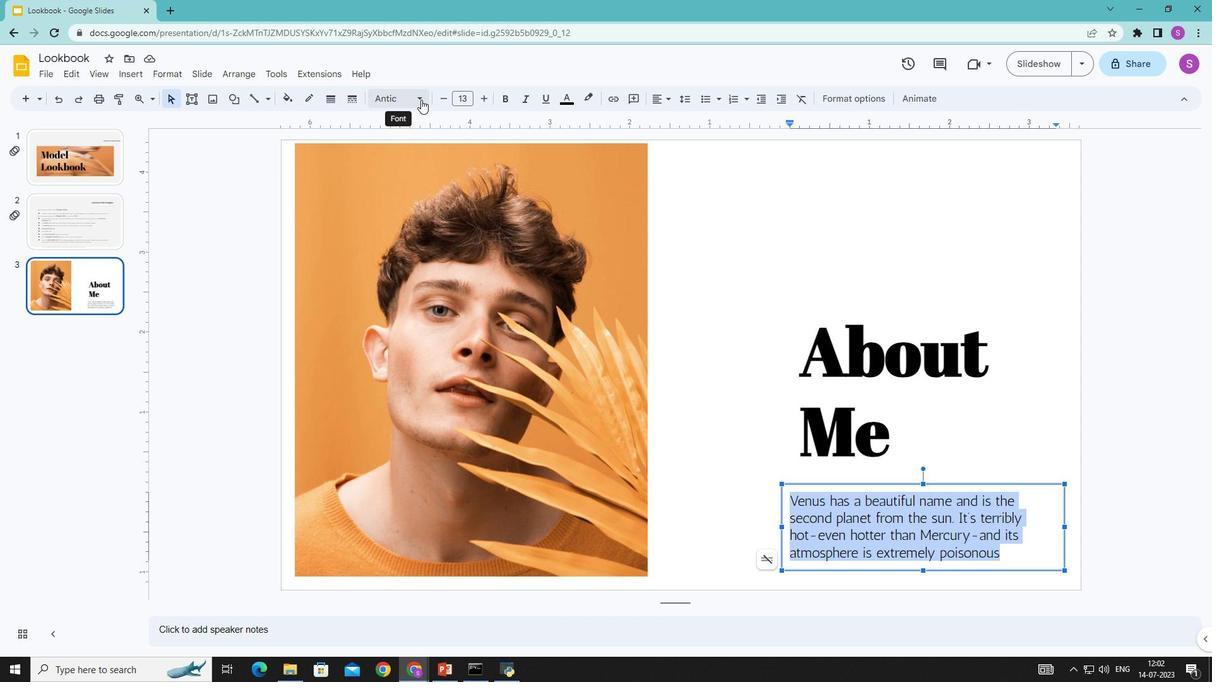 
Action: Mouse moved to (426, 191)
Screenshot: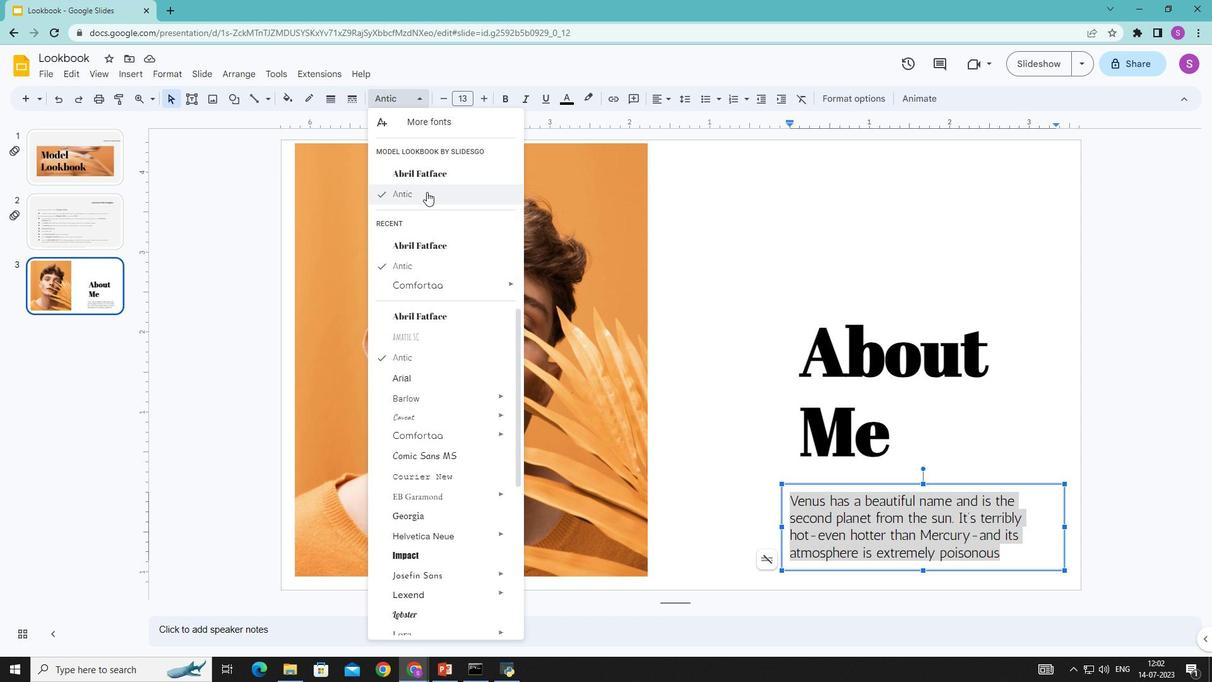 
Action: Mouse pressed left at (426, 191)
Screenshot: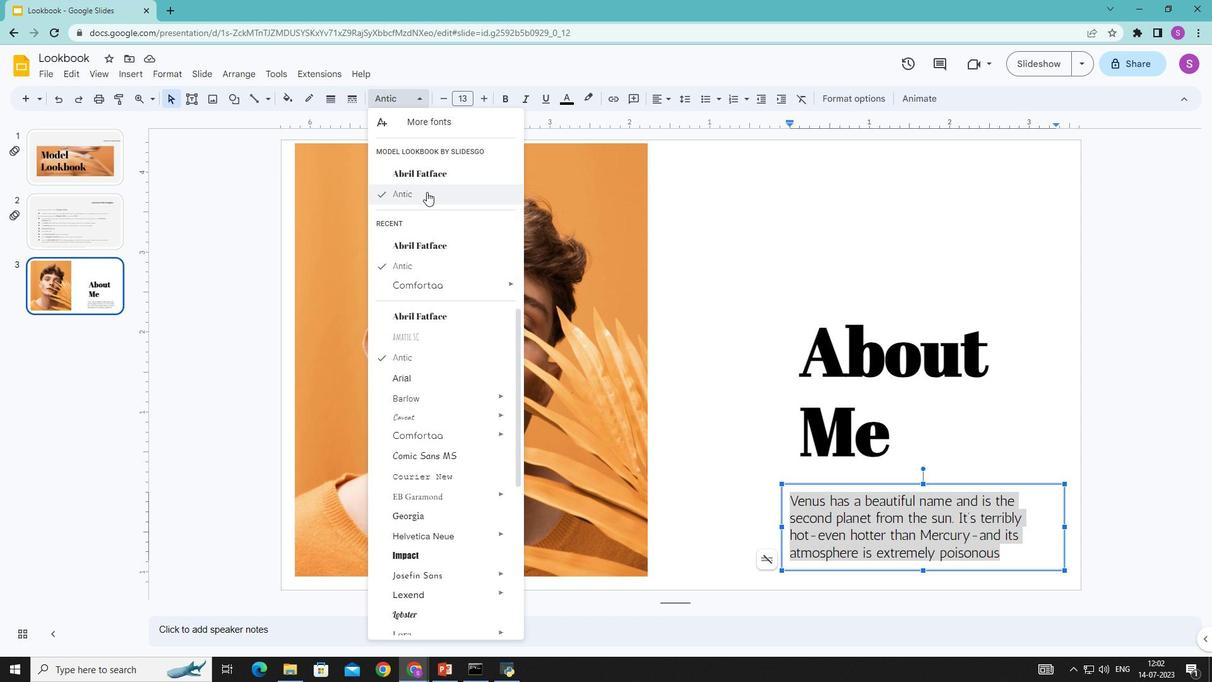 
Action: Mouse moved to (853, 256)
Screenshot: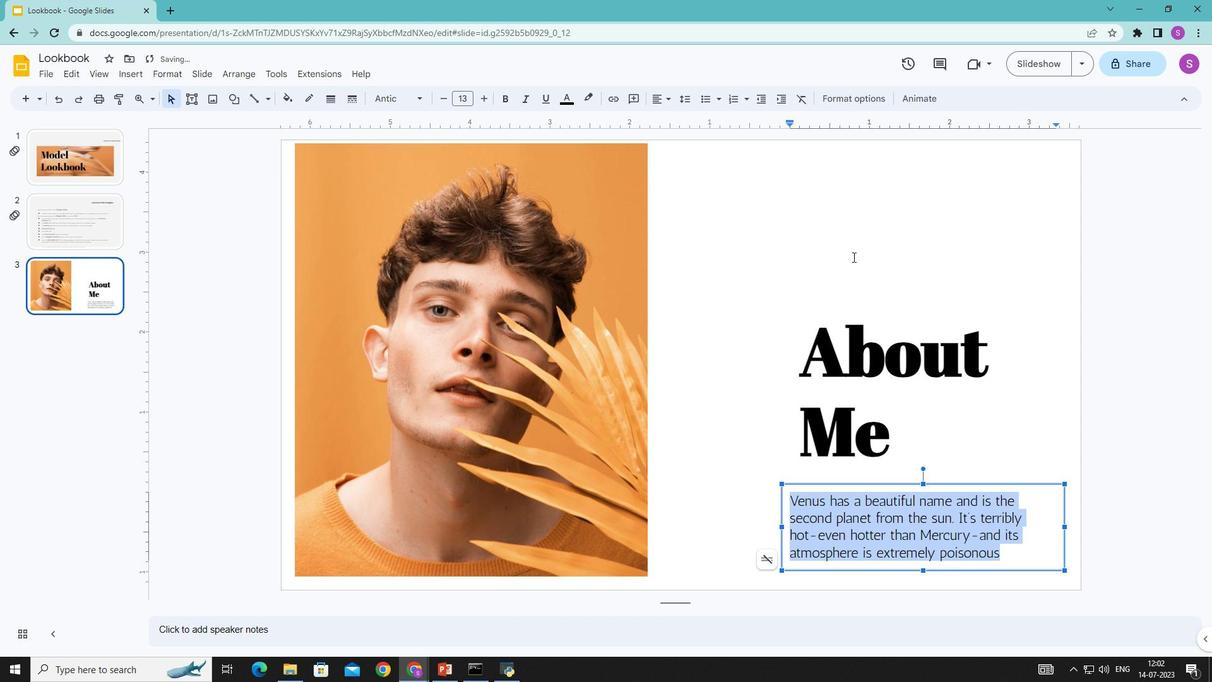 
Action: Mouse pressed left at (853, 256)
Screenshot: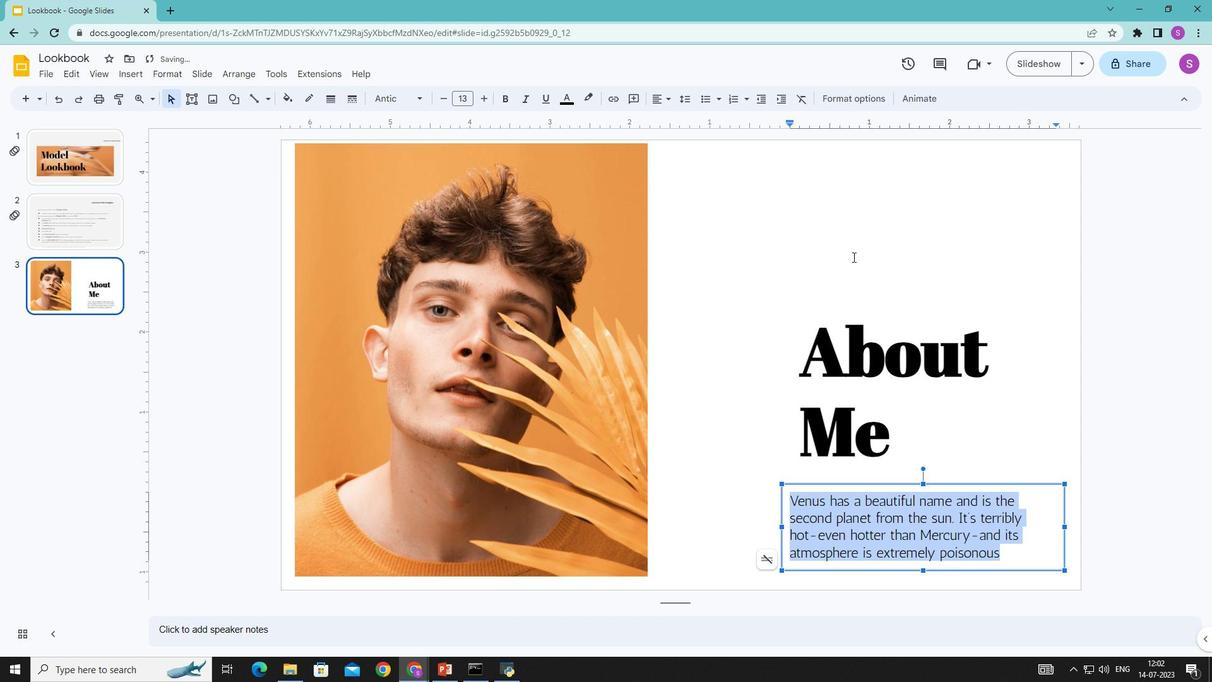 
Action: Mouse moved to (699, 176)
Screenshot: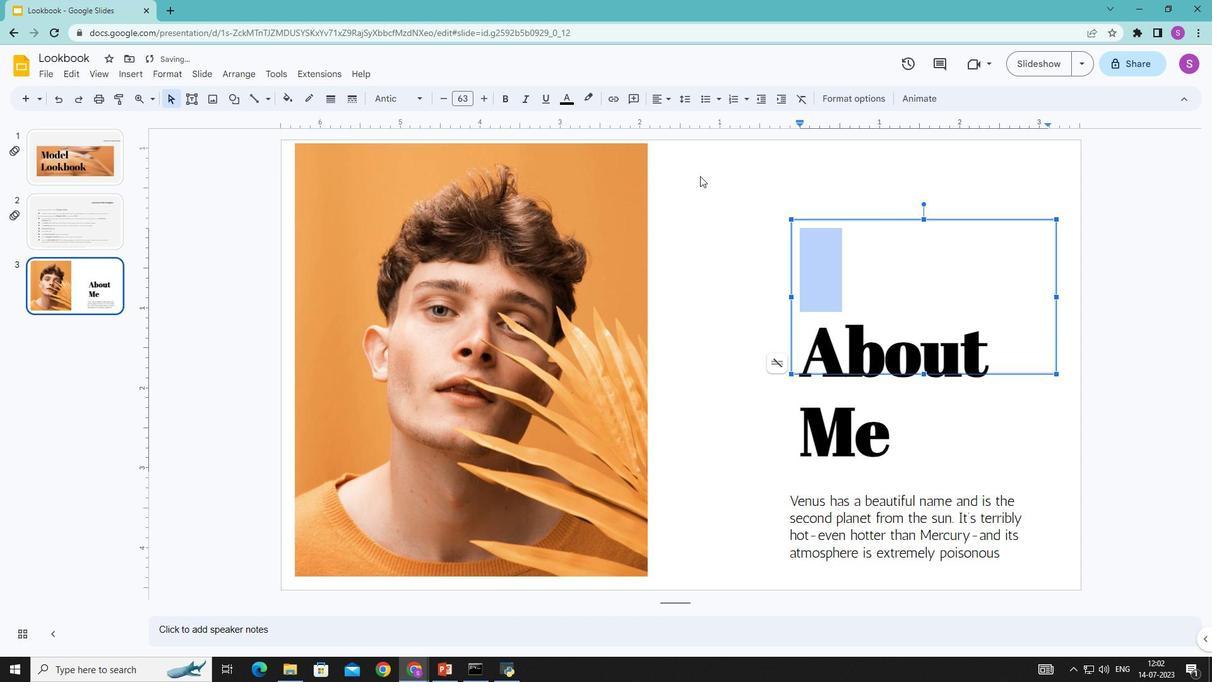 
Action: Mouse pressed left at (699, 176)
Screenshot: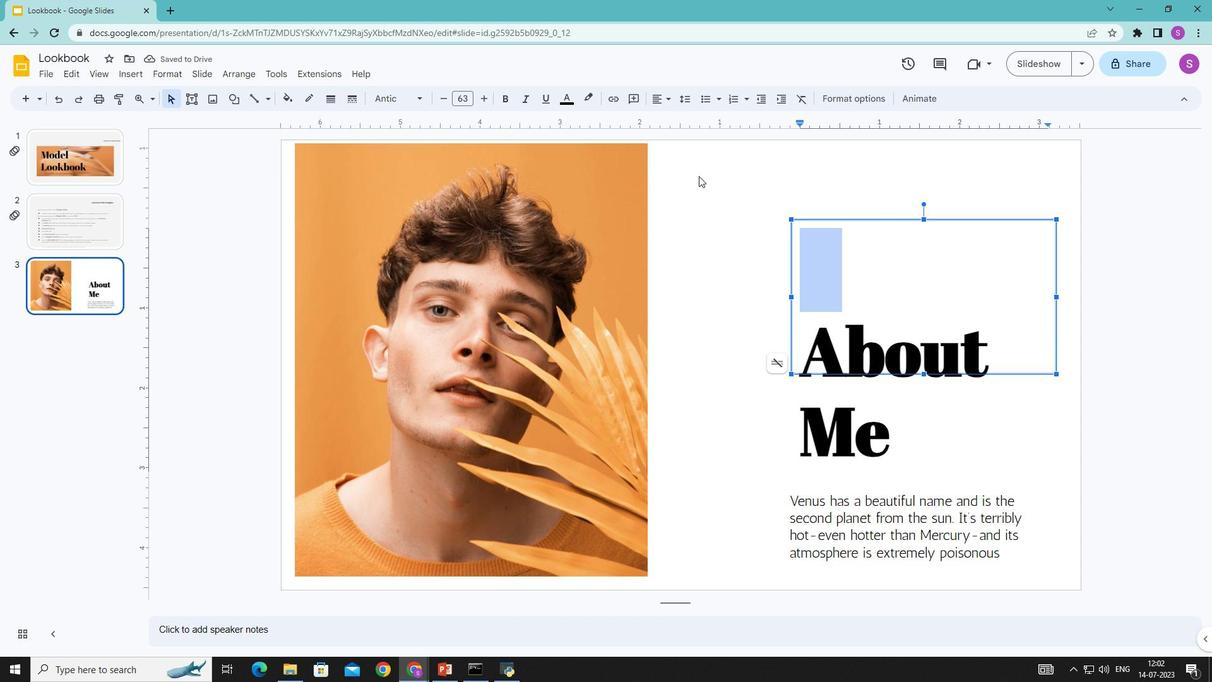 
Action: Mouse moved to (497, 97)
Screenshot: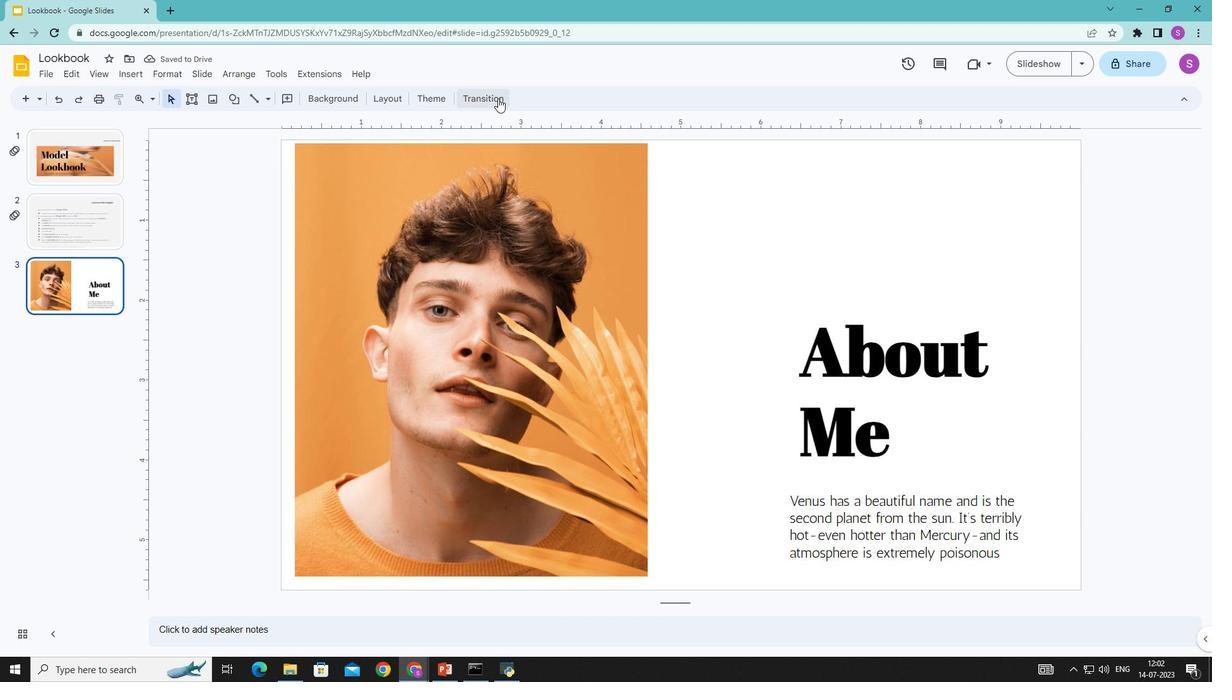 
Action: Mouse pressed left at (497, 97)
Screenshot: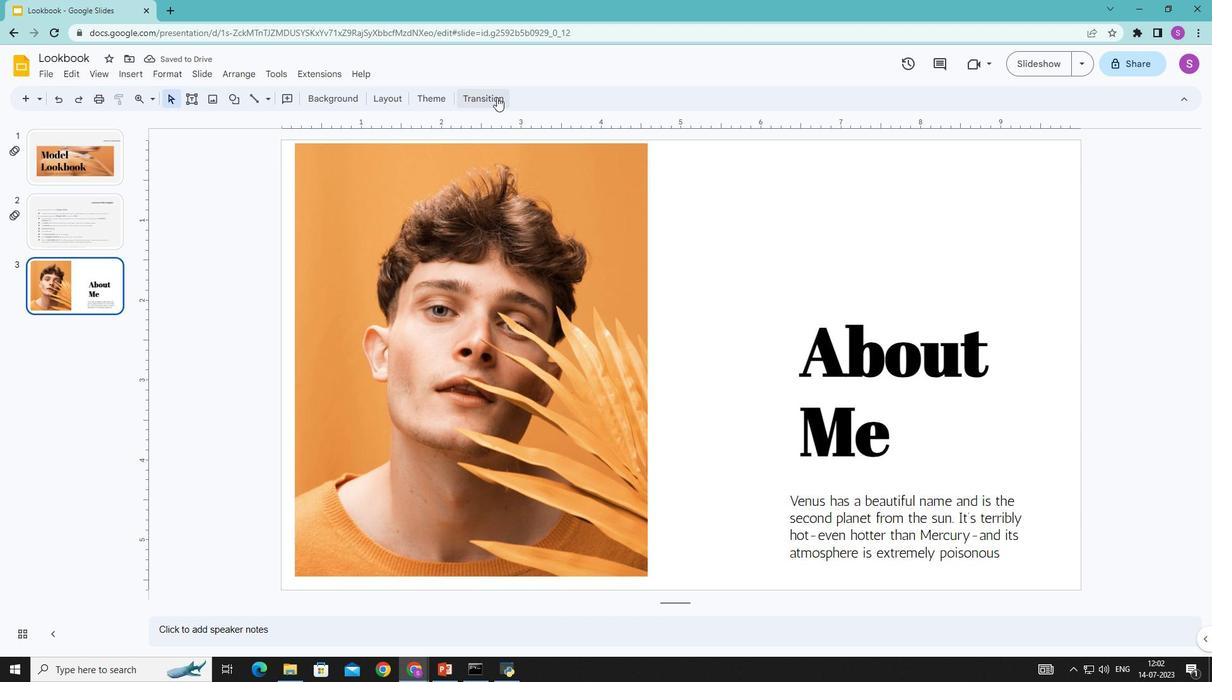 
Action: Mouse moved to (1181, 217)
Screenshot: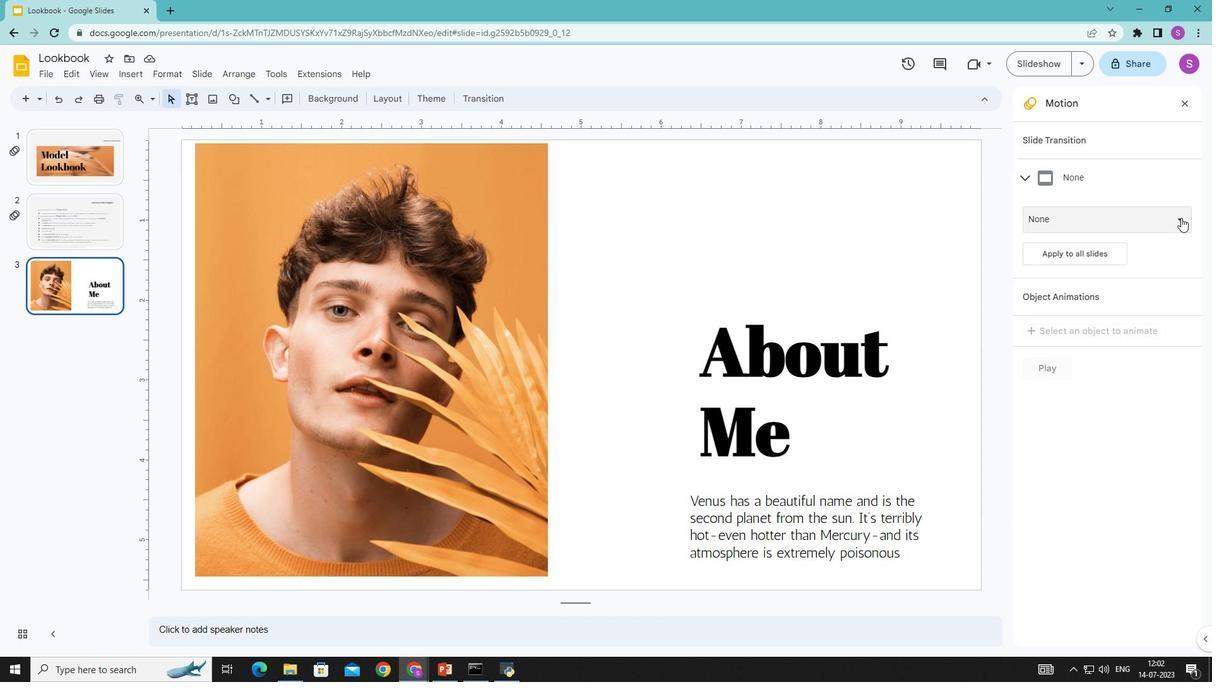 
Action: Mouse pressed left at (1181, 217)
Screenshot: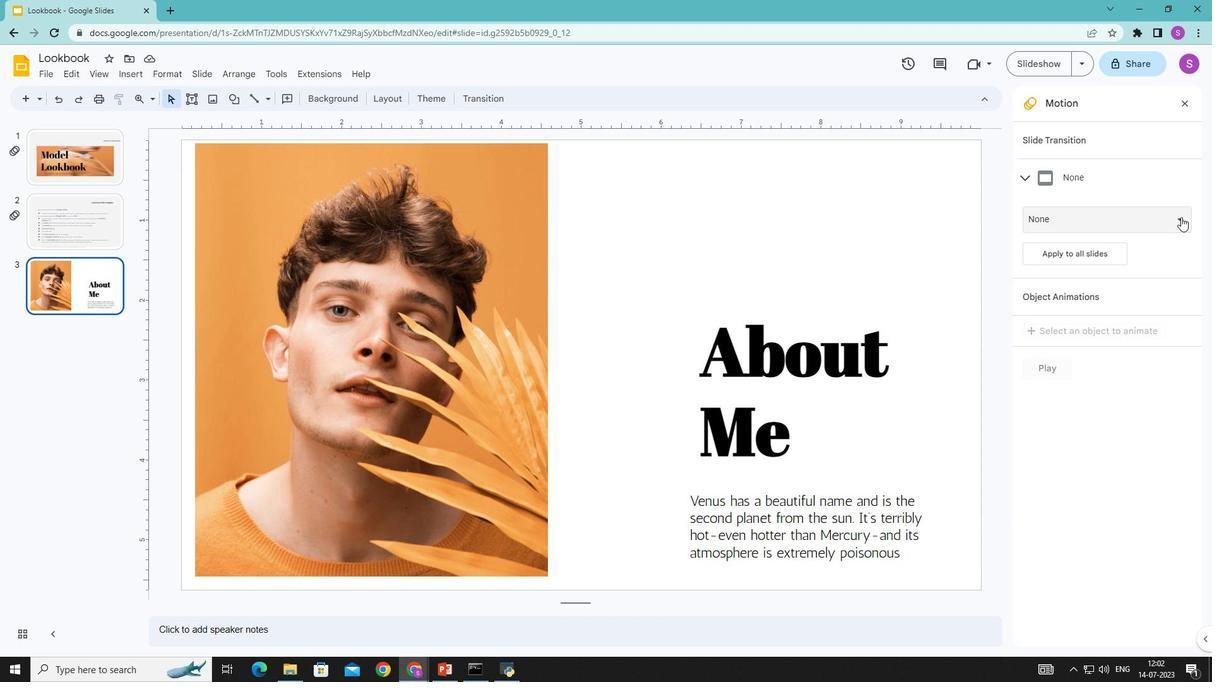 
Action: Mouse moved to (1064, 363)
Screenshot: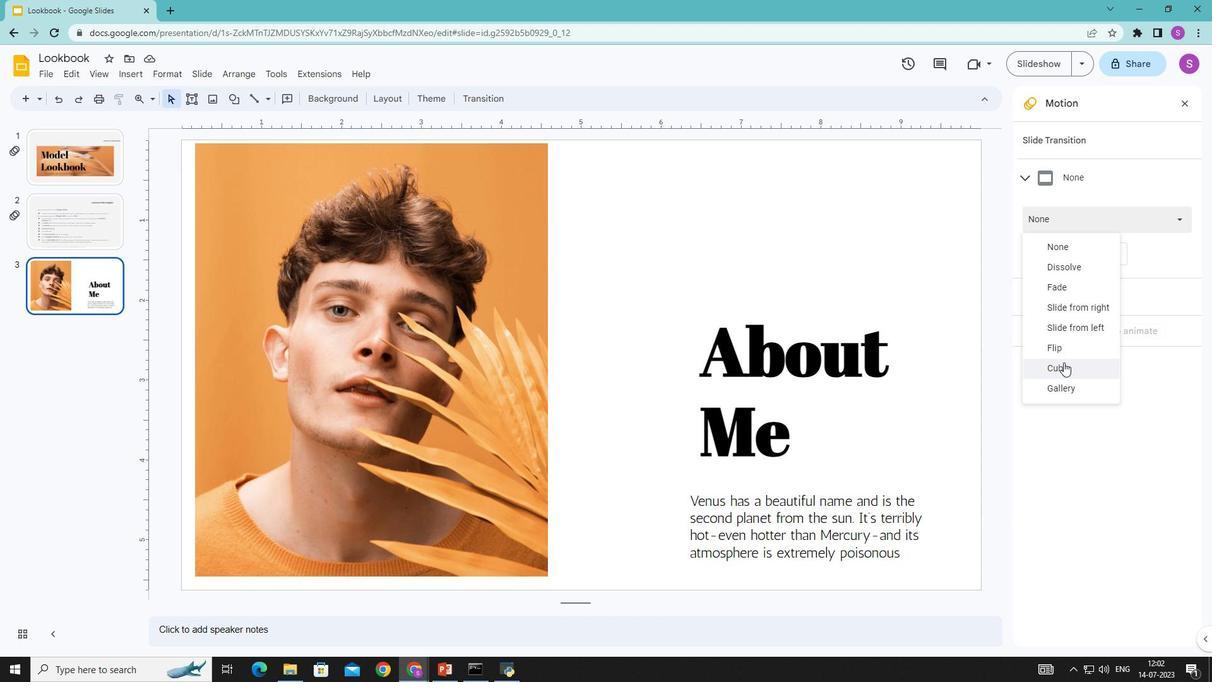 
Action: Mouse pressed left at (1064, 363)
Screenshot: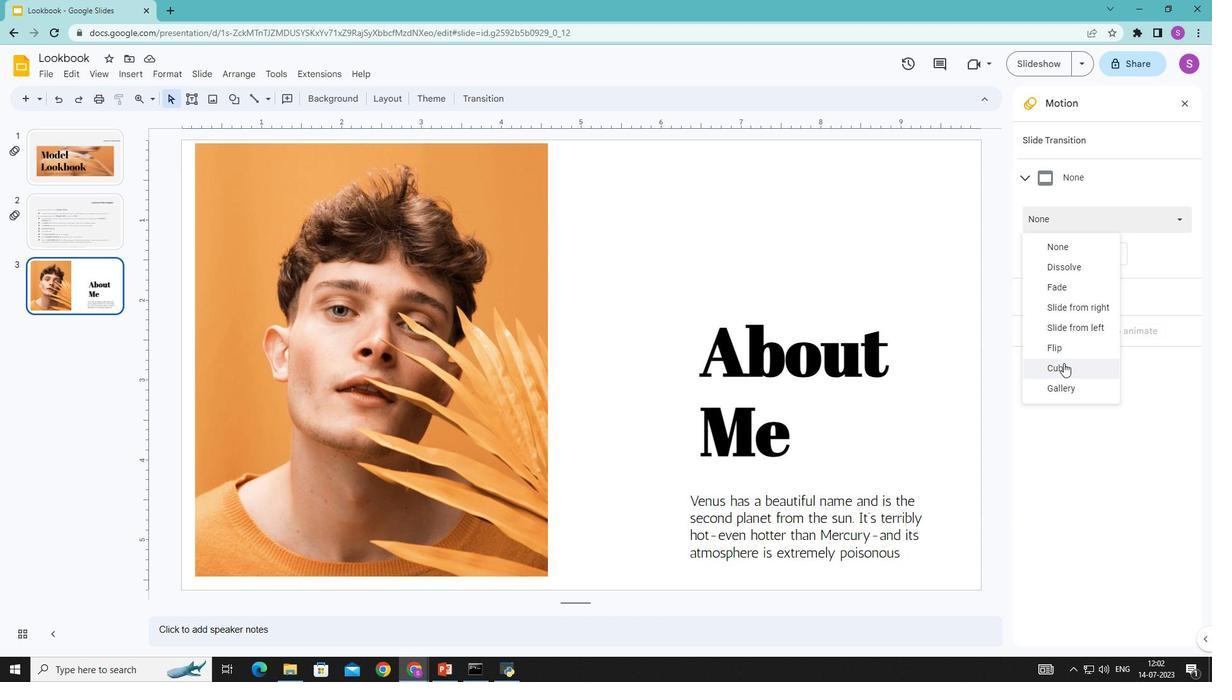 
Action: Mouse moved to (1061, 401)
Screenshot: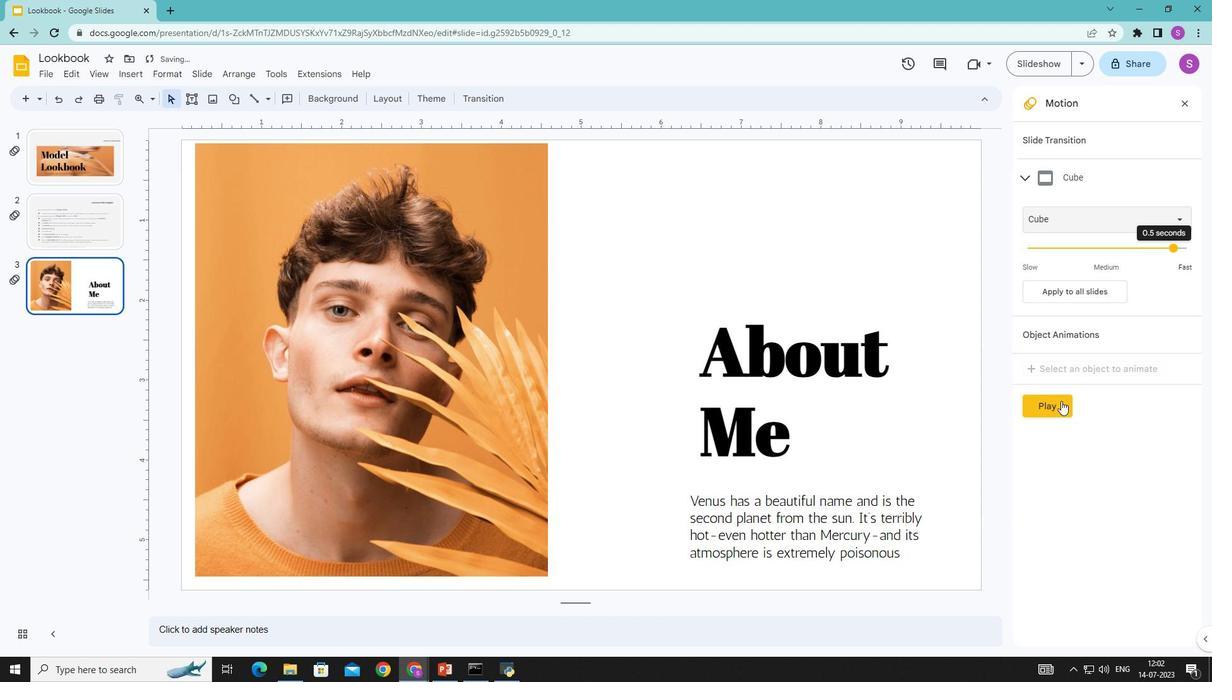 
Action: Mouse pressed left at (1061, 401)
Screenshot: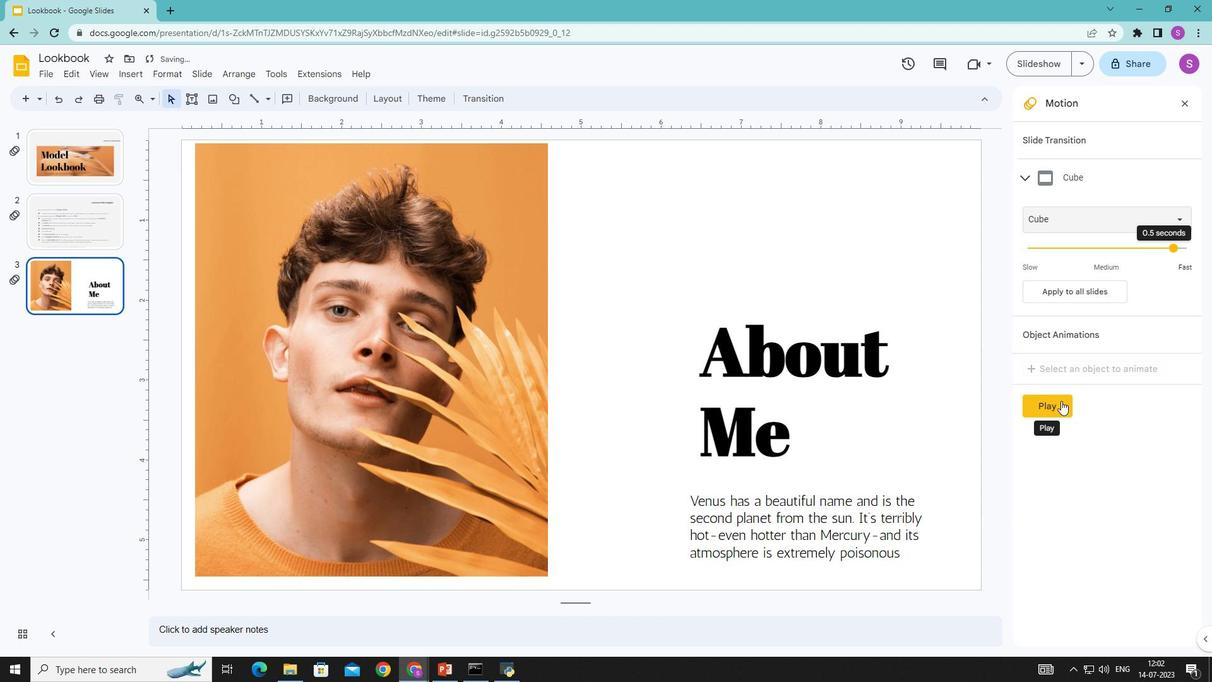 
Action: Mouse moved to (1061, 402)
Screenshot: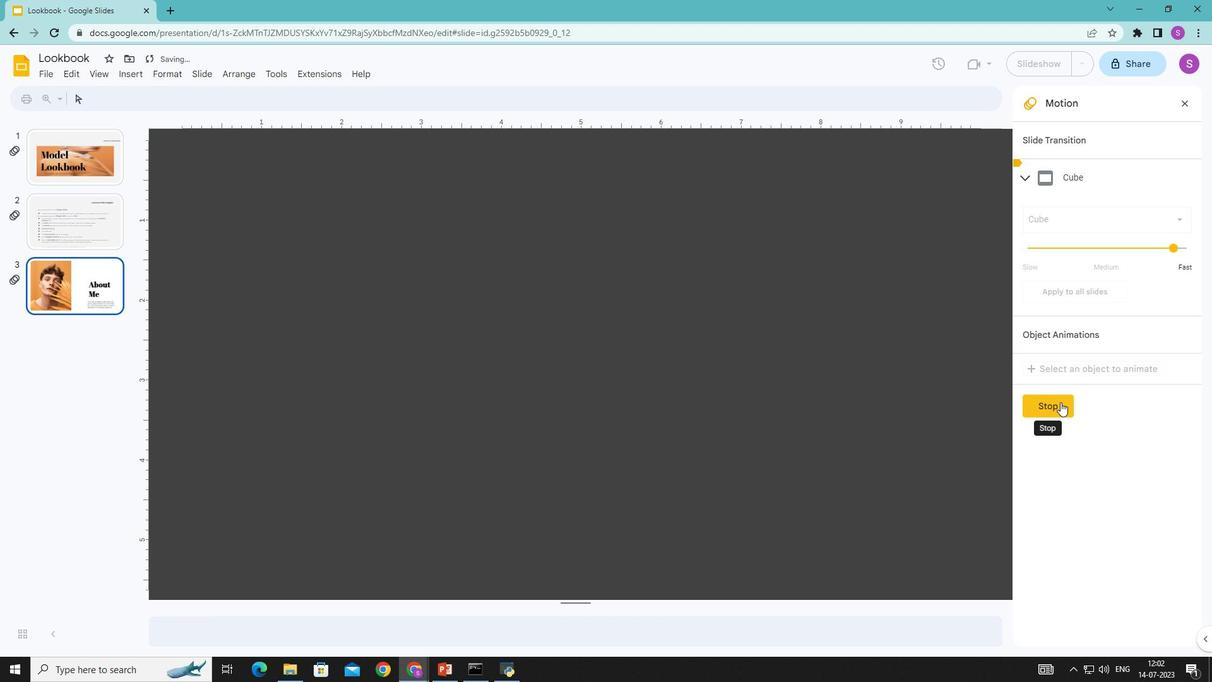 
Action: Mouse pressed left at (1061, 402)
Screenshot: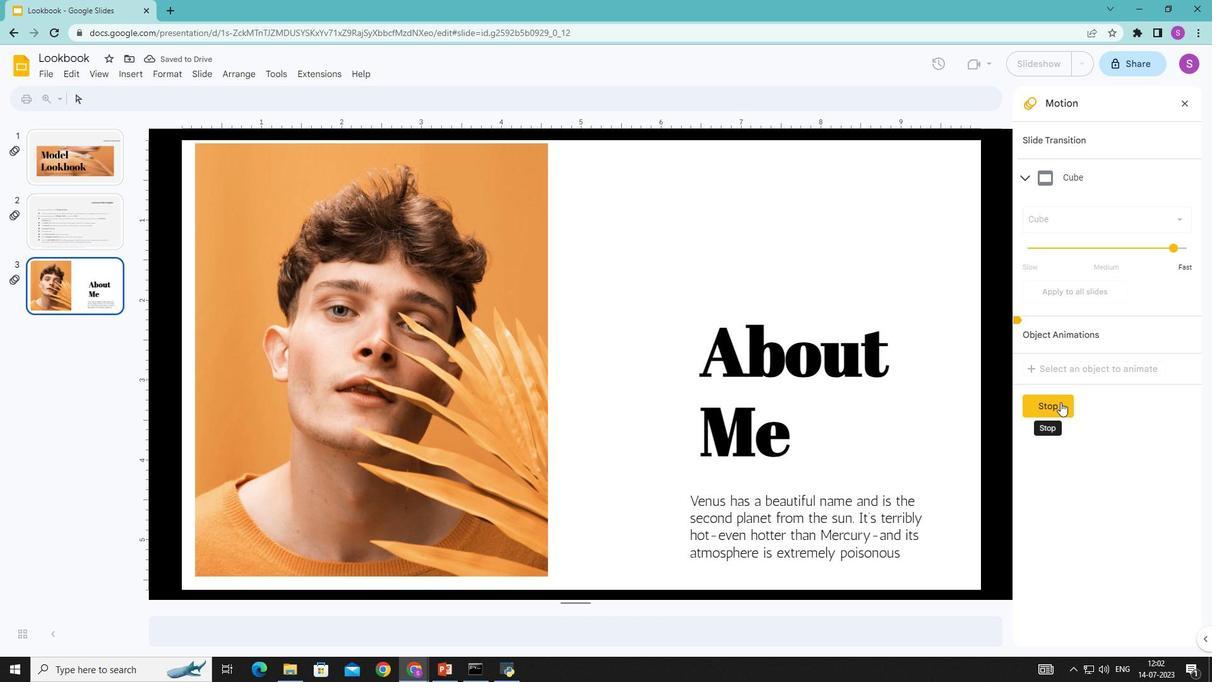 
Action: Mouse moved to (829, 211)
Screenshot: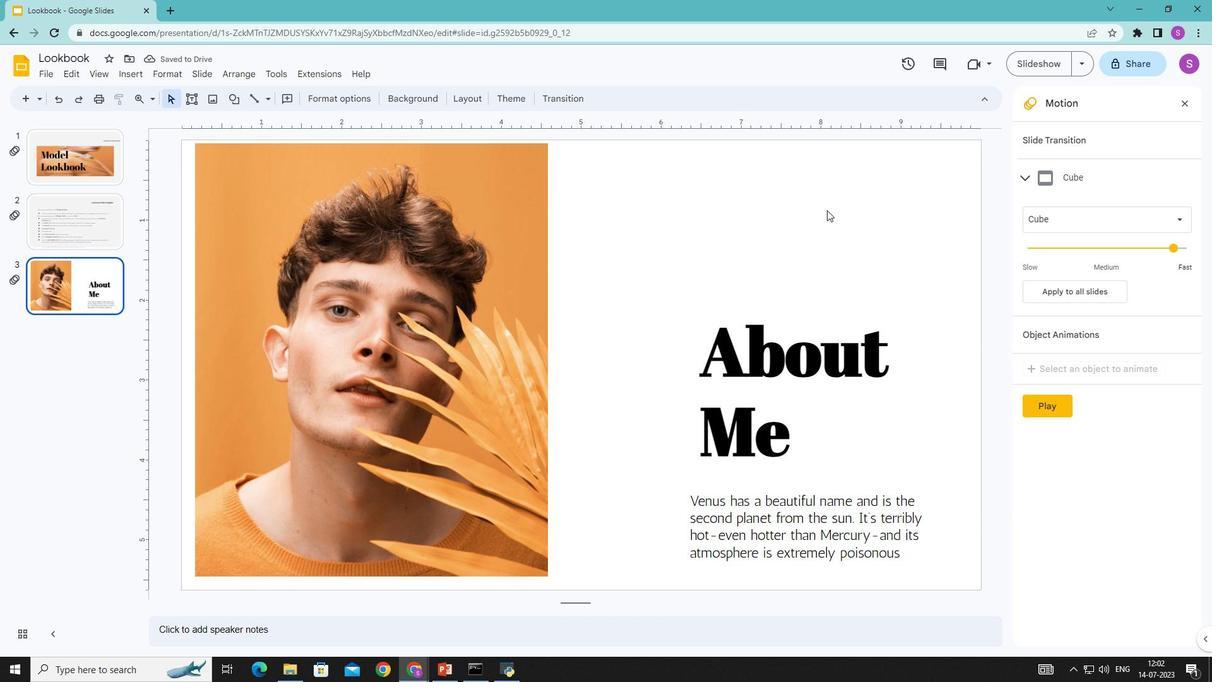 
